Task: Find a place to stay in Santa Rita do Passa Quatro, Brazil, from June 5 to June 16 for 2 guests, with a Superhost, host language Japanese, and a price range of ₹820 to ₹27,000.
Action: Mouse moved to (488, 152)
Screenshot: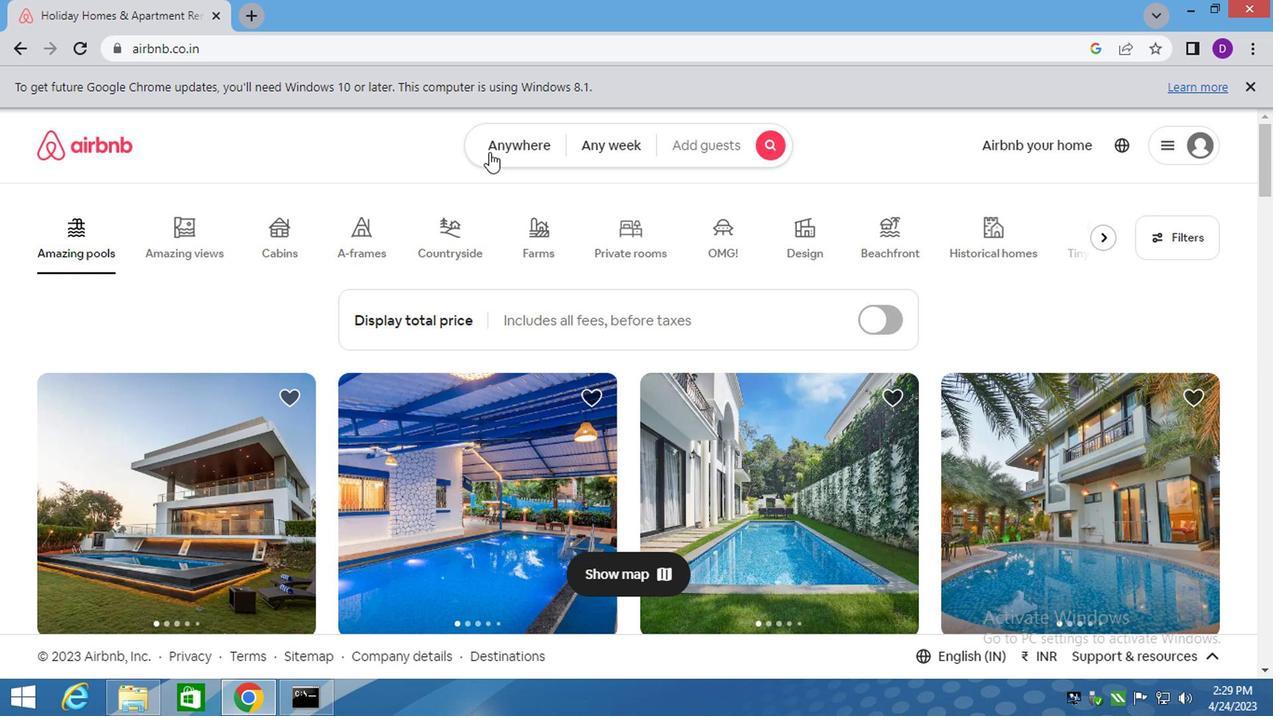 
Action: Mouse pressed left at (488, 152)
Screenshot: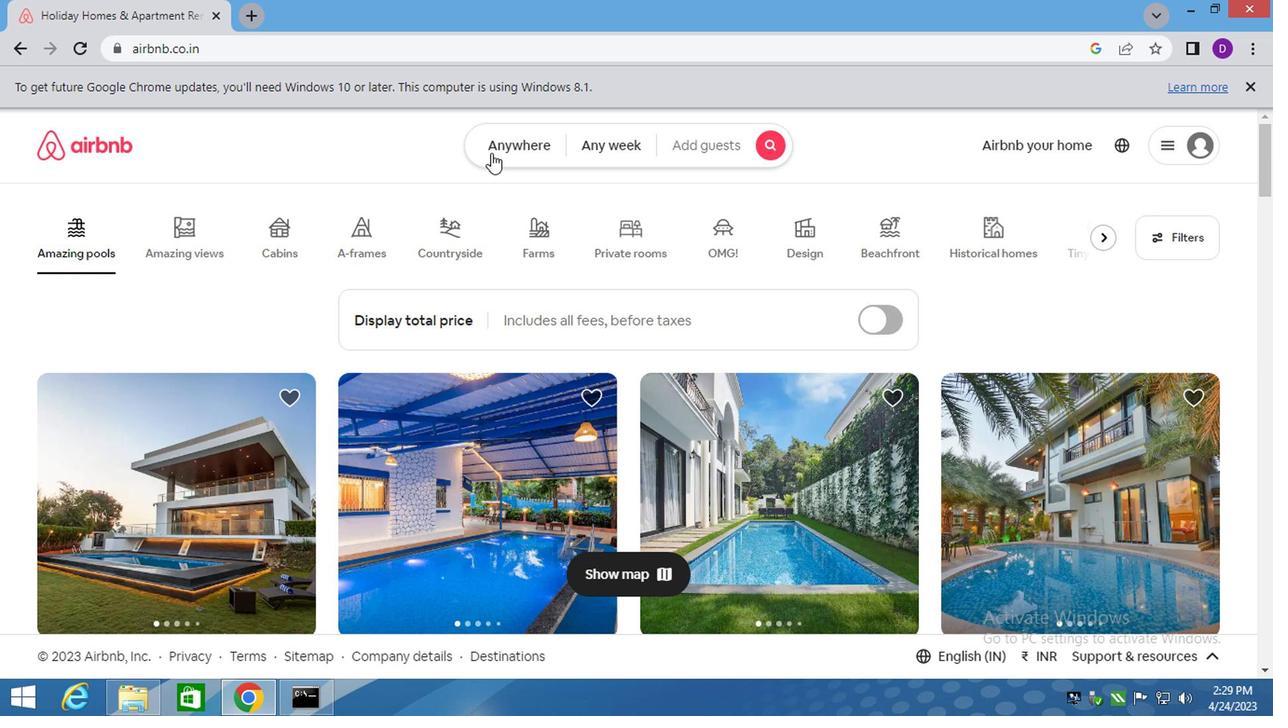
Action: Mouse moved to (269, 215)
Screenshot: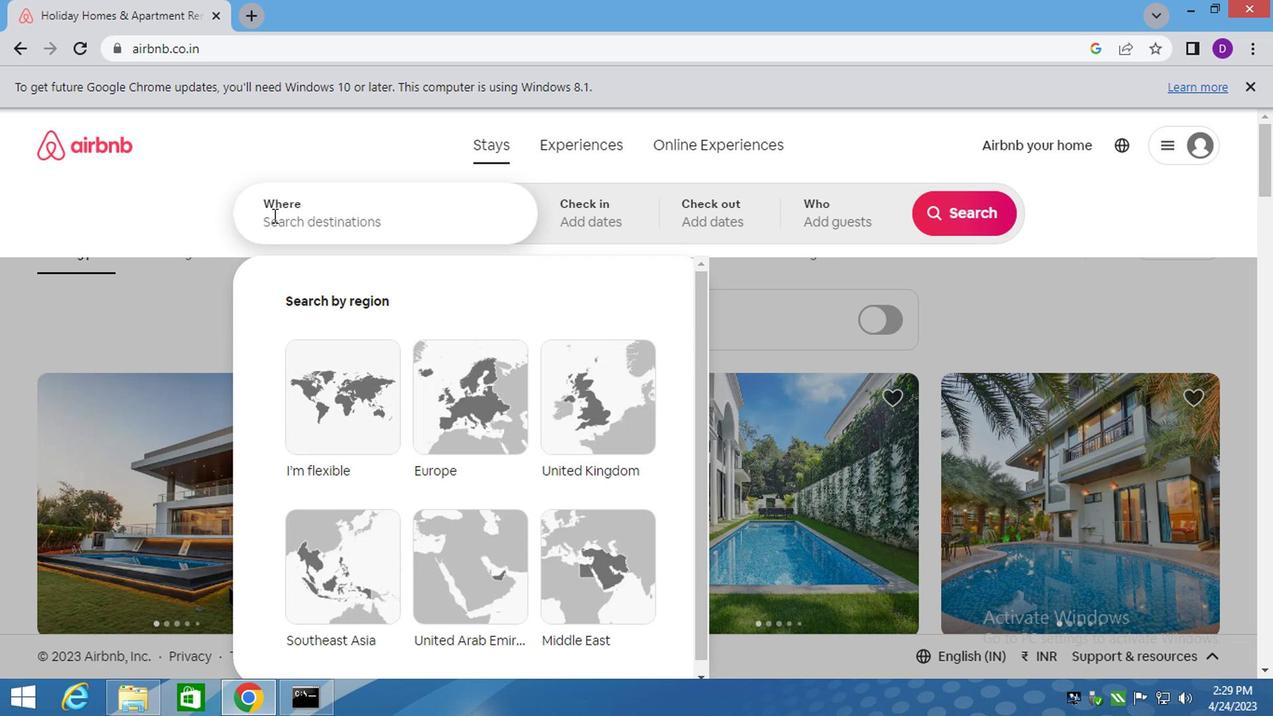 
Action: Mouse pressed left at (269, 215)
Screenshot: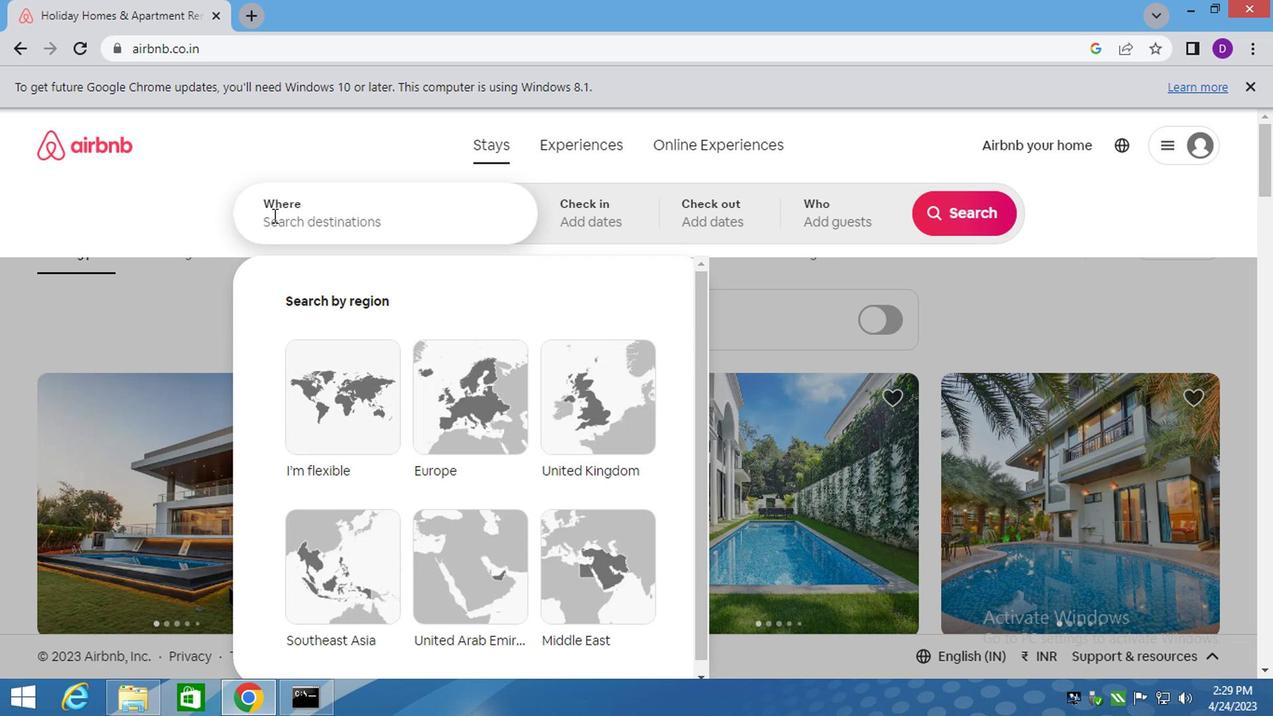 
Action: Mouse moved to (269, 213)
Screenshot: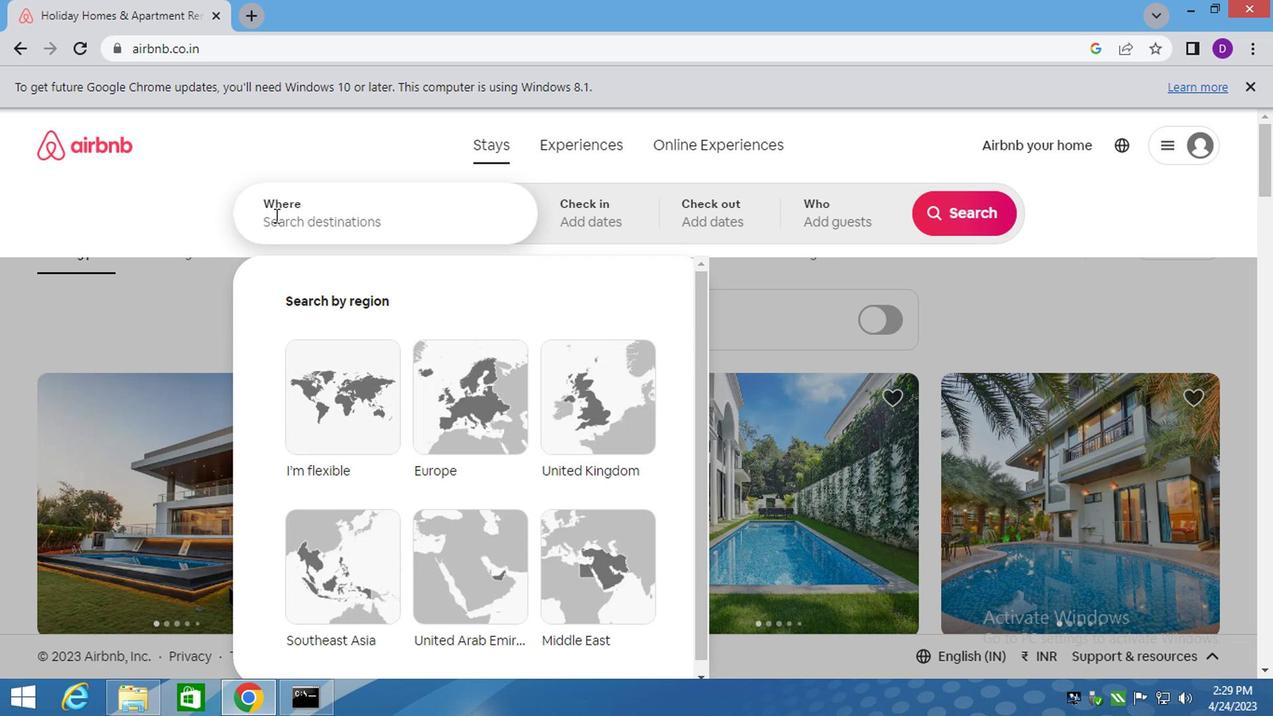 
Action: Key pressed <Key.shift>SANTA<Key.space>RITA<Key.space>DO,<Key.space><Key.shift>BRAZIL<Key.left><Key.left><Key.left><Key.left><Key.left><Key.left><Key.backspace><Key.backspace><Key.space>PASSA<Key.space>QUATRO,
Screenshot: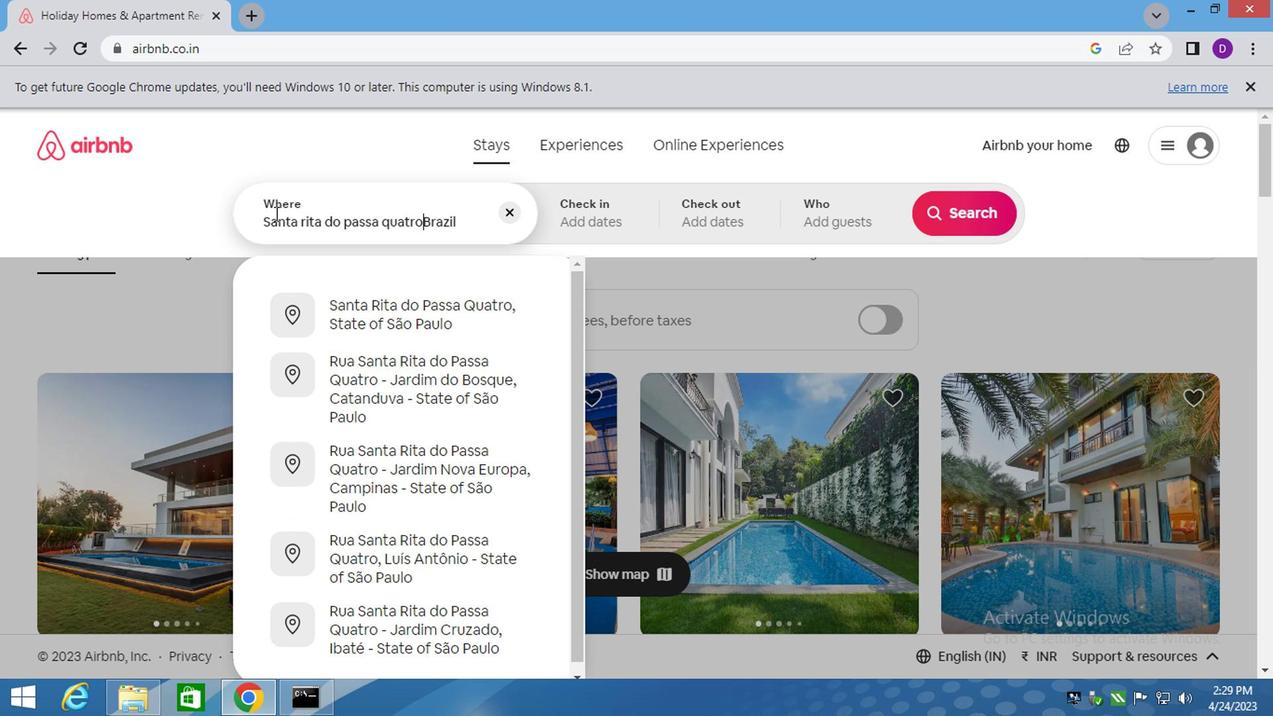 
Action: Mouse moved to (371, 215)
Screenshot: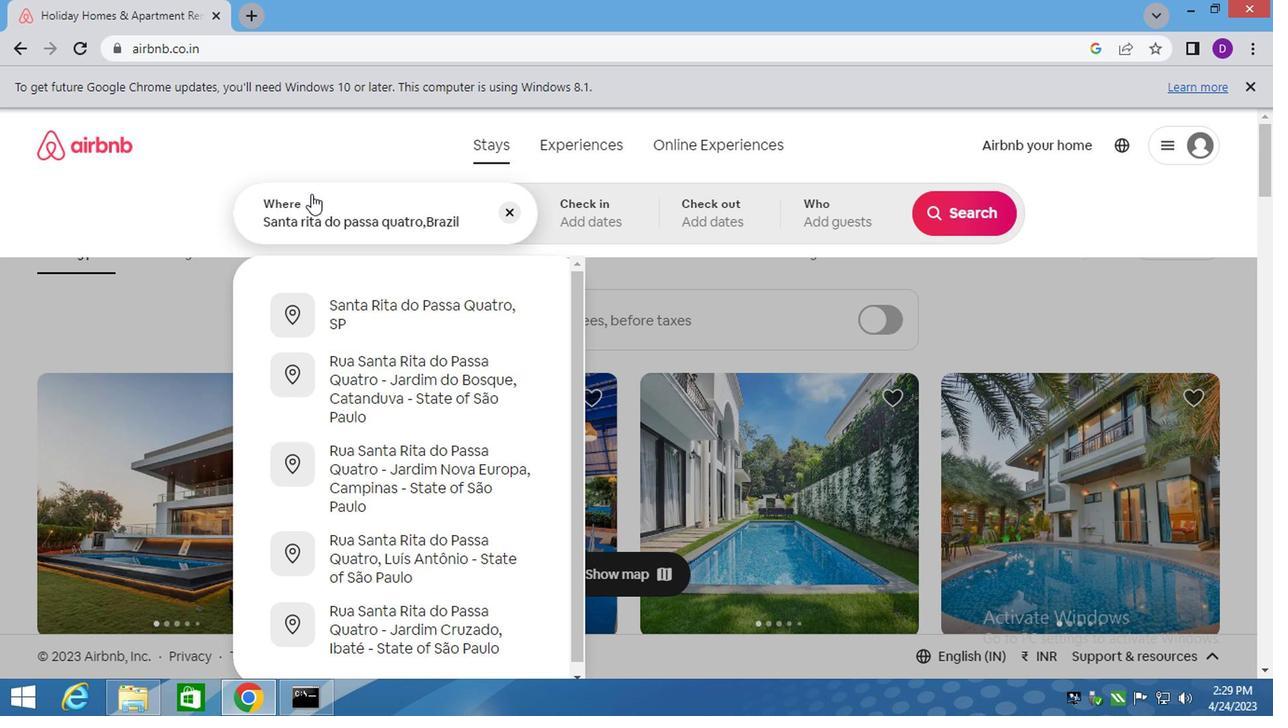 
Action: Key pressed <Key.space>
Screenshot: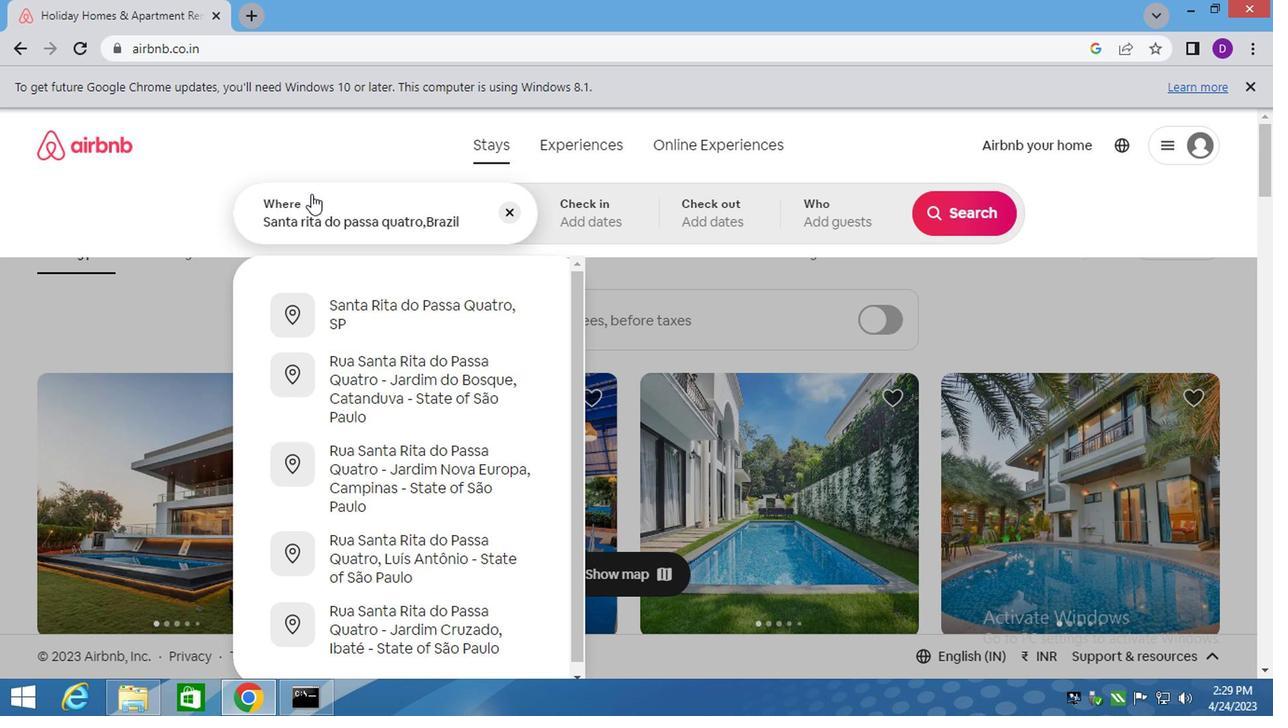 
Action: Mouse moved to (633, 206)
Screenshot: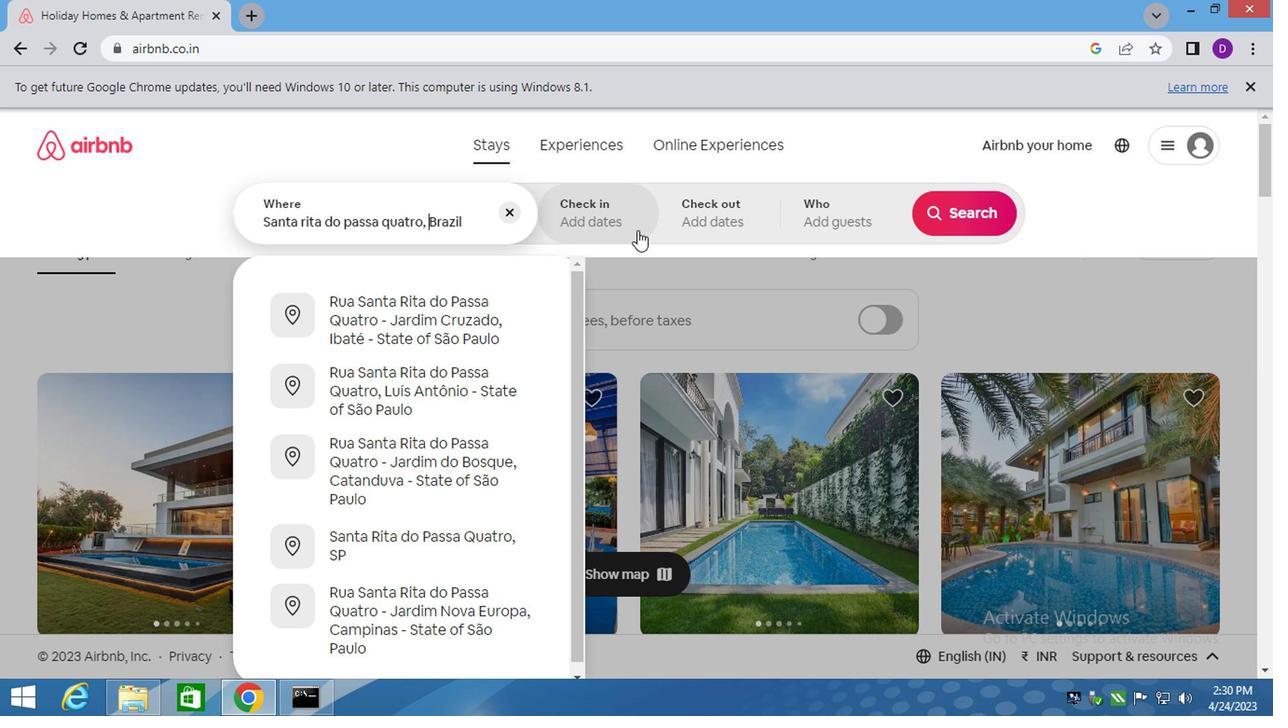 
Action: Key pressed <Key.enter>
Screenshot: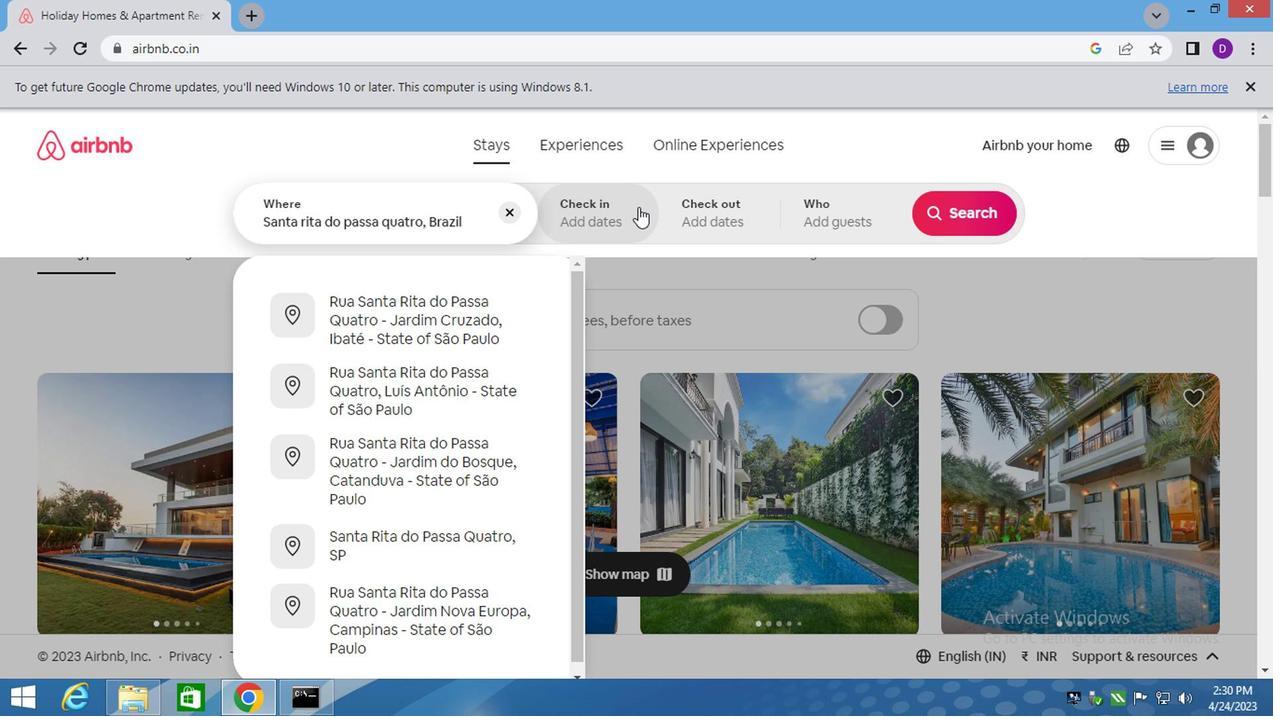 
Action: Mouse moved to (945, 365)
Screenshot: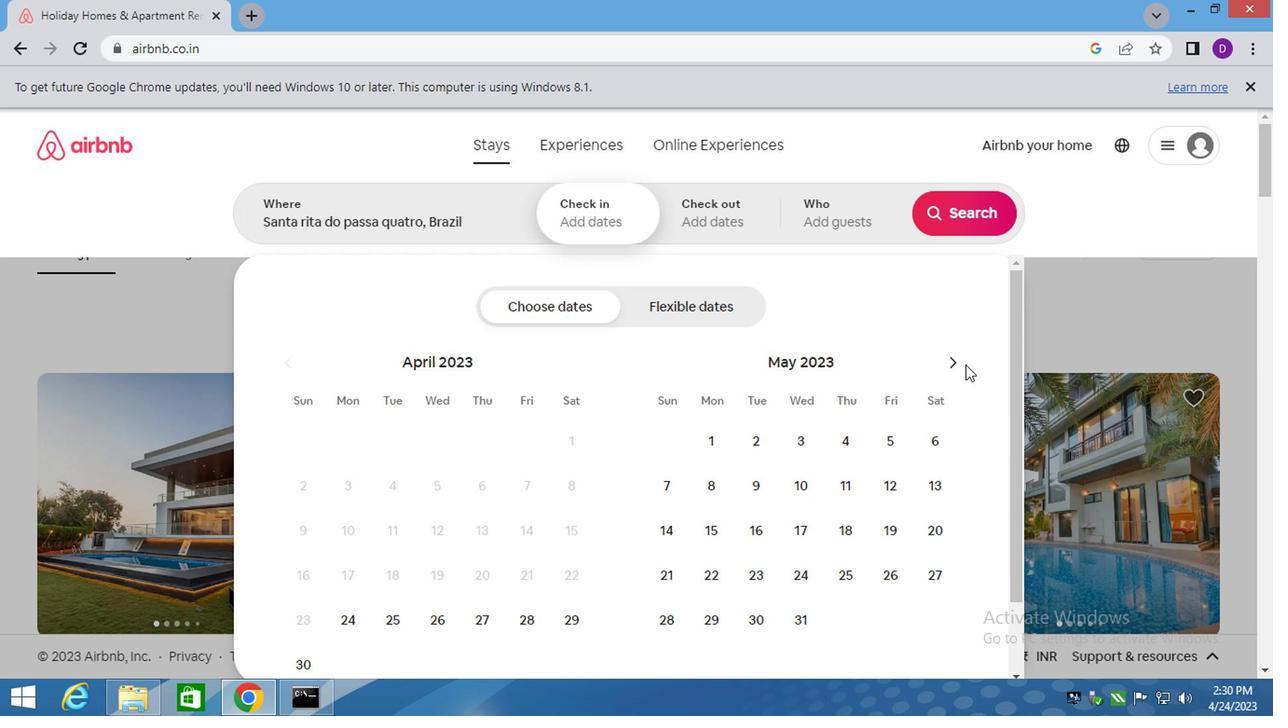 
Action: Mouse pressed left at (945, 365)
Screenshot: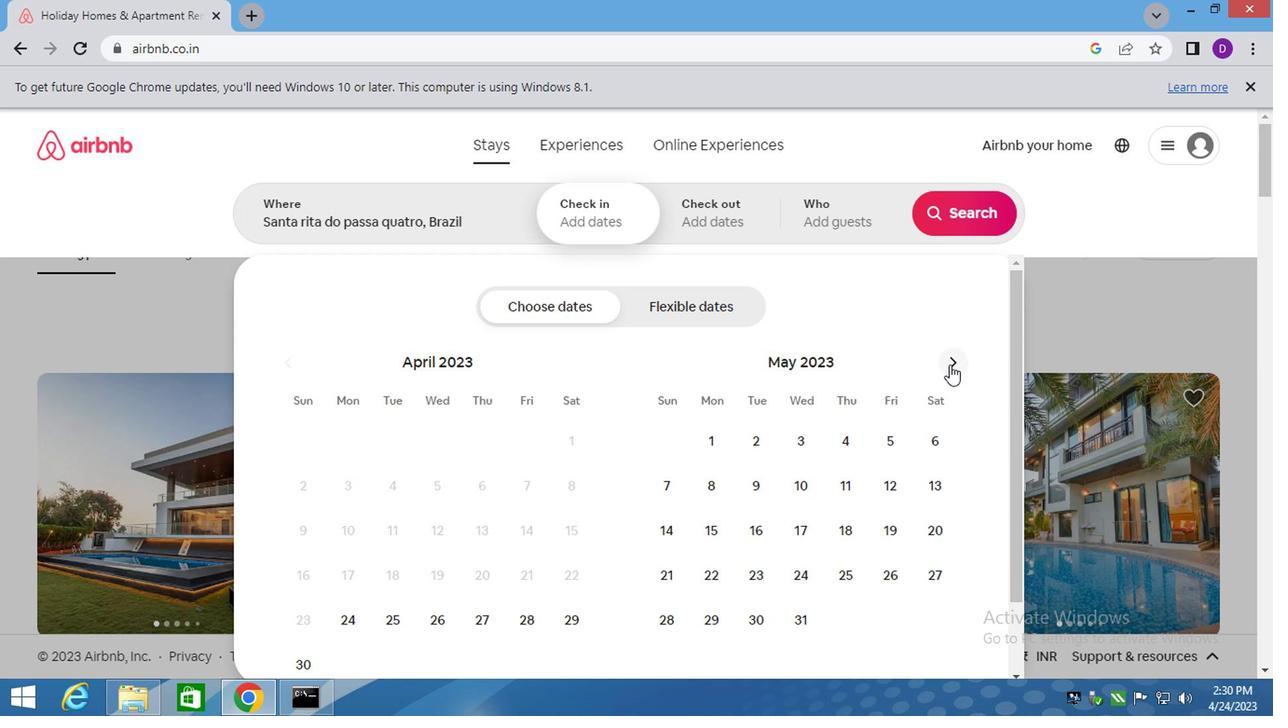 
Action: Mouse moved to (722, 493)
Screenshot: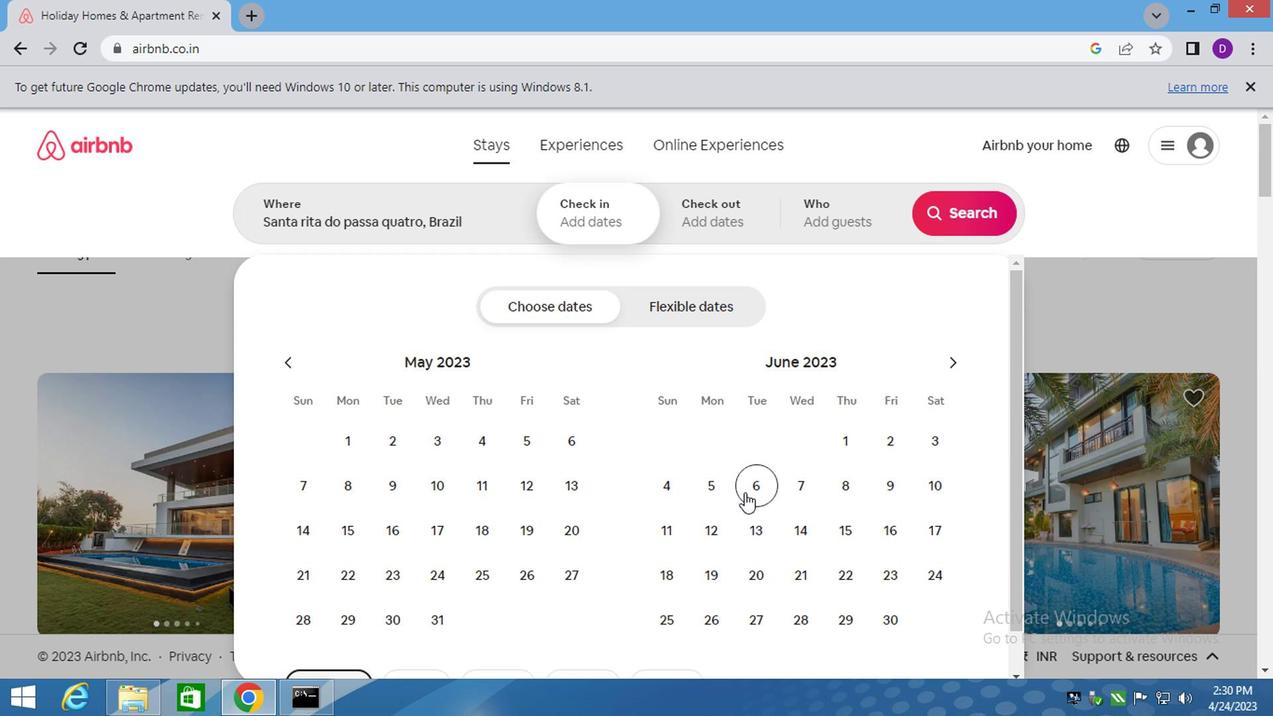 
Action: Mouse pressed left at (722, 493)
Screenshot: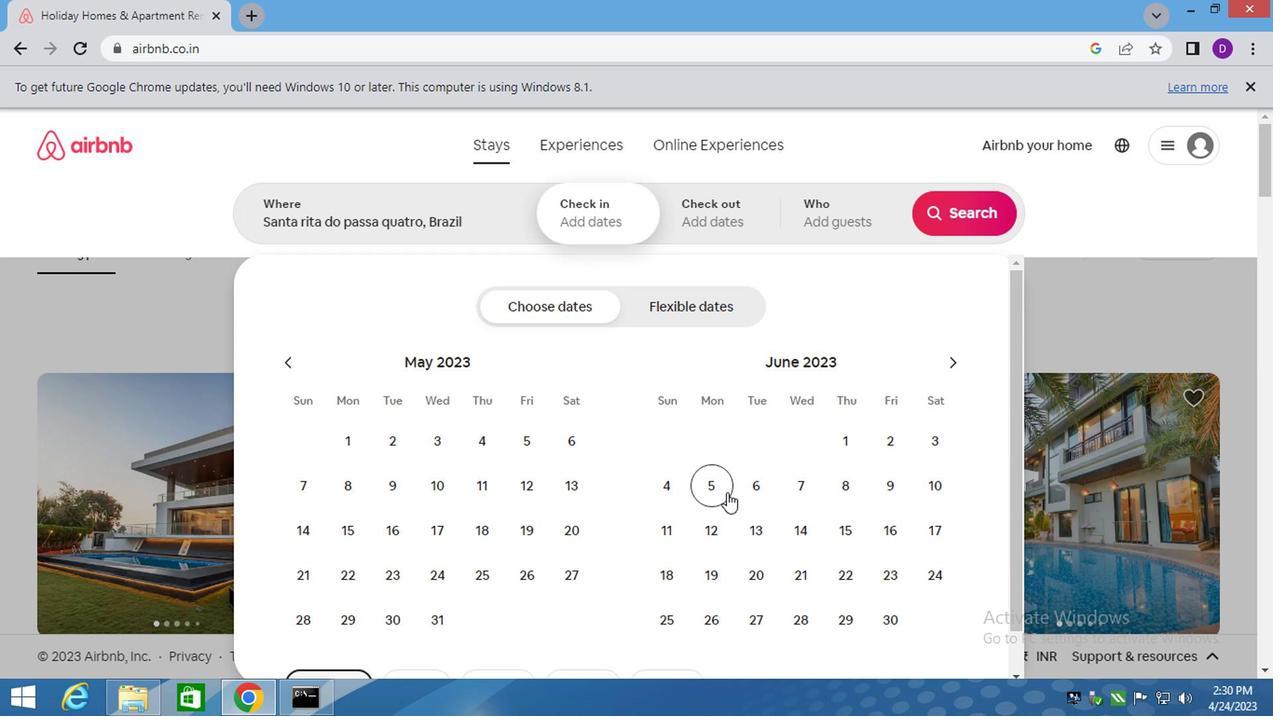 
Action: Mouse moved to (870, 541)
Screenshot: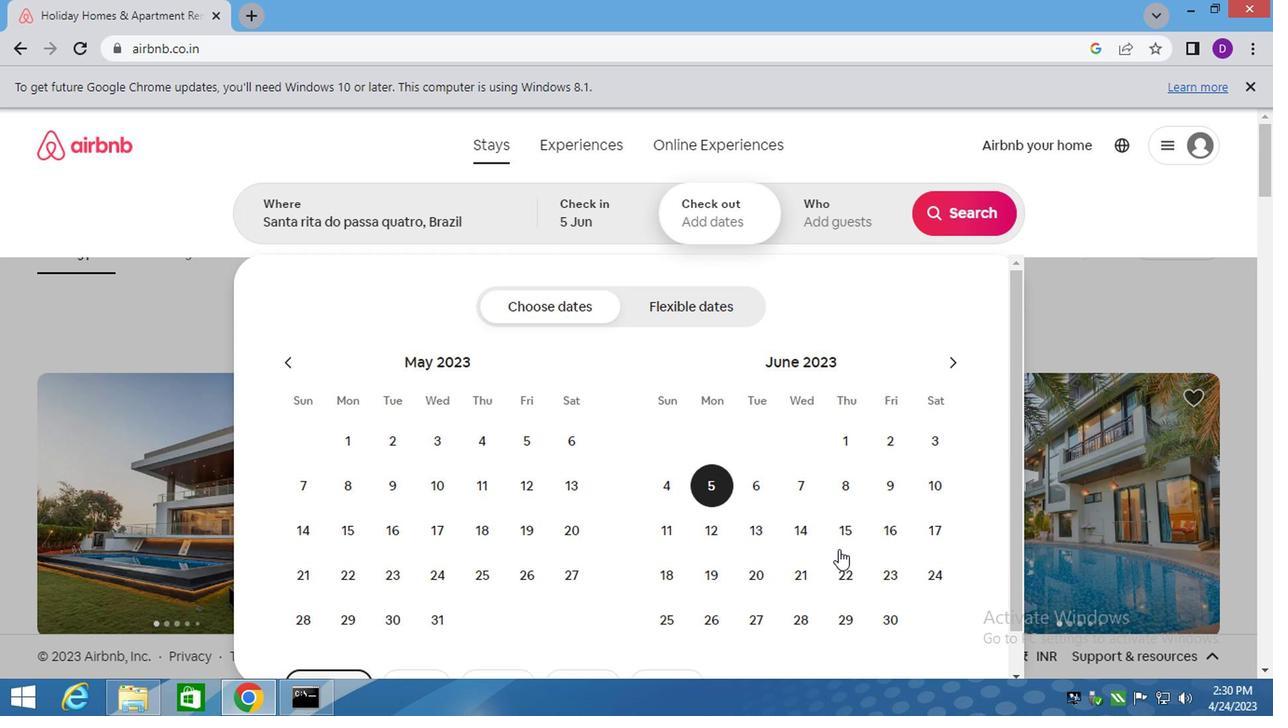 
Action: Mouse pressed left at (870, 541)
Screenshot: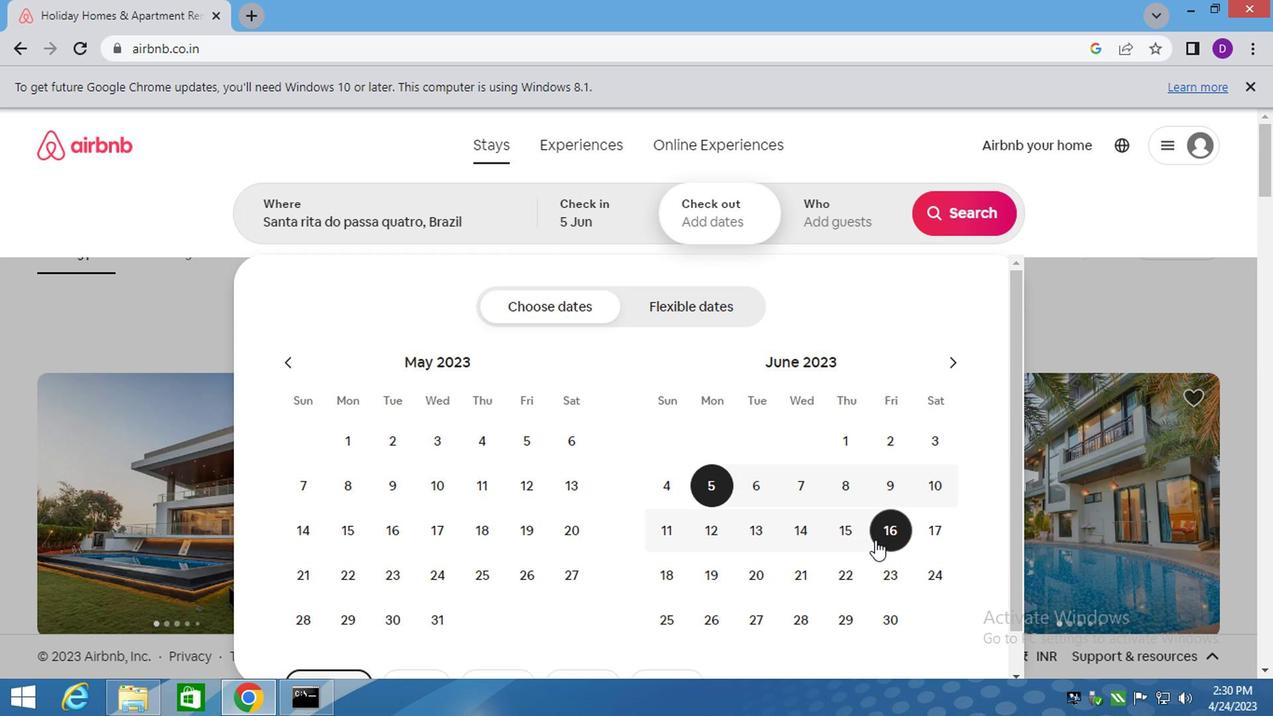 
Action: Mouse moved to (819, 226)
Screenshot: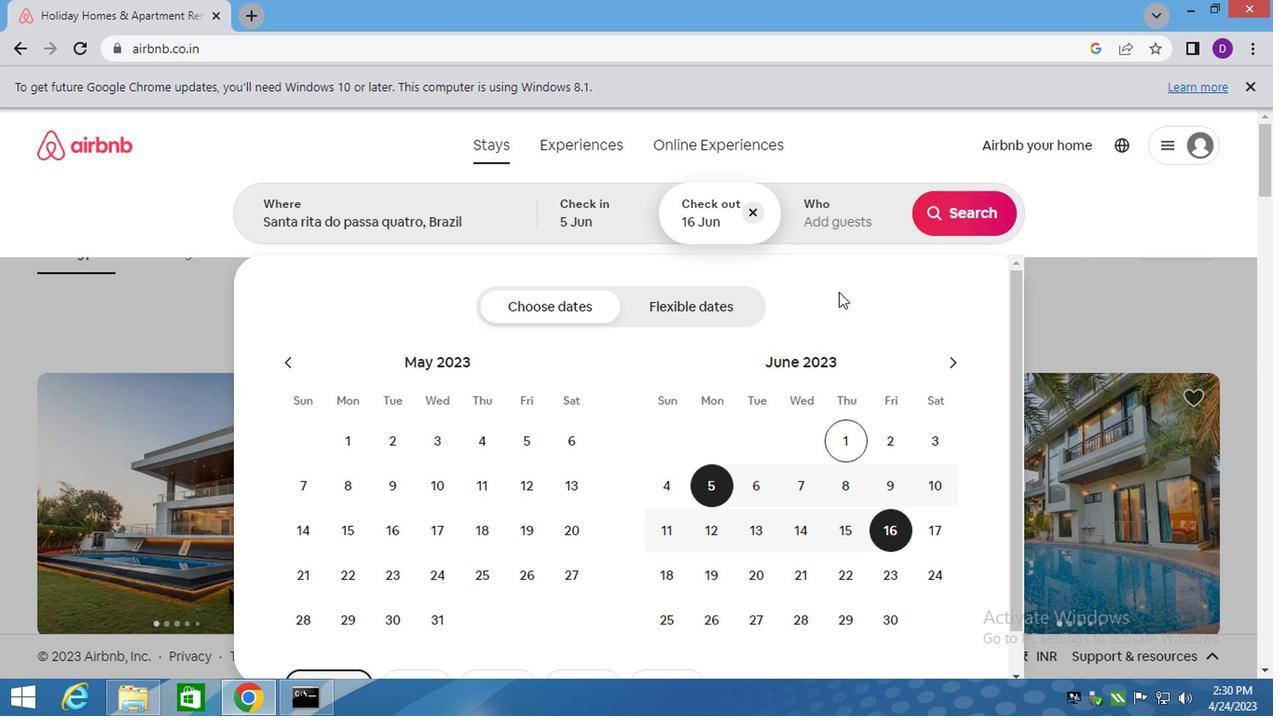 
Action: Mouse pressed left at (819, 226)
Screenshot: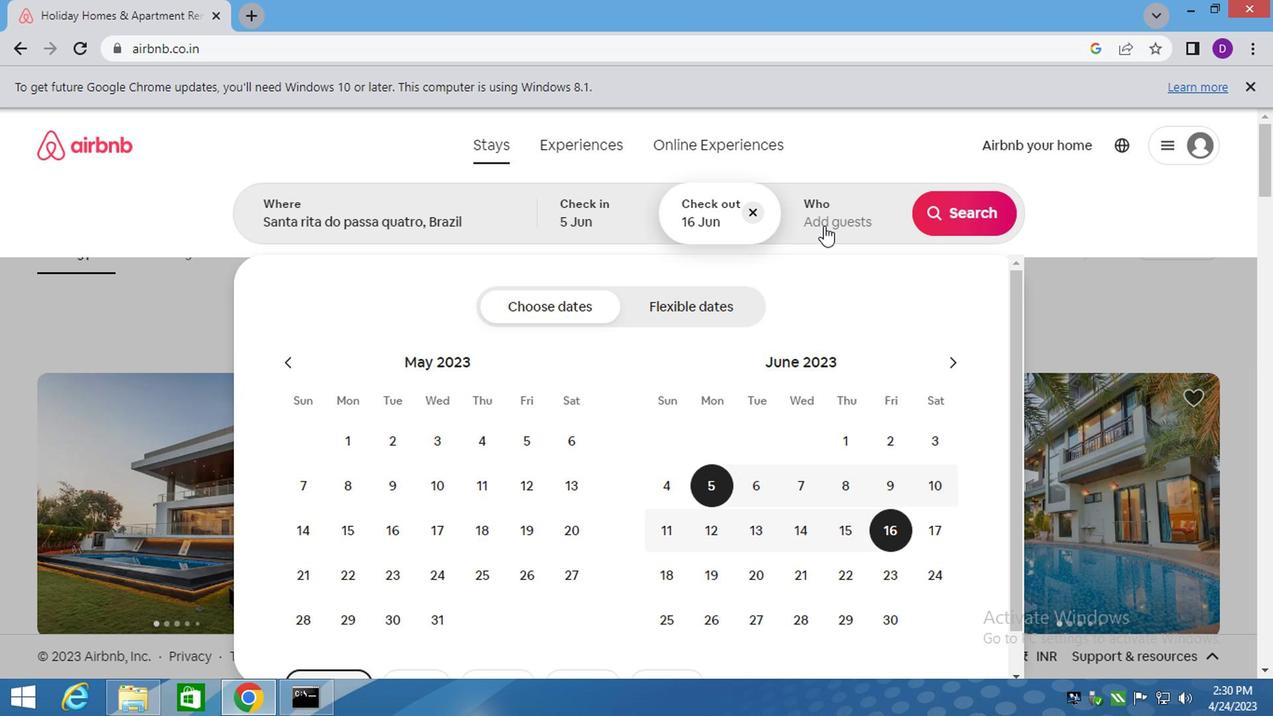 
Action: Mouse moved to (973, 314)
Screenshot: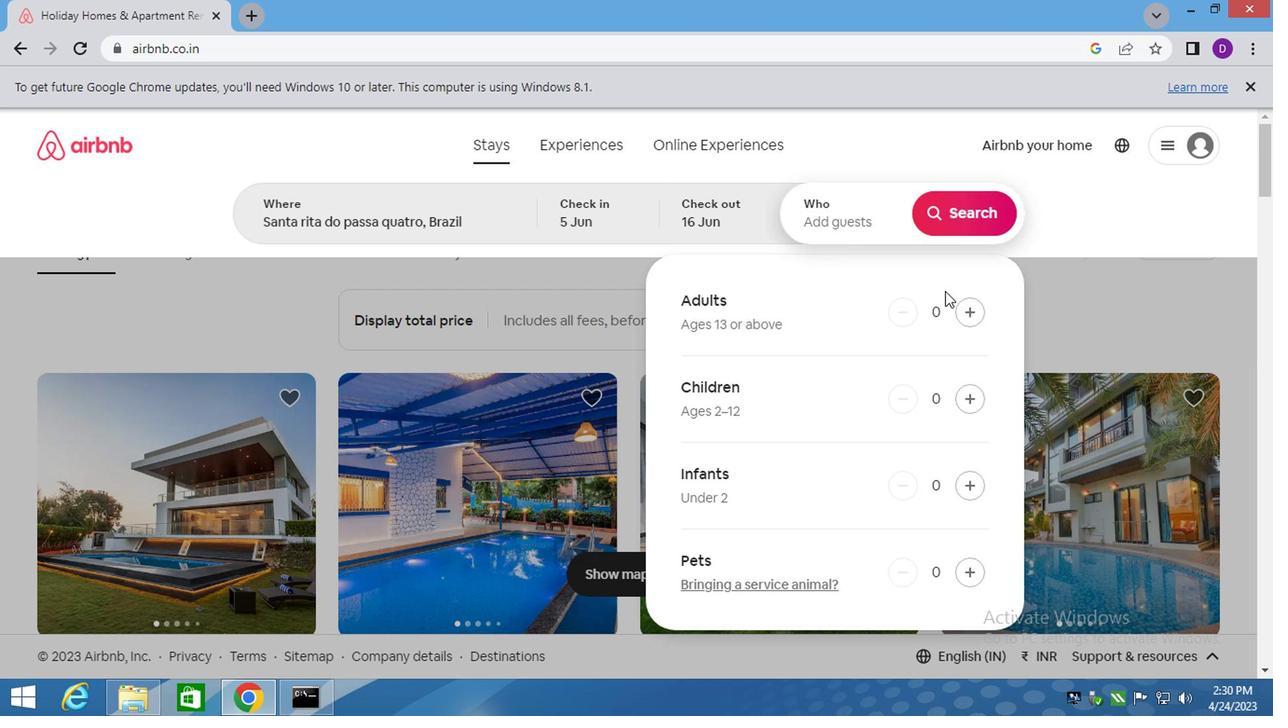 
Action: Mouse pressed left at (973, 314)
Screenshot: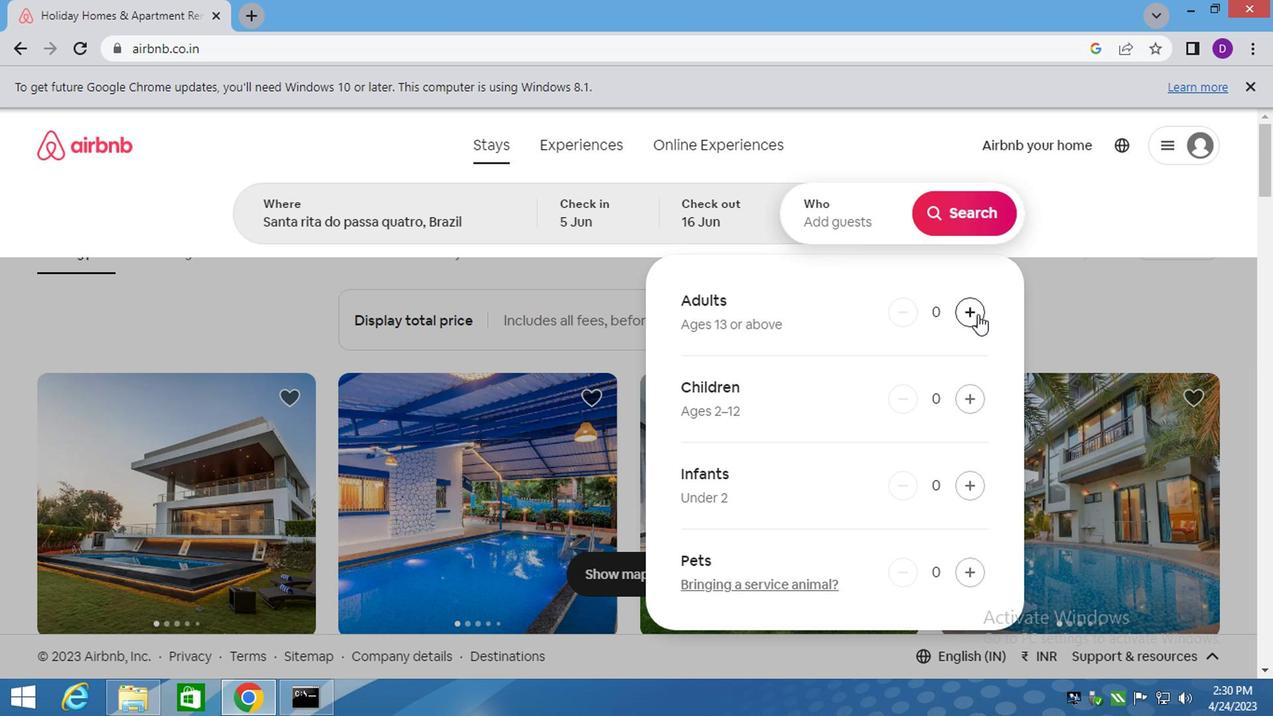 
Action: Mouse pressed left at (973, 314)
Screenshot: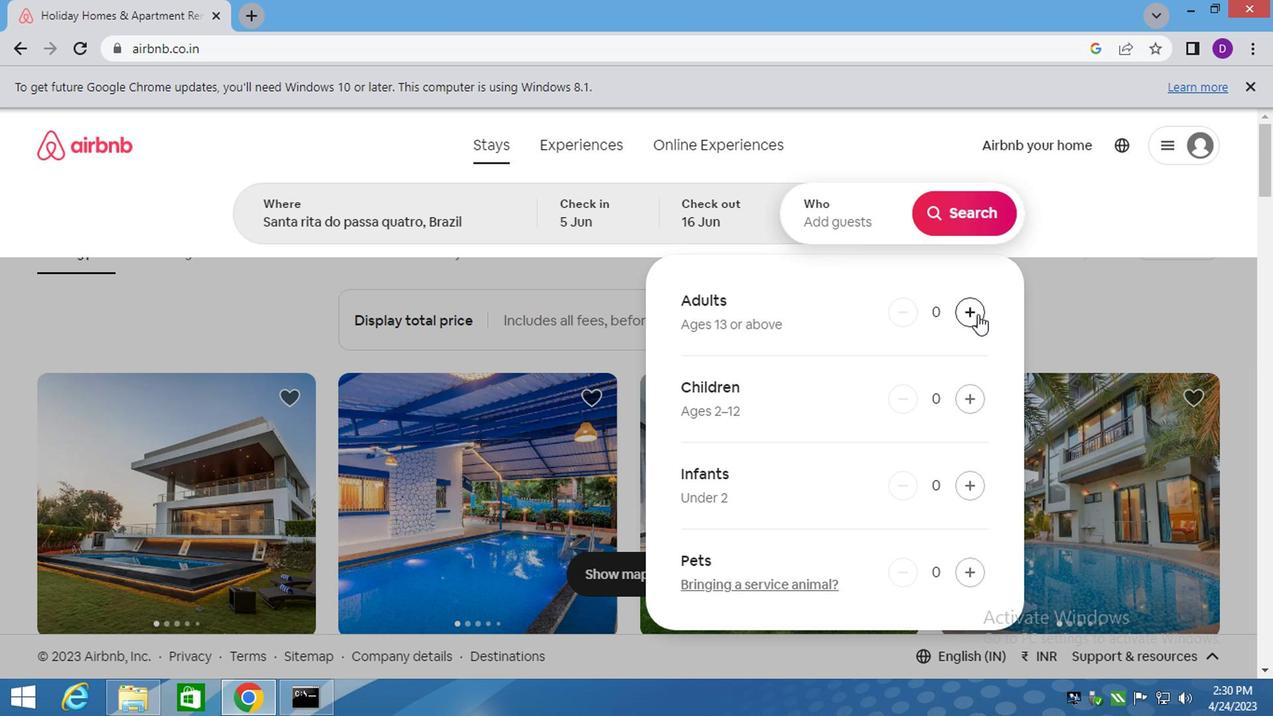 
Action: Mouse moved to (954, 229)
Screenshot: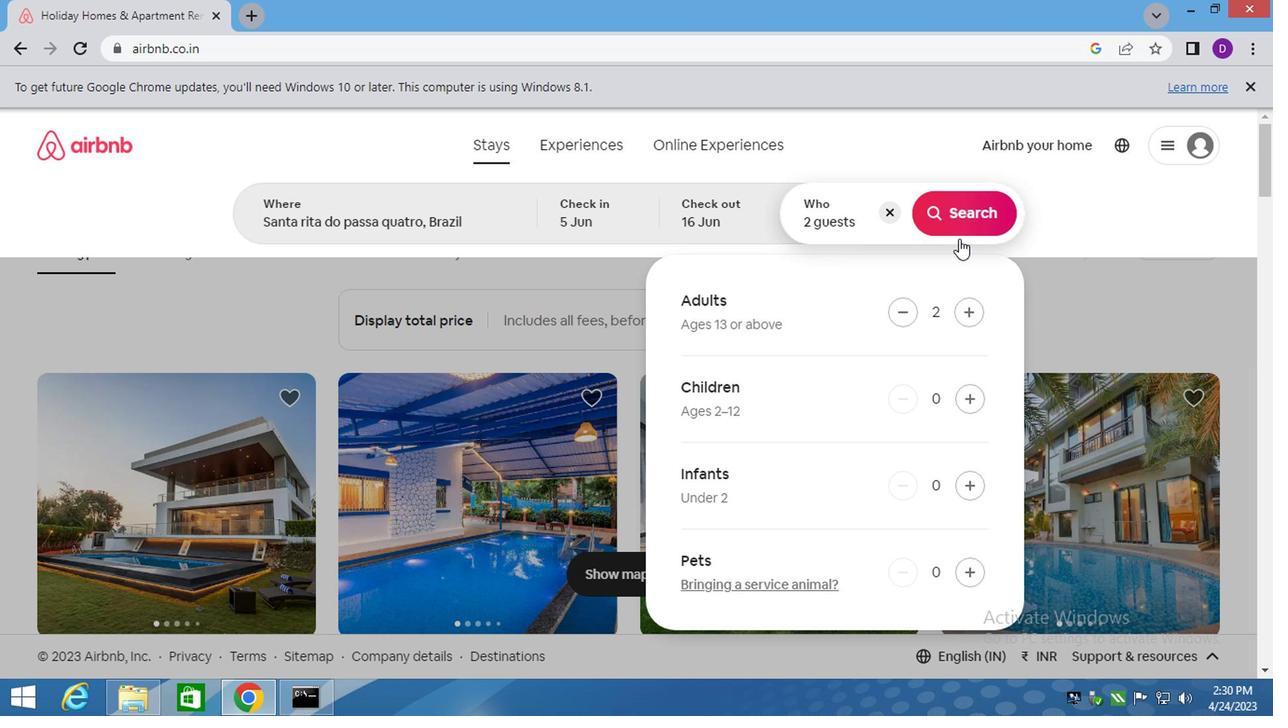 
Action: Mouse pressed left at (954, 229)
Screenshot: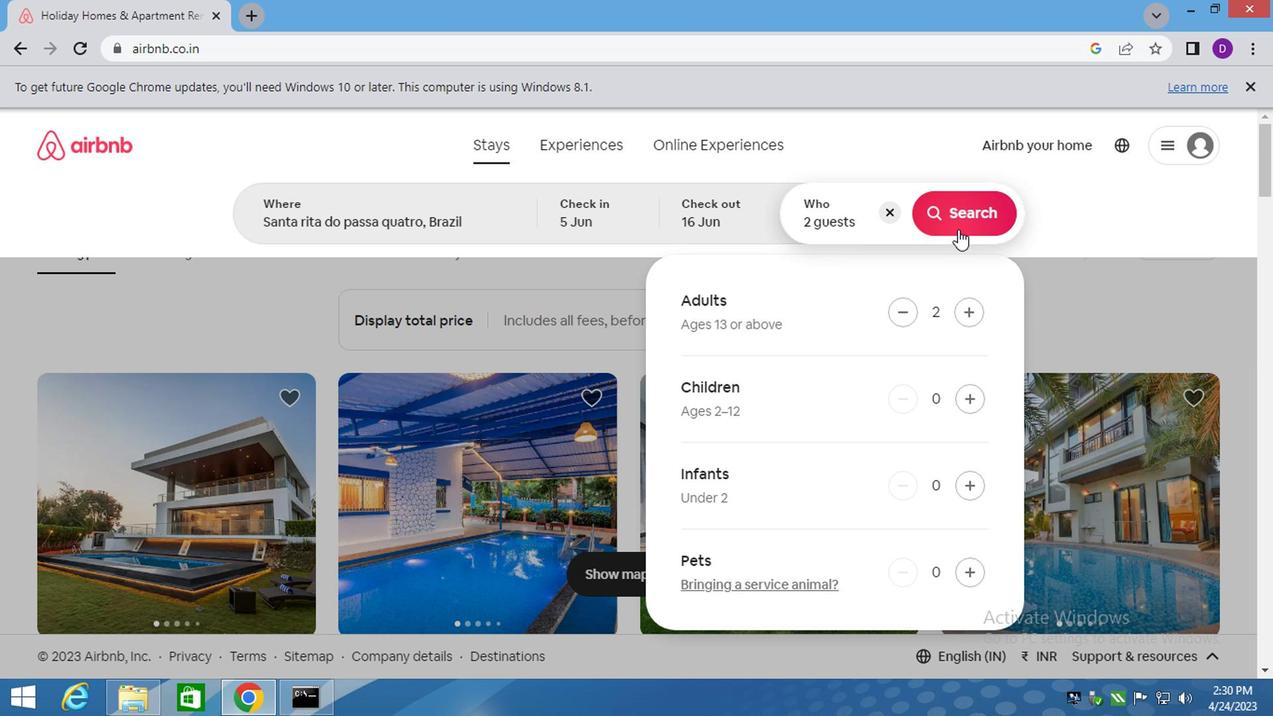
Action: Mouse moved to (1195, 224)
Screenshot: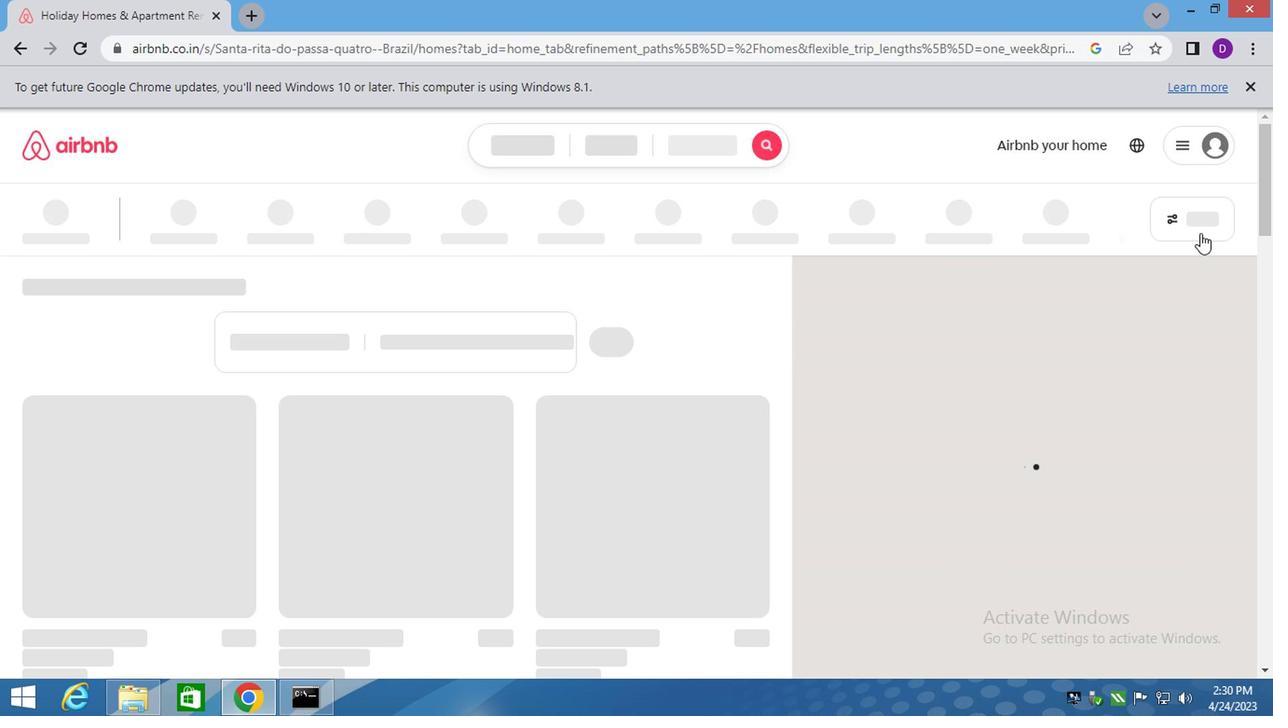 
Action: Mouse pressed left at (1195, 224)
Screenshot: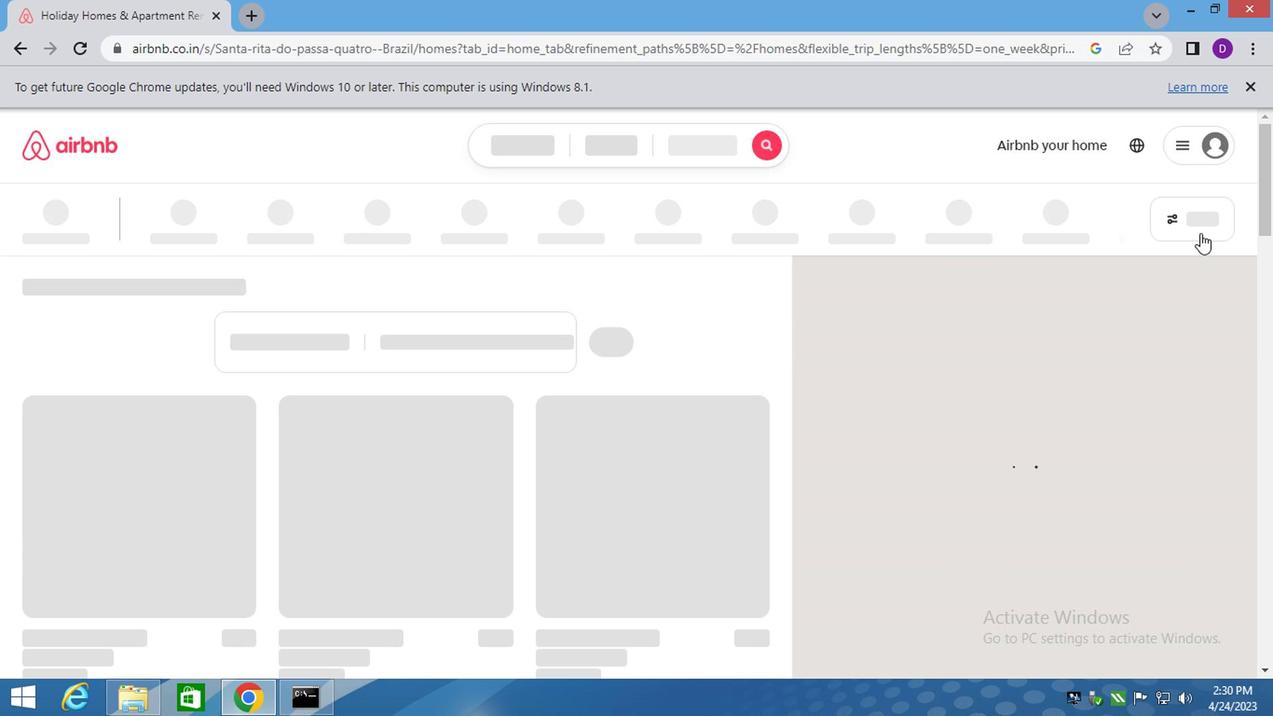 
Action: Mouse moved to (1184, 215)
Screenshot: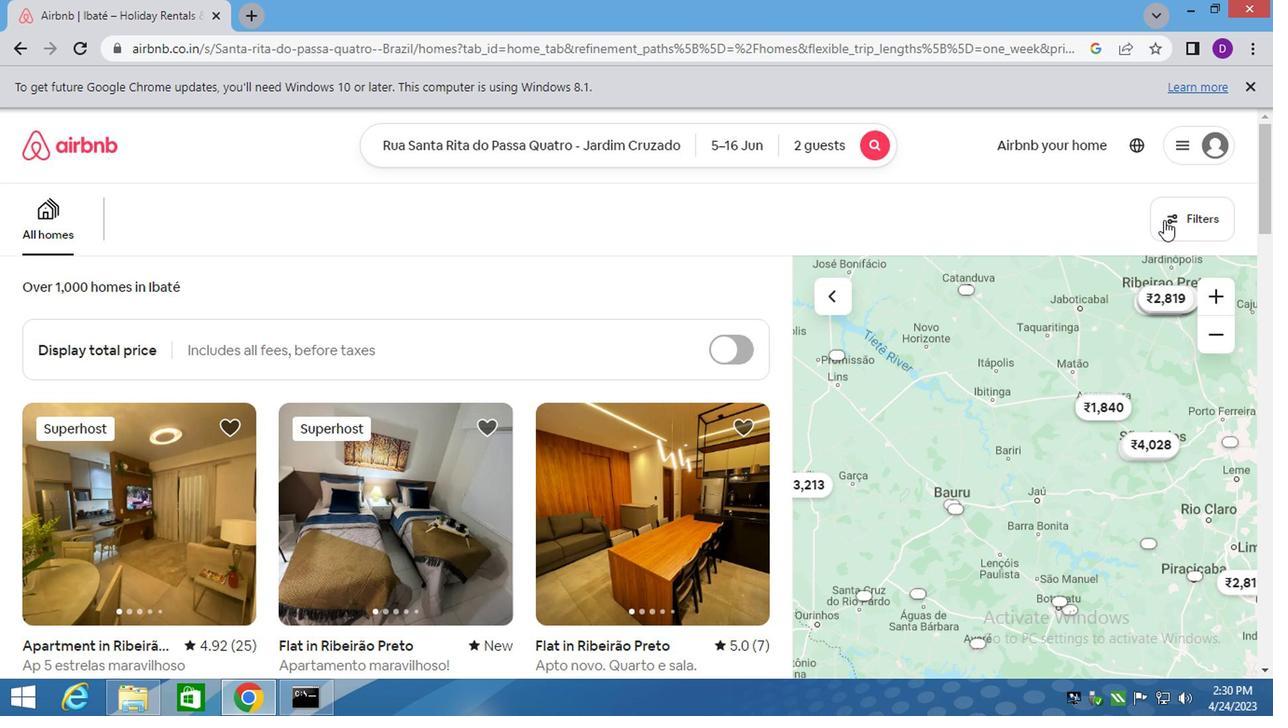 
Action: Mouse pressed left at (1184, 215)
Screenshot: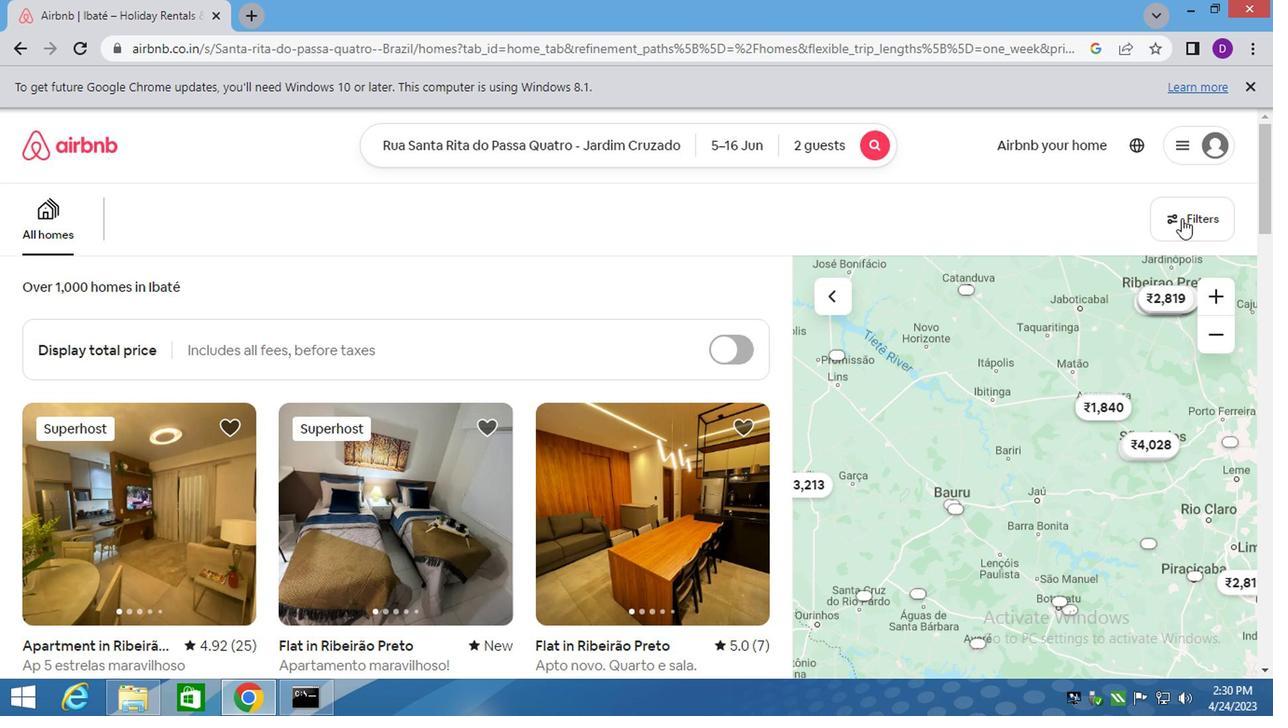 
Action: Mouse moved to (406, 446)
Screenshot: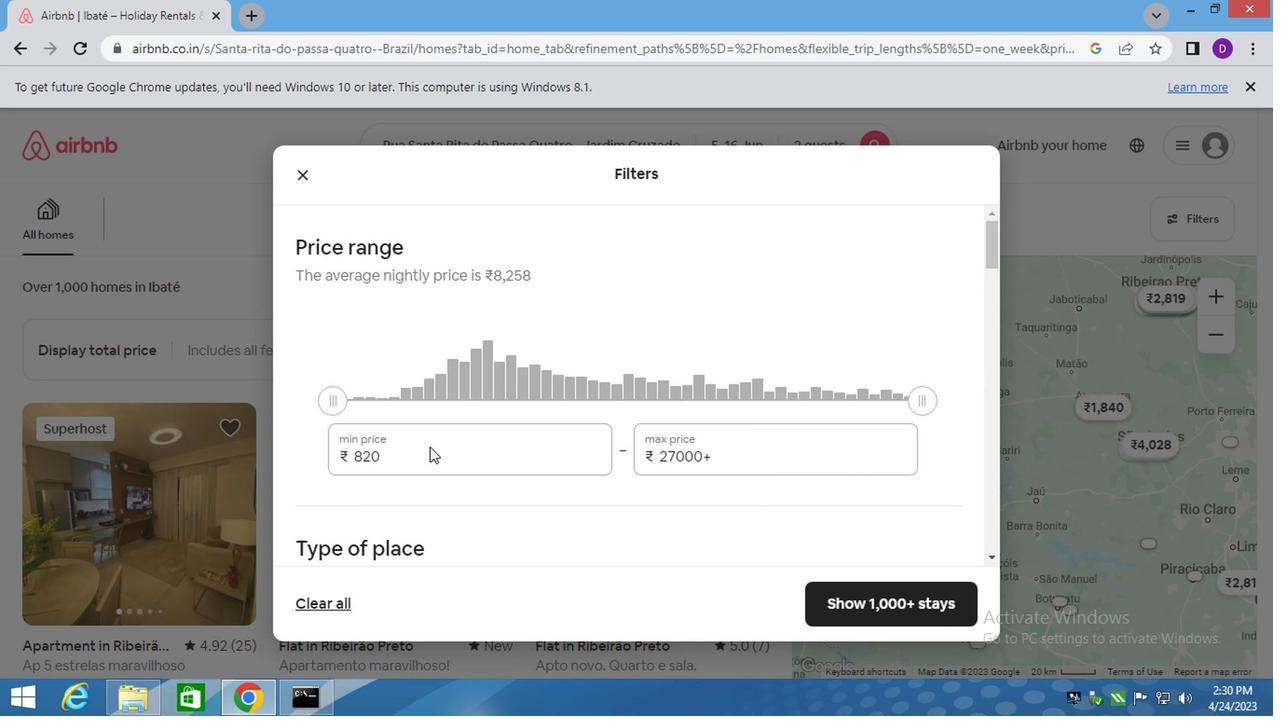 
Action: Mouse pressed left at (406, 446)
Screenshot: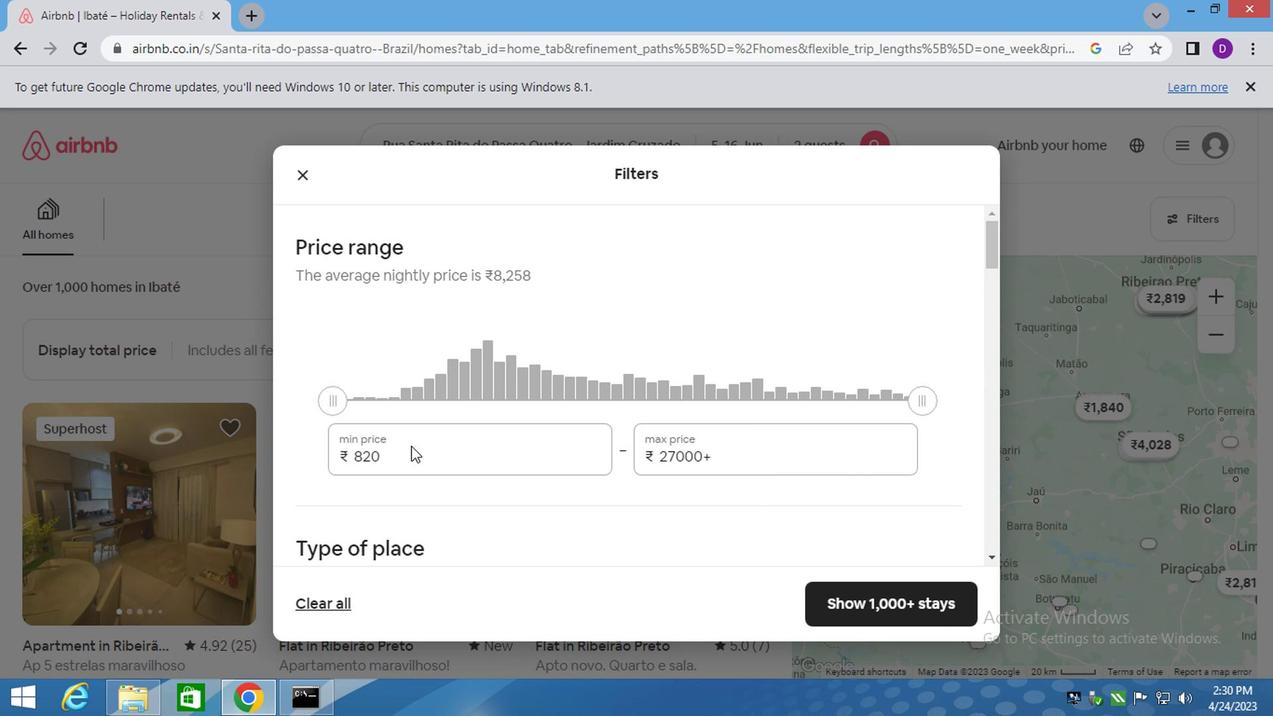 
Action: Mouse pressed left at (406, 446)
Screenshot: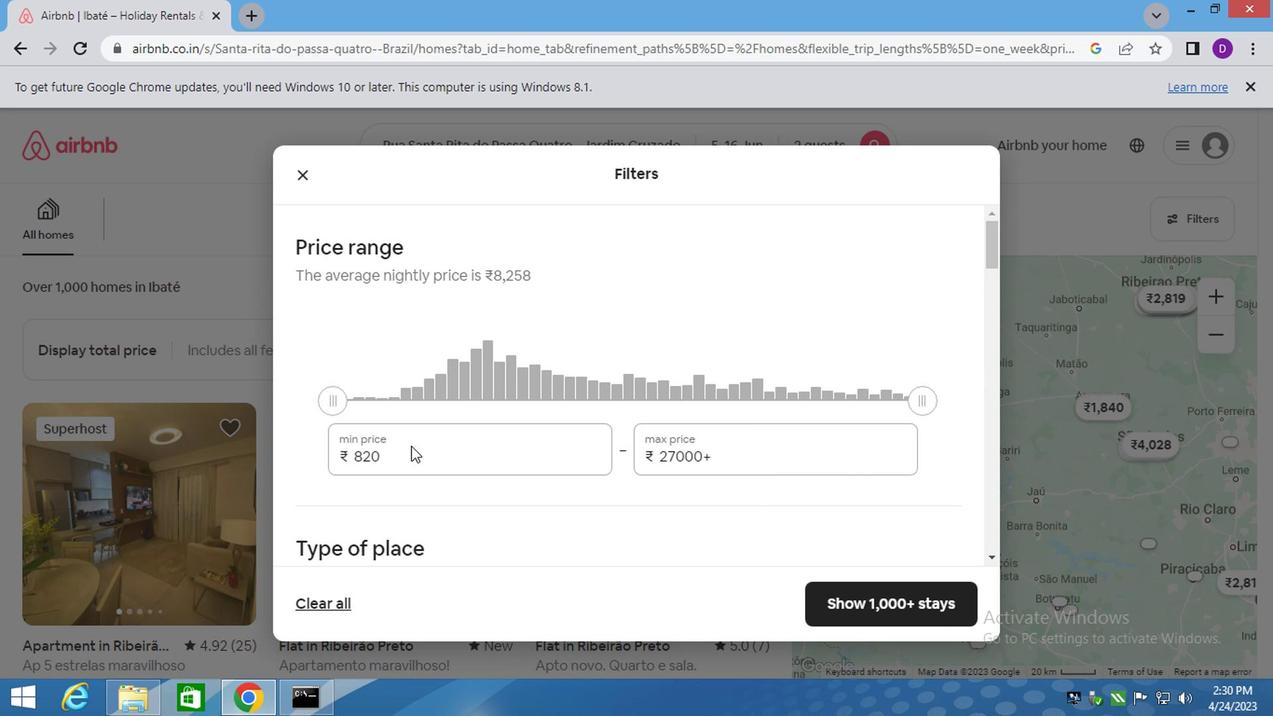 
Action: Mouse moved to (366, 456)
Screenshot: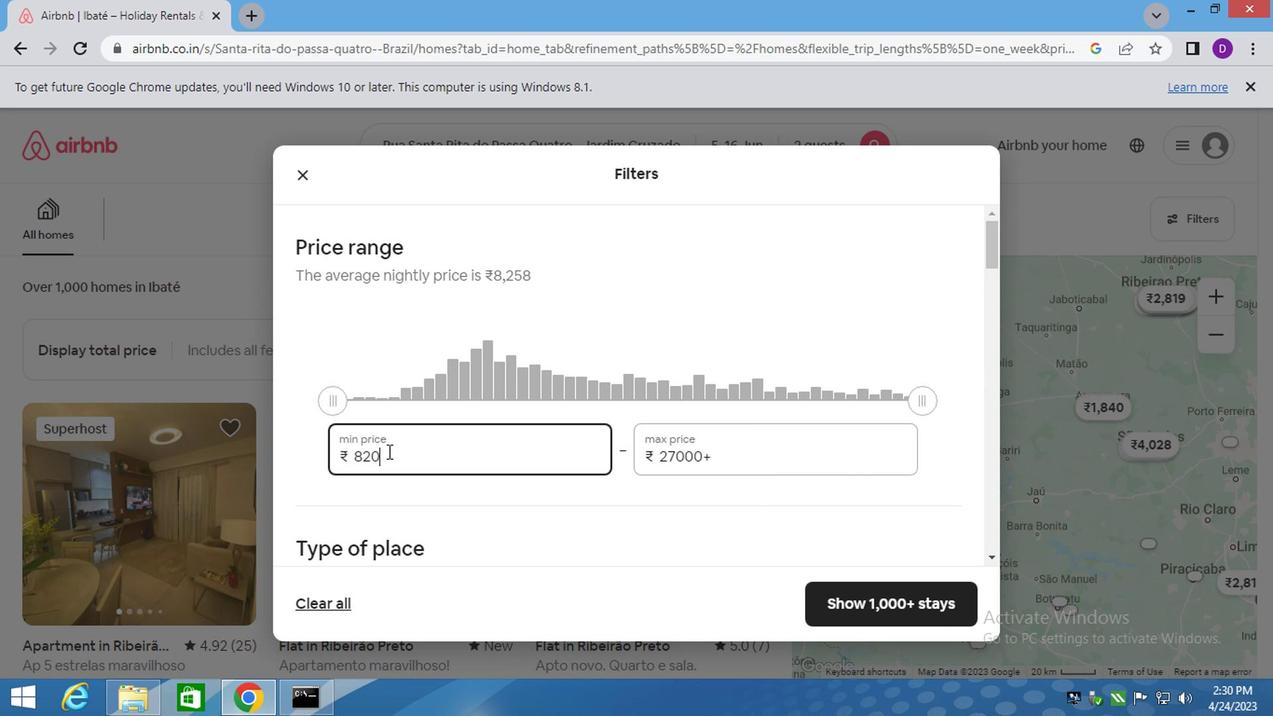 
Action: Mouse pressed left at (366, 456)
Screenshot: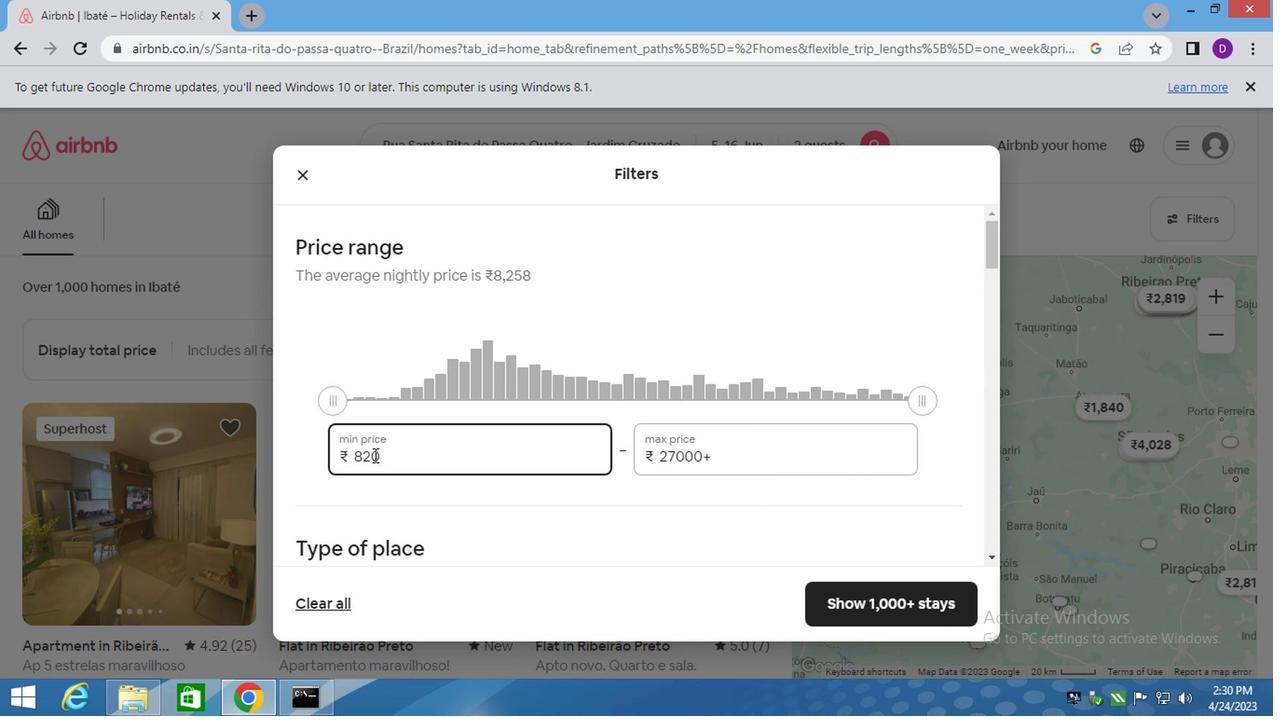 
Action: Mouse moved to (365, 456)
Screenshot: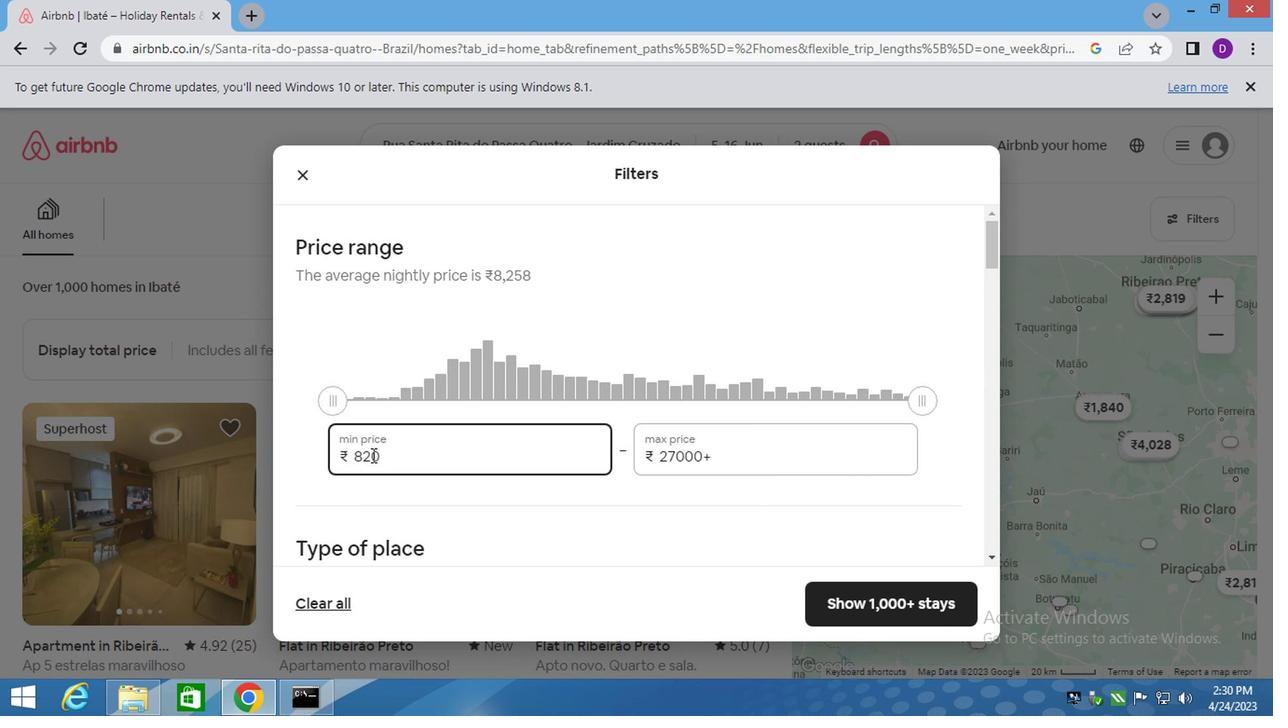 
Action: Mouse pressed left at (365, 456)
Screenshot: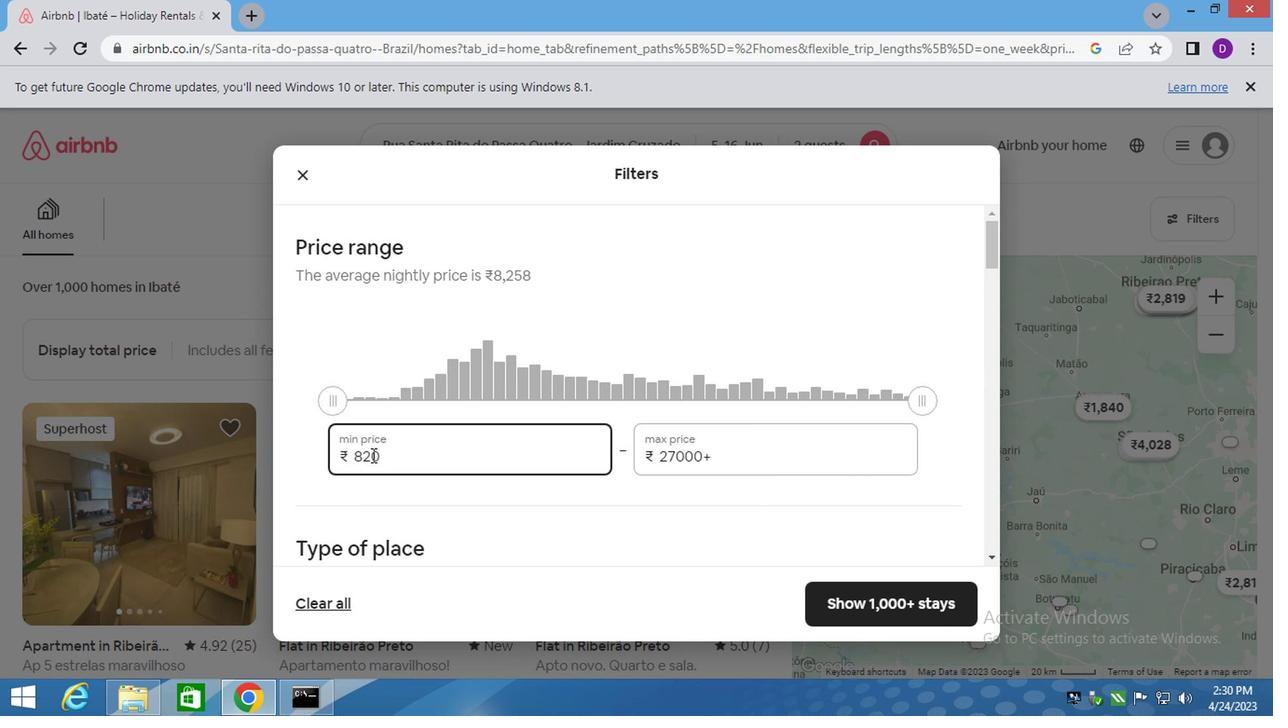 
Action: Key pressed 1
Screenshot: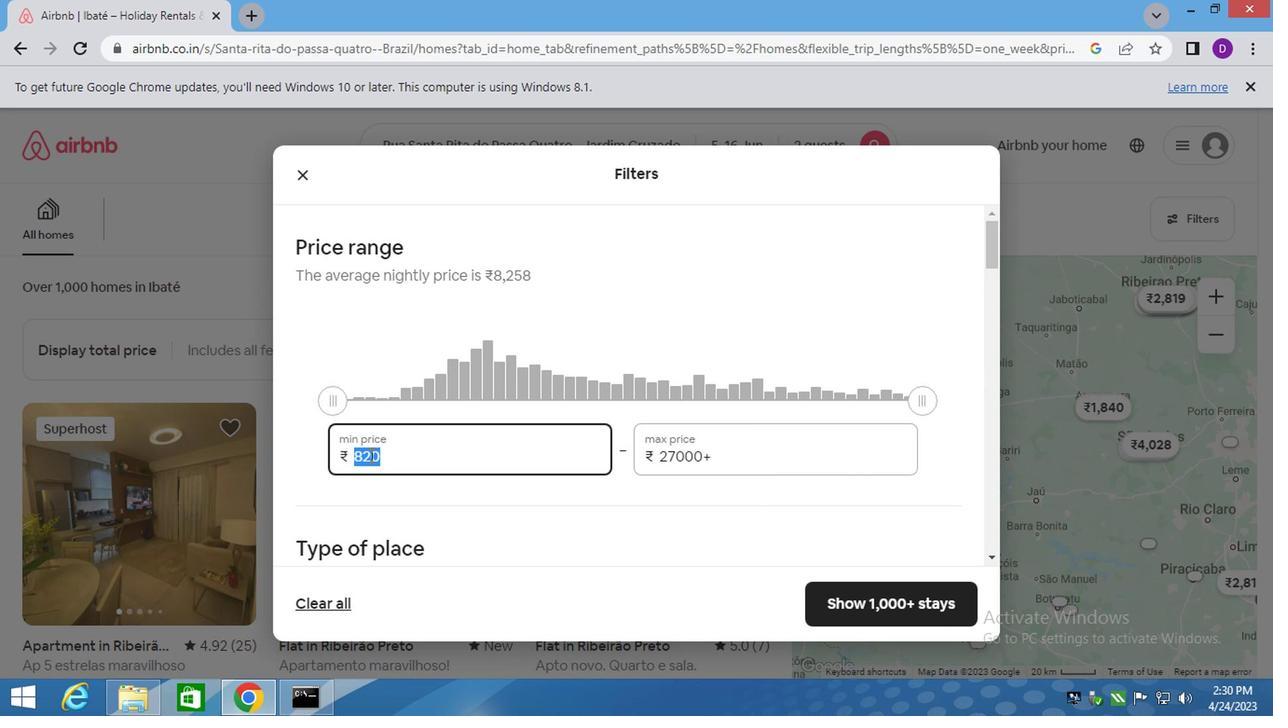 
Action: Mouse moved to (365, 457)
Screenshot: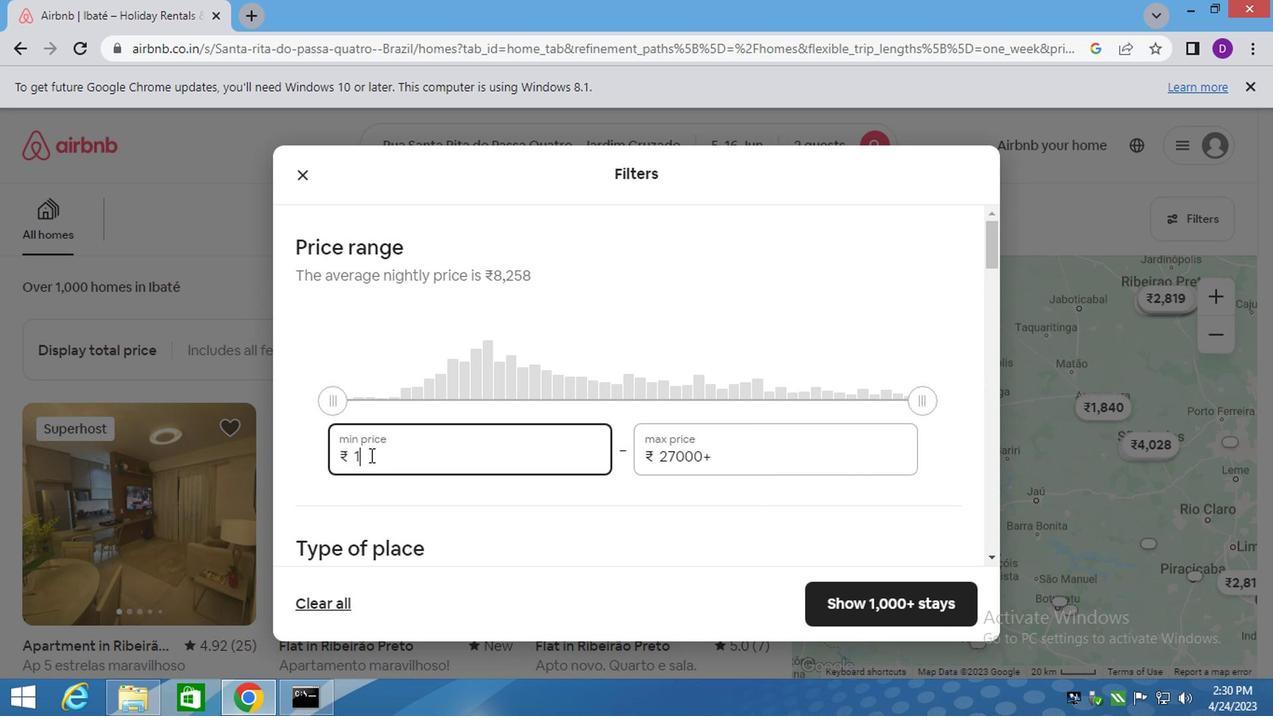 
Action: Key pressed 4
Screenshot: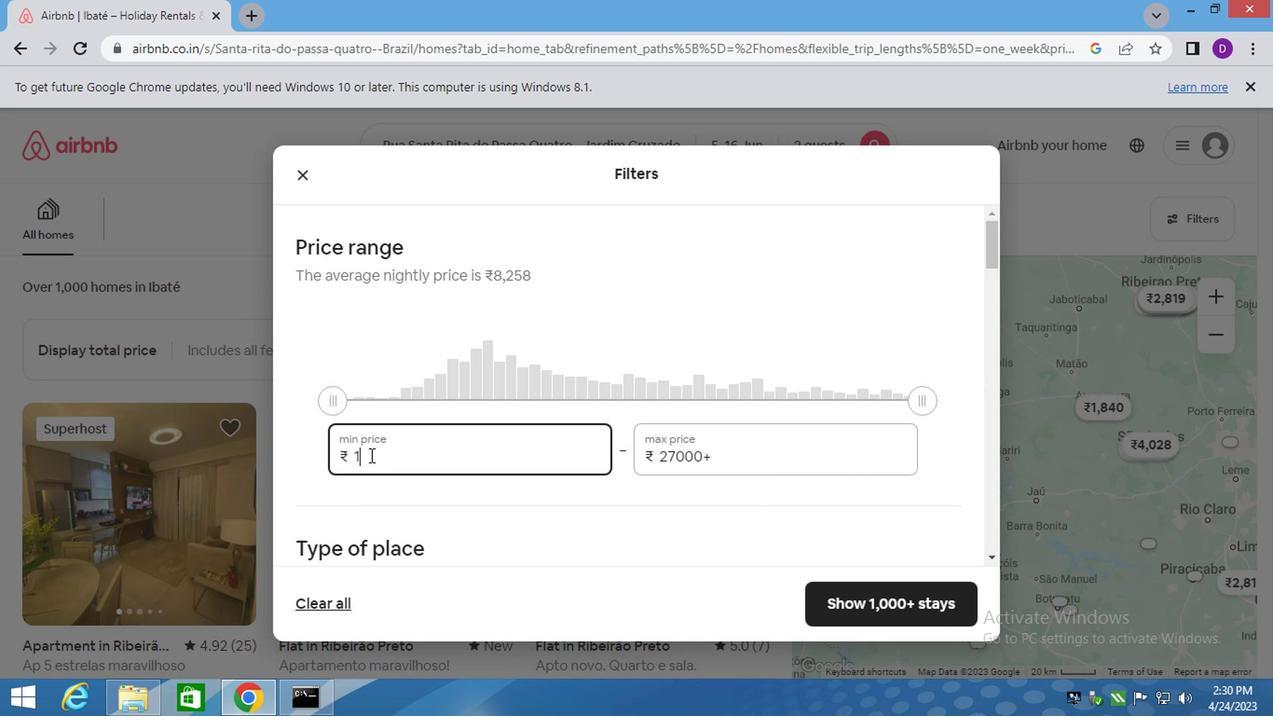 
Action: Mouse moved to (365, 457)
Screenshot: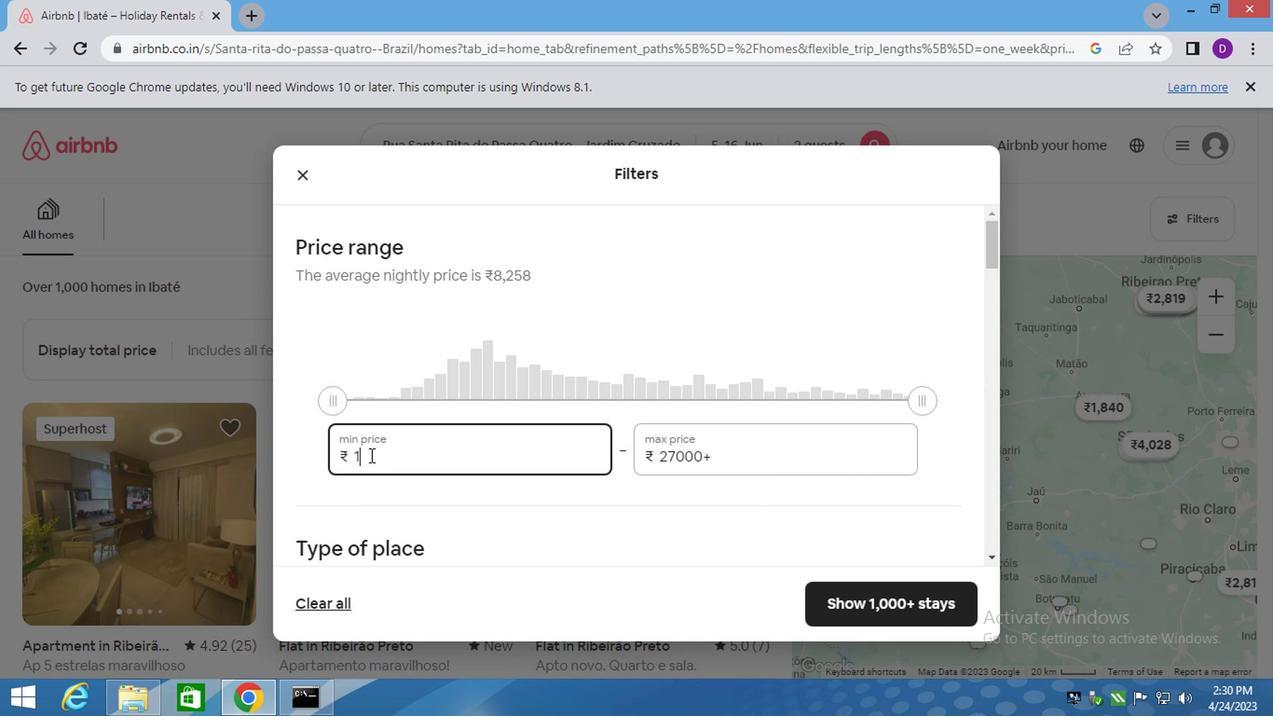
Action: Key pressed 00
Screenshot: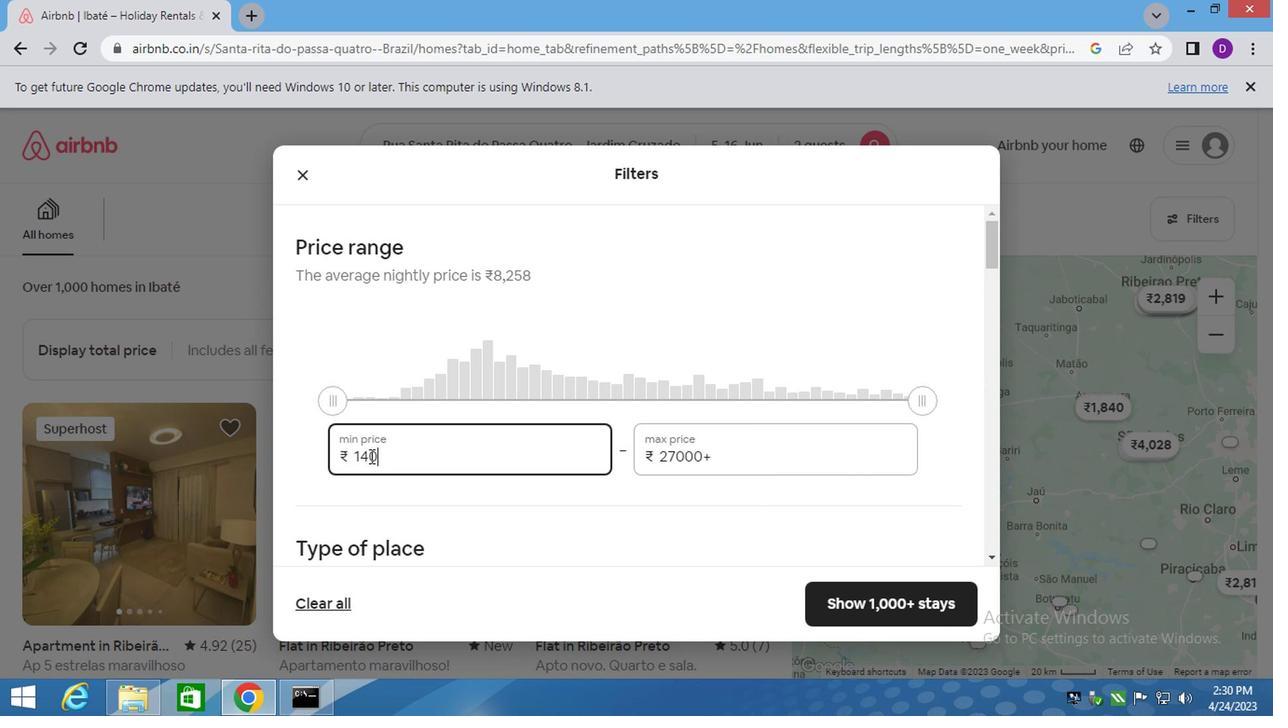 
Action: Mouse moved to (501, 460)
Screenshot: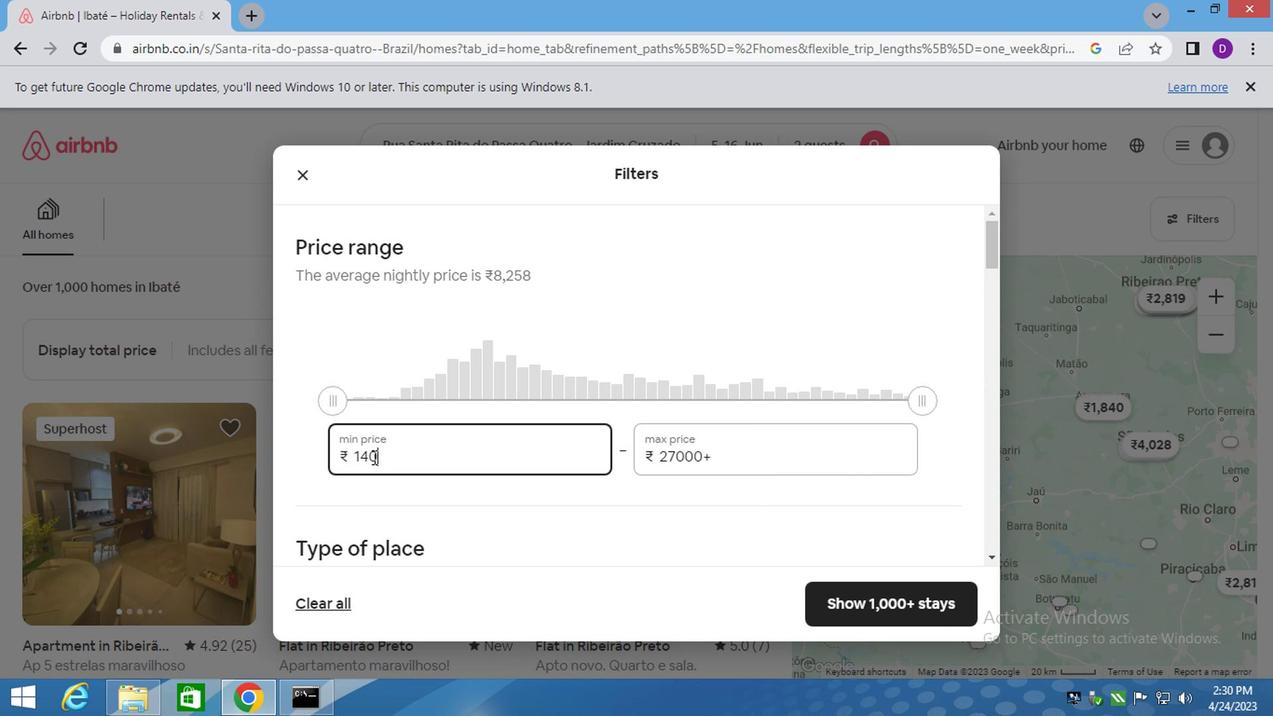 
Action: Key pressed 0
Screenshot: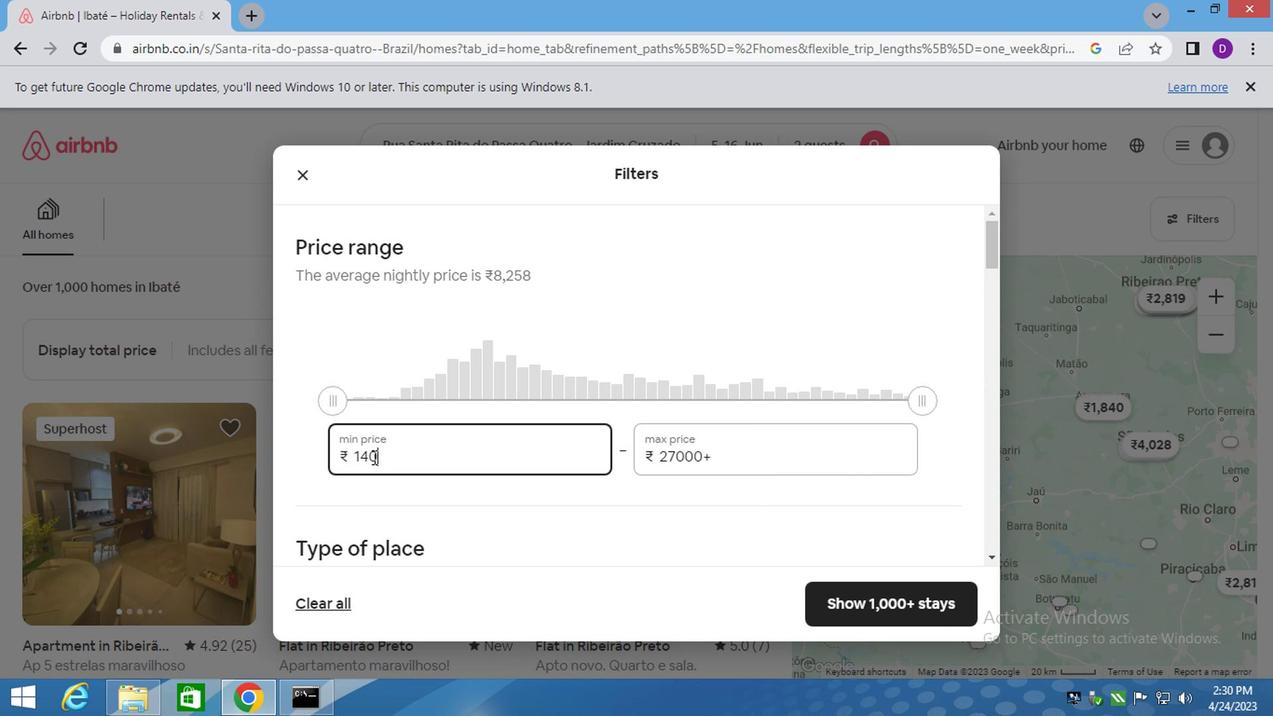
Action: Mouse moved to (664, 455)
Screenshot: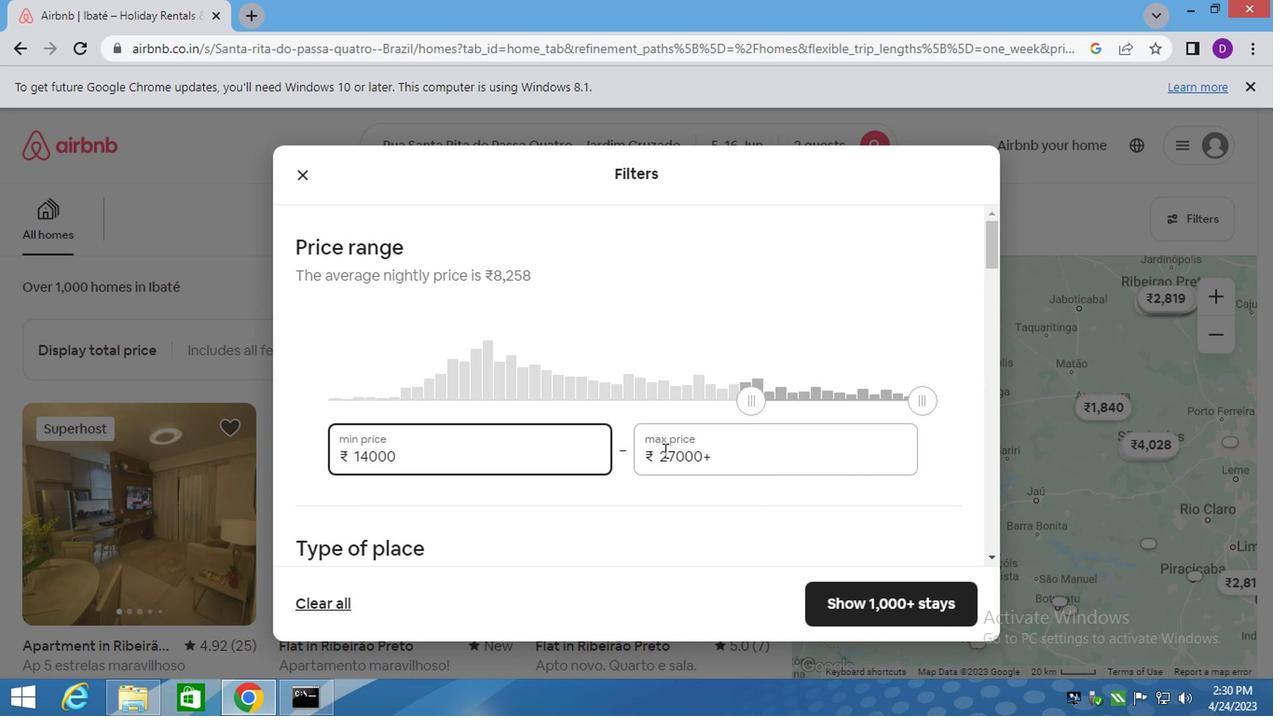 
Action: Mouse pressed left at (664, 455)
Screenshot: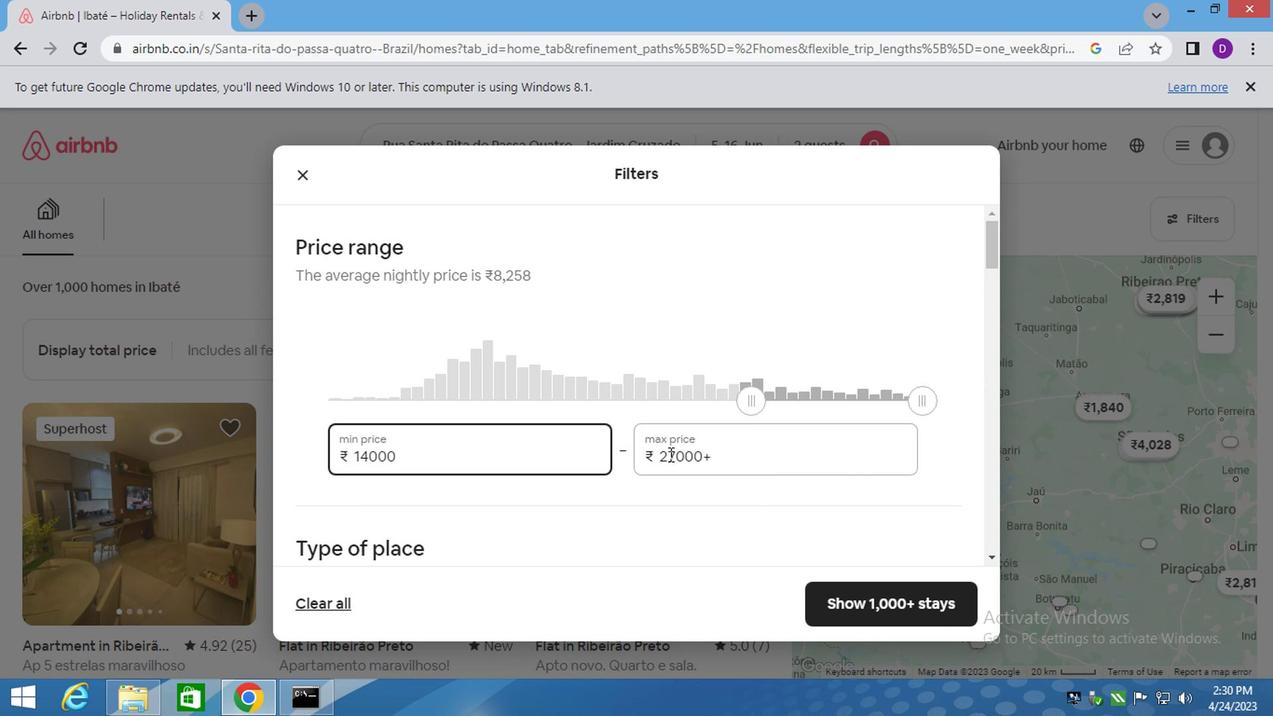 
Action: Mouse pressed left at (664, 455)
Screenshot: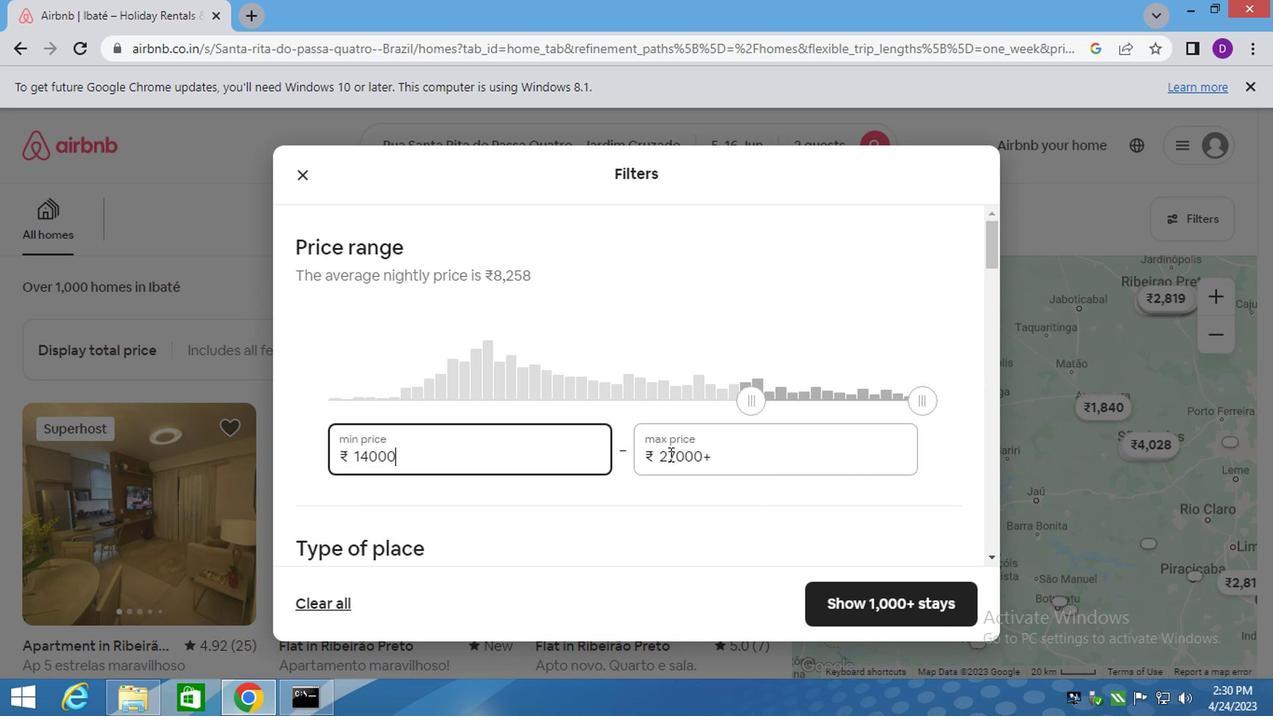 
Action: Mouse pressed left at (664, 455)
Screenshot: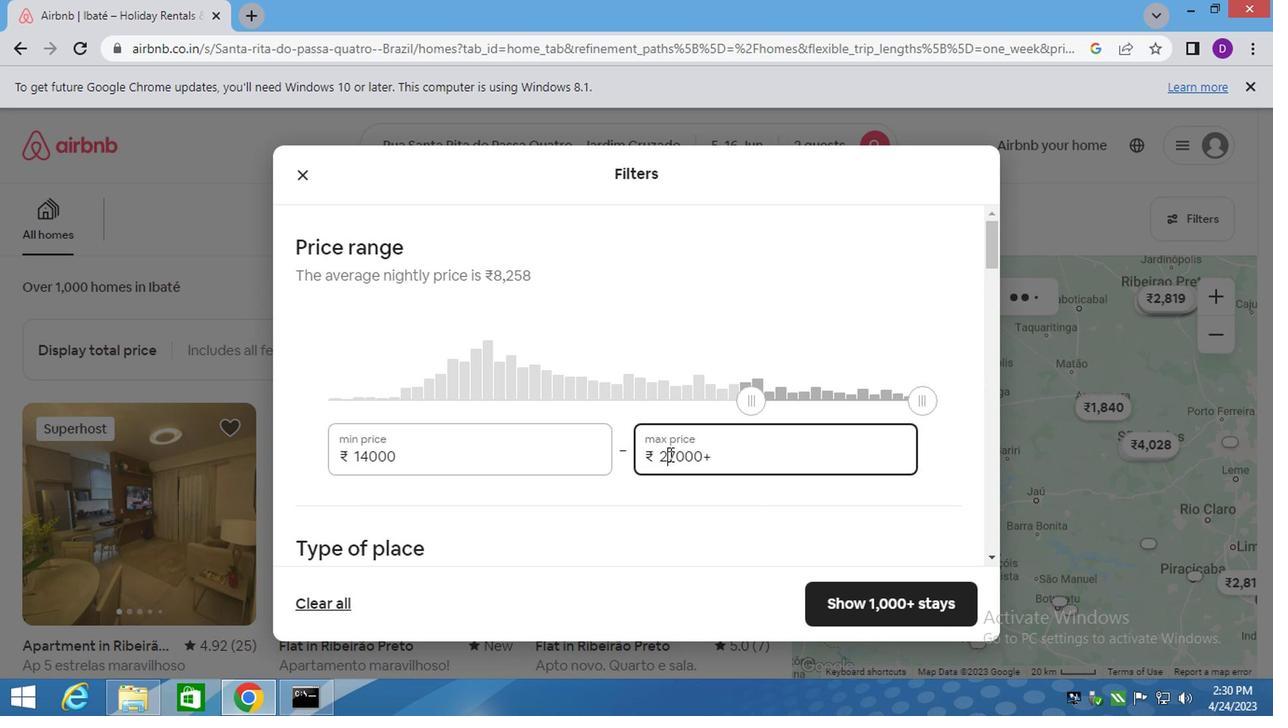 
Action: Key pressed 18000
Screenshot: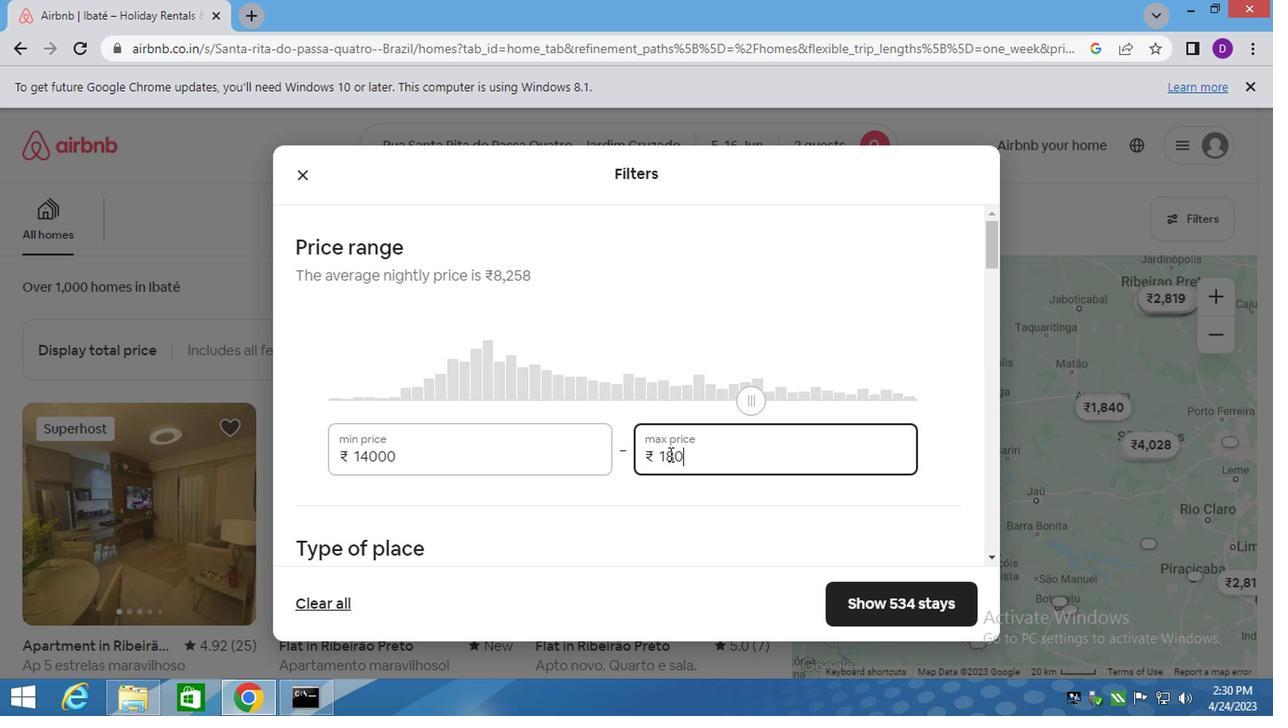 
Action: Mouse moved to (663, 464)
Screenshot: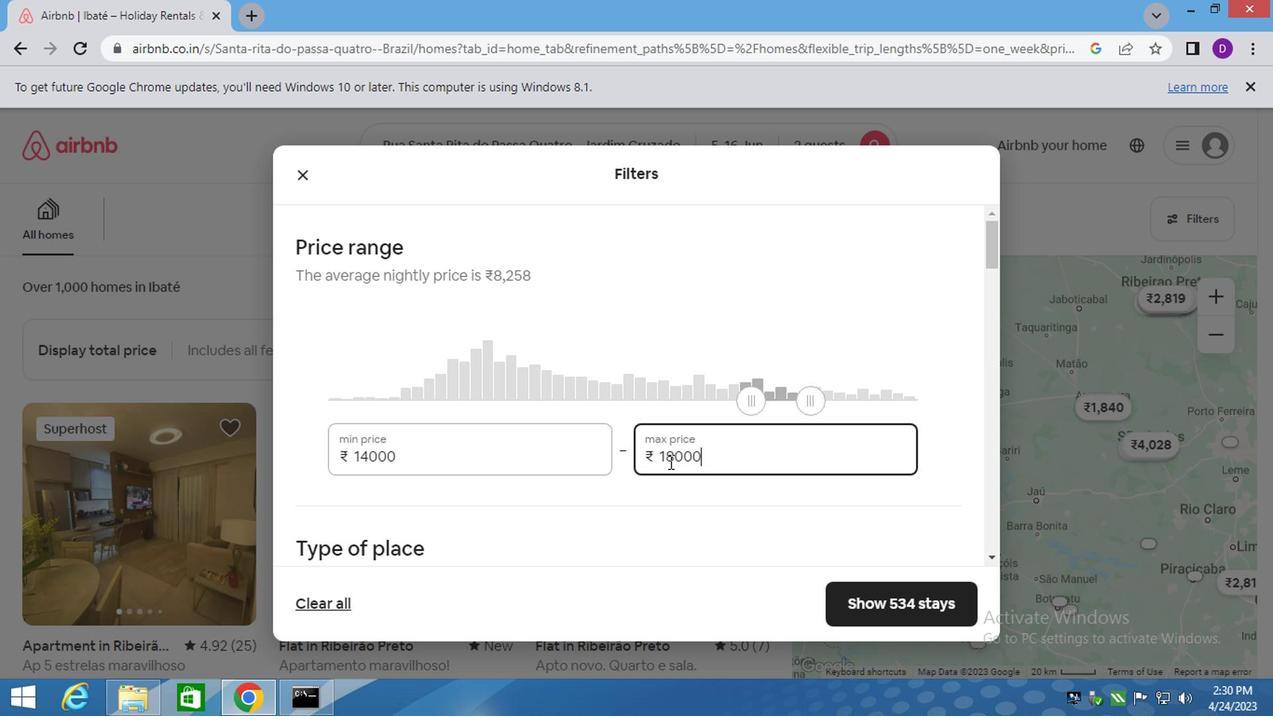 
Action: Mouse scrolled (663, 462) with delta (0, -1)
Screenshot: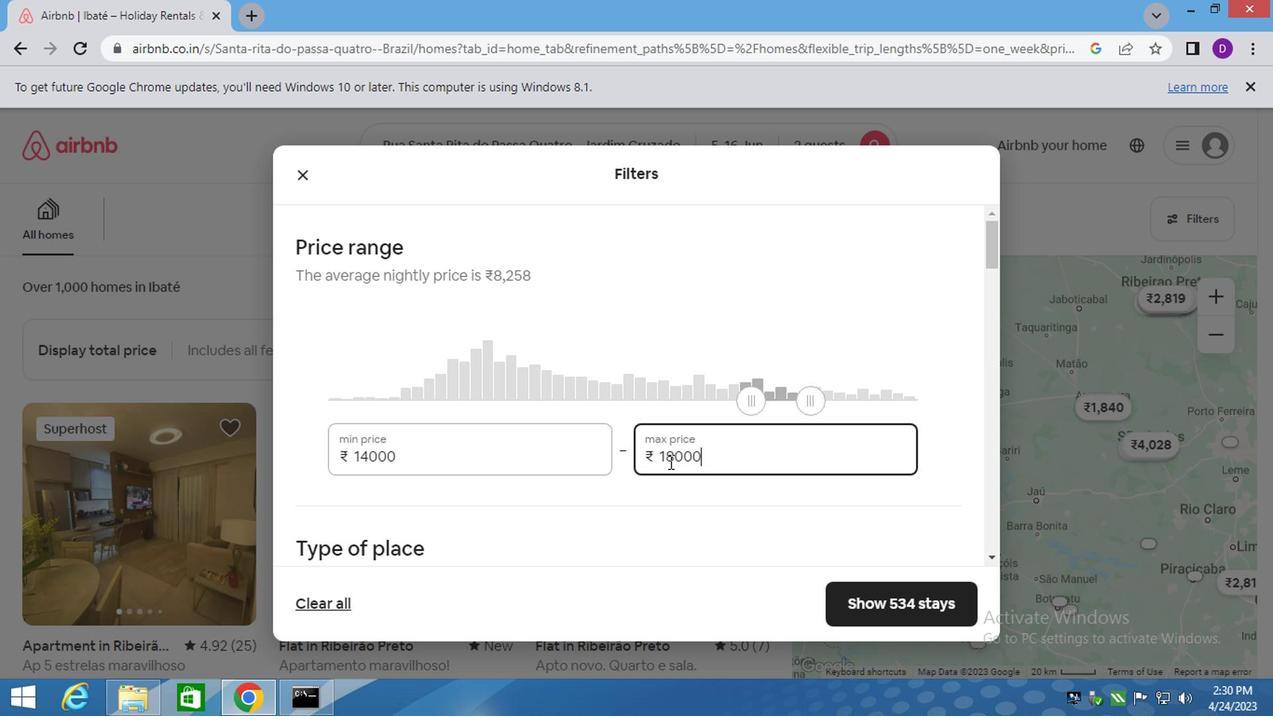 
Action: Mouse moved to (381, 507)
Screenshot: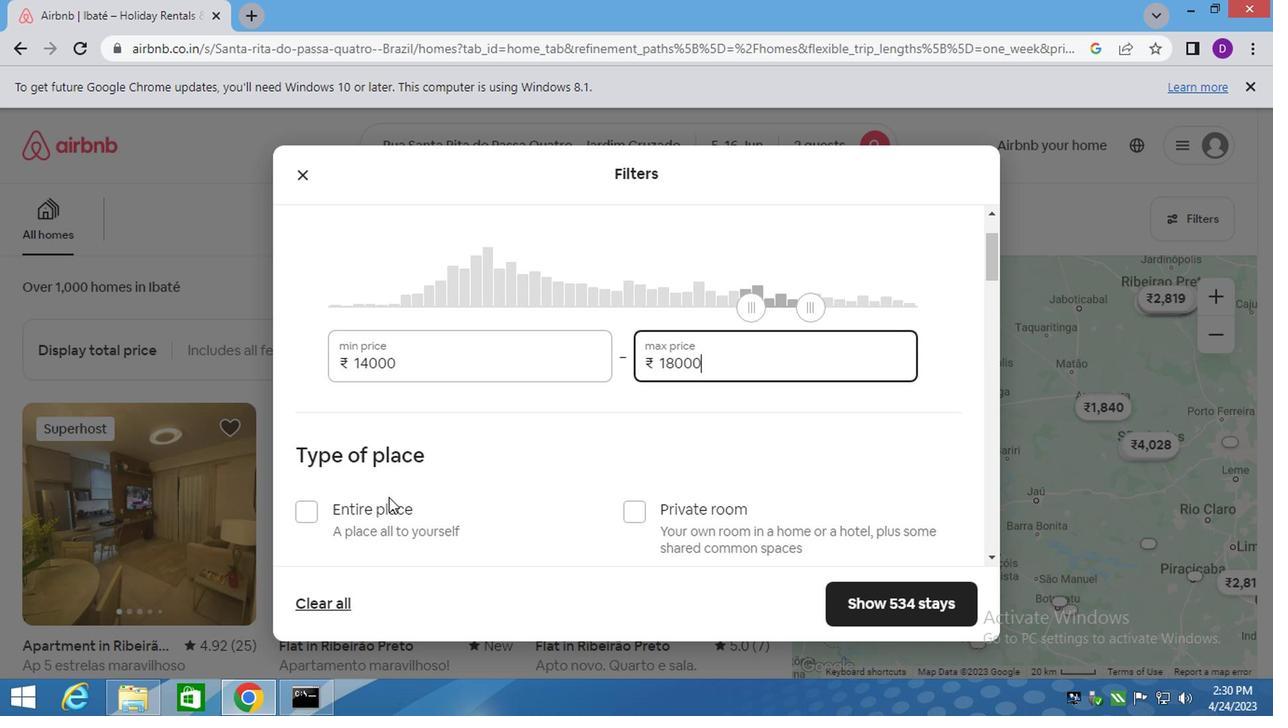 
Action: Mouse pressed left at (381, 507)
Screenshot: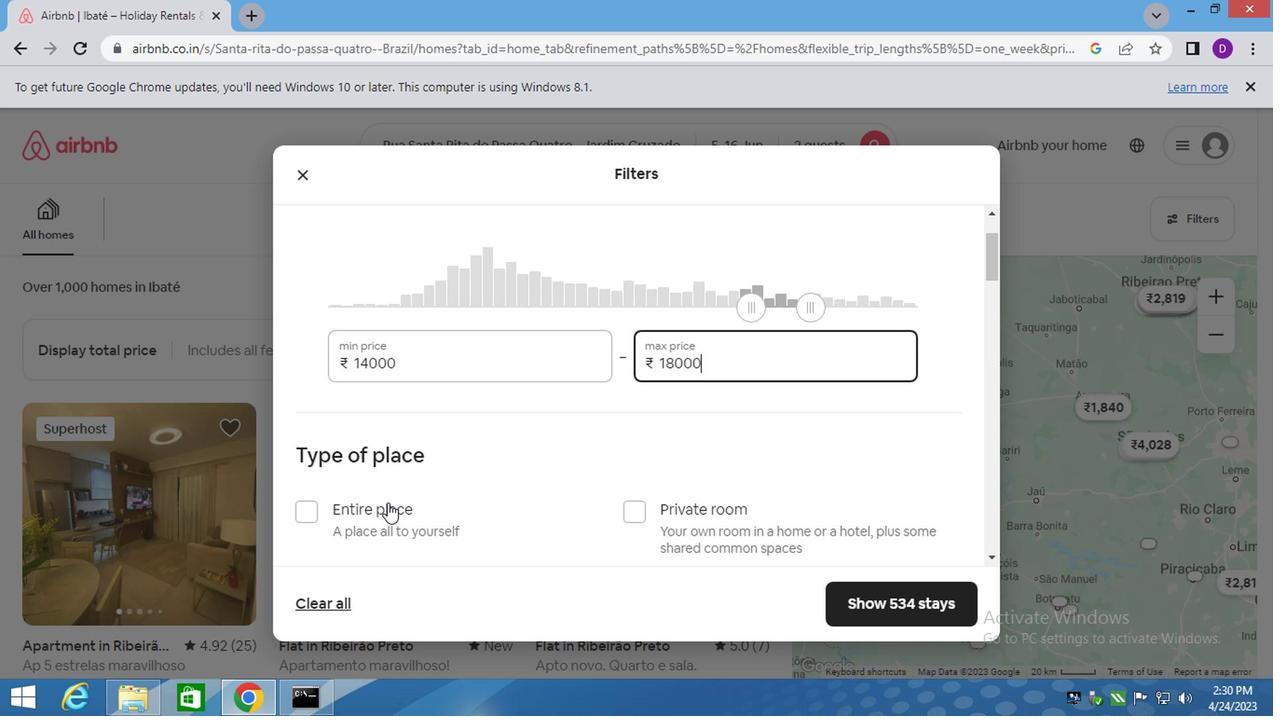 
Action: Mouse moved to (418, 469)
Screenshot: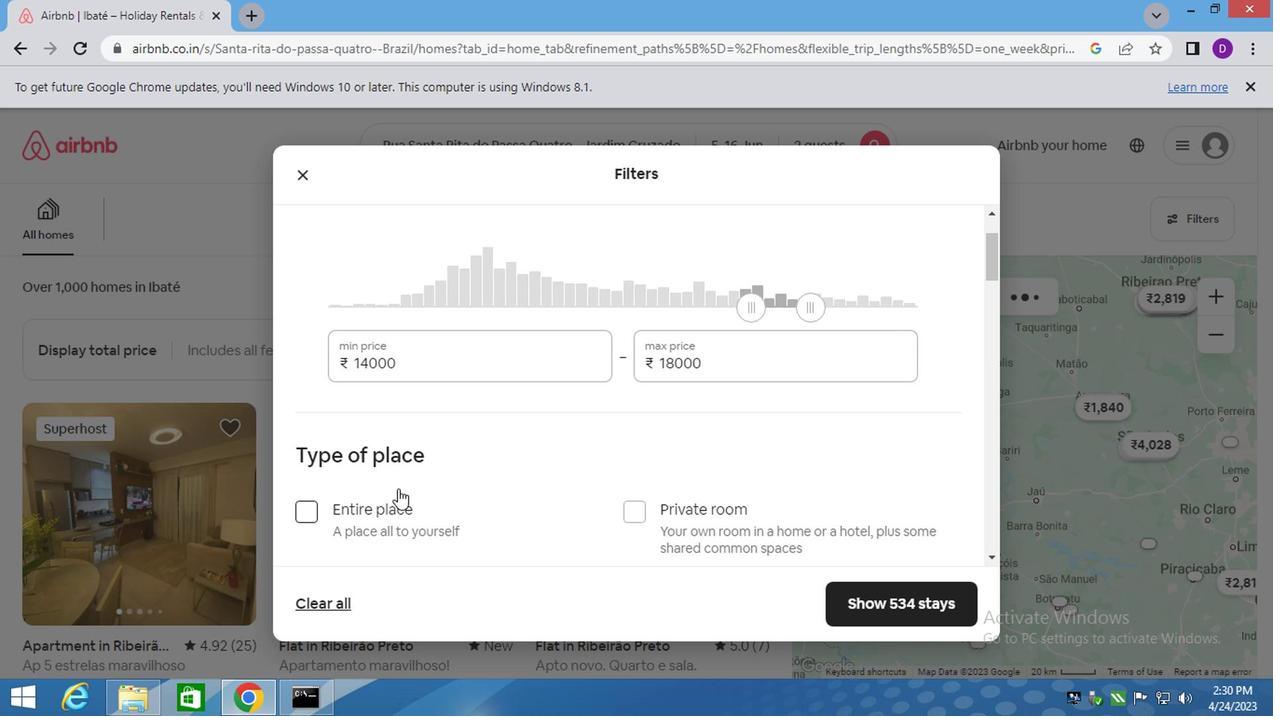 
Action: Mouse scrolled (418, 468) with delta (0, 0)
Screenshot: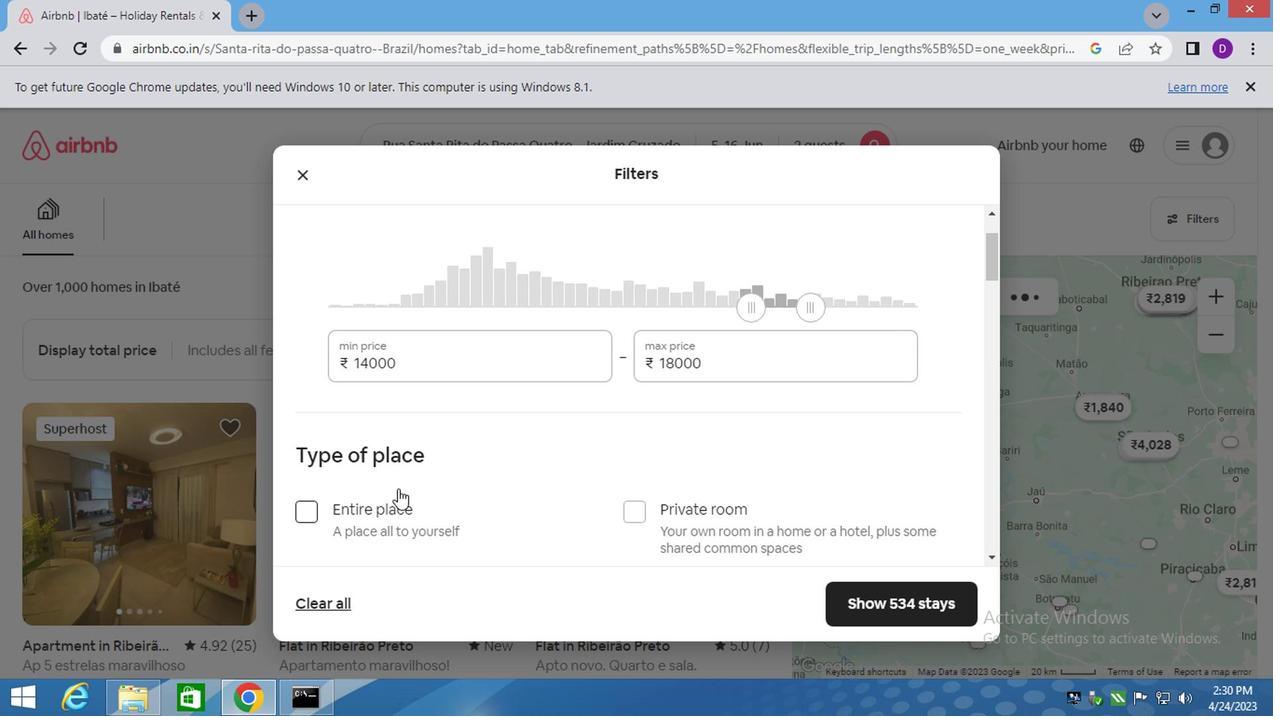 
Action: Mouse moved to (423, 466)
Screenshot: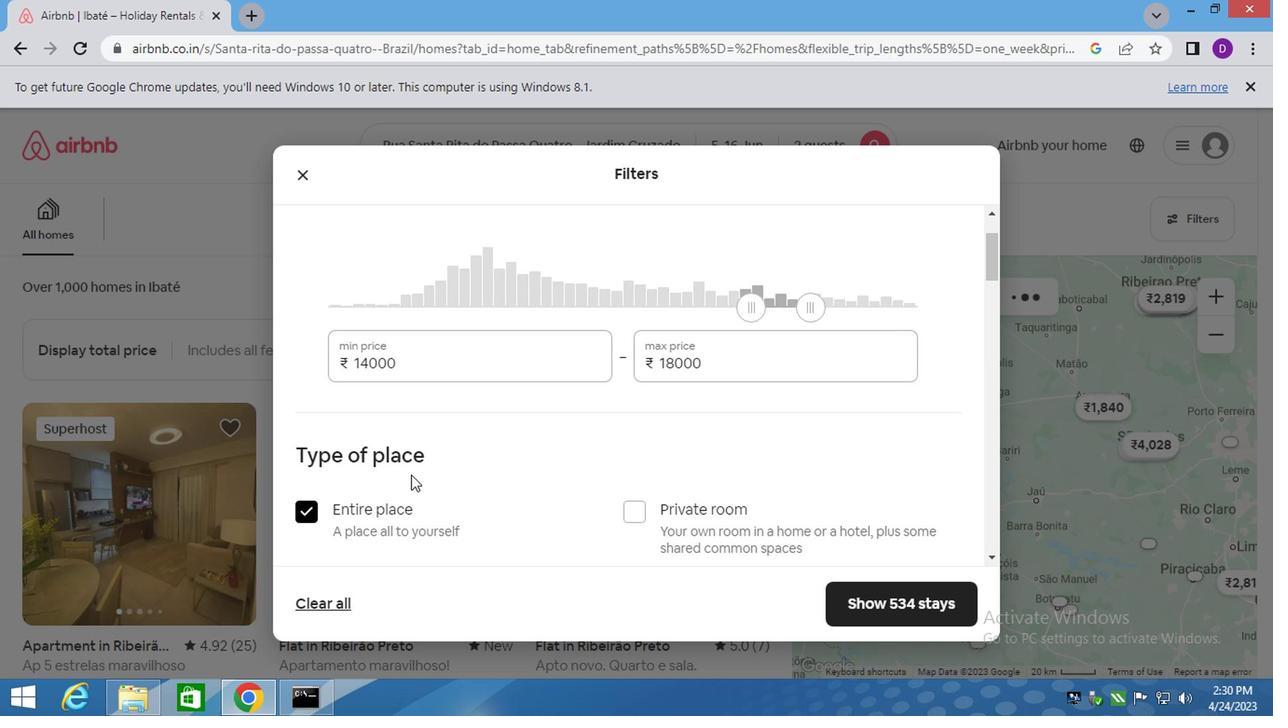 
Action: Mouse scrolled (423, 466) with delta (0, 0)
Screenshot: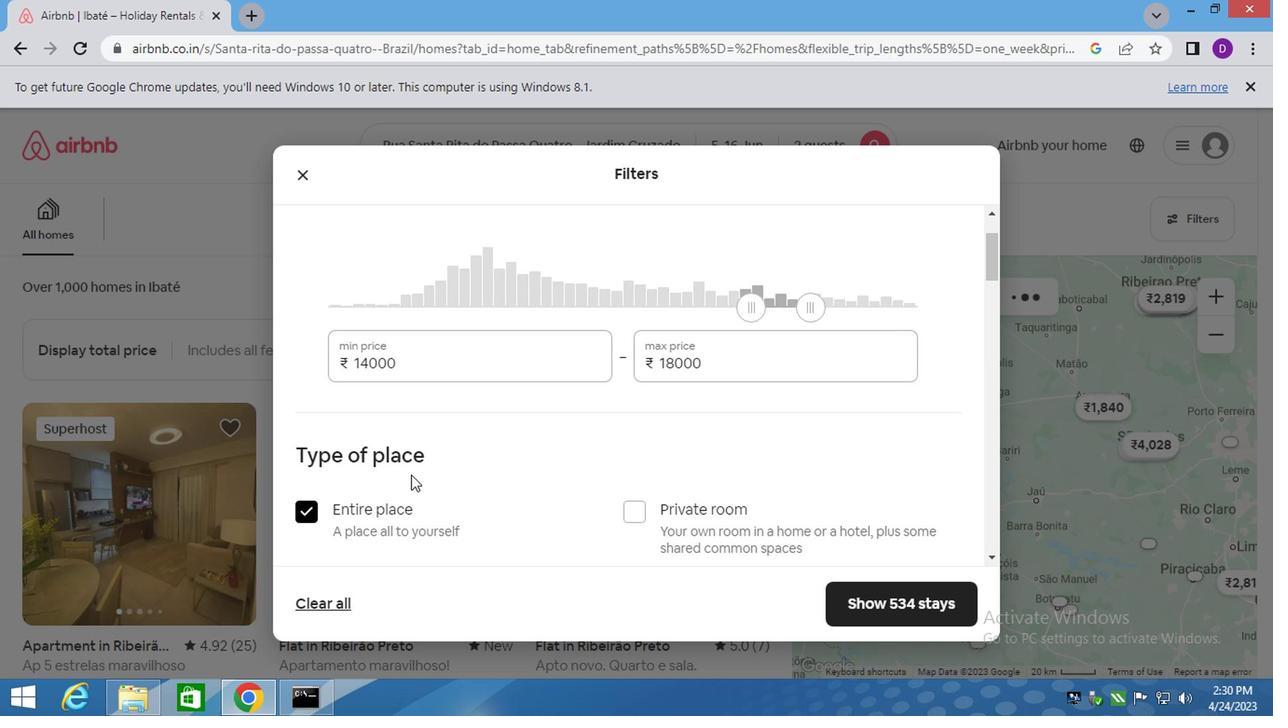 
Action: Mouse moved to (427, 466)
Screenshot: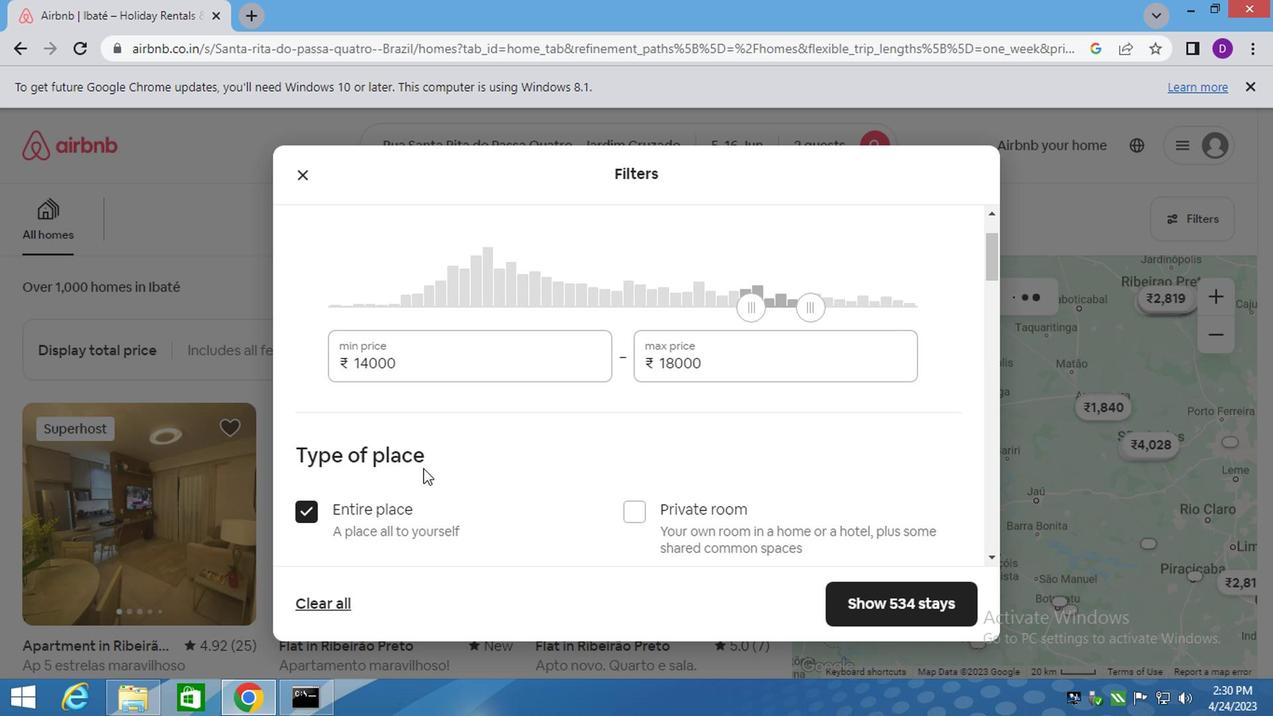 
Action: Mouse scrolled (425, 464) with delta (0, -1)
Screenshot: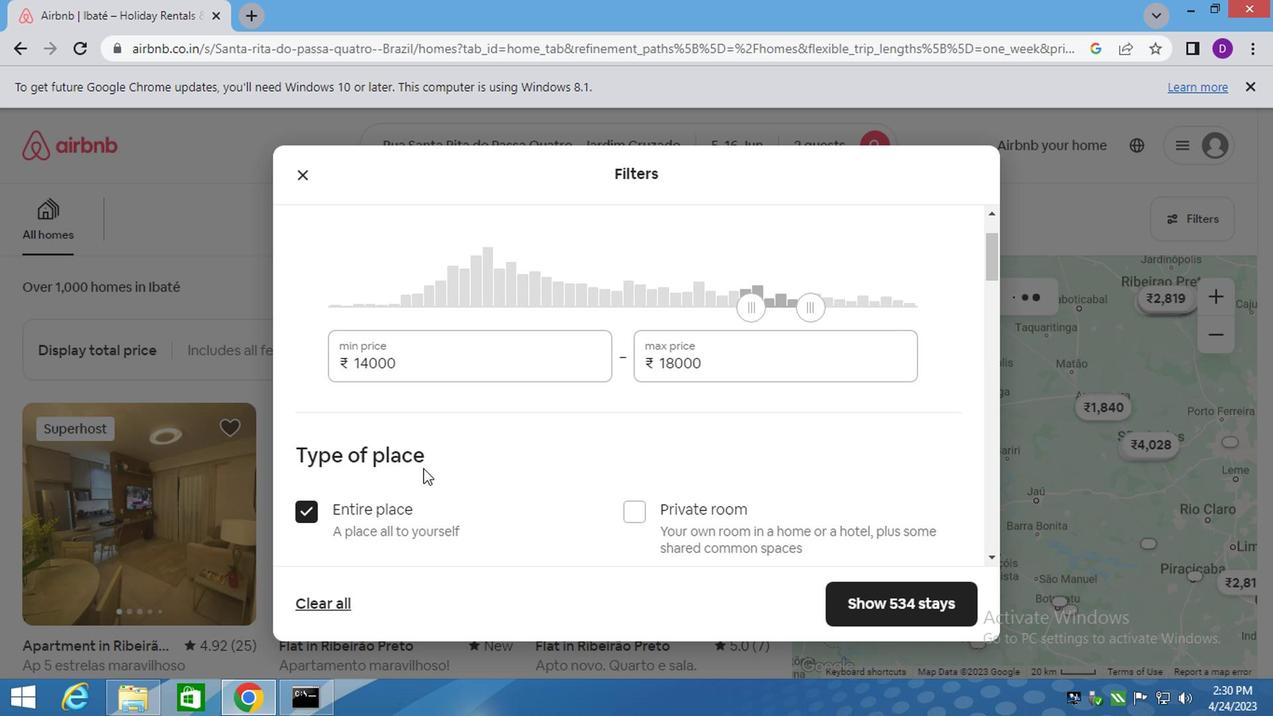 
Action: Mouse moved to (427, 464)
Screenshot: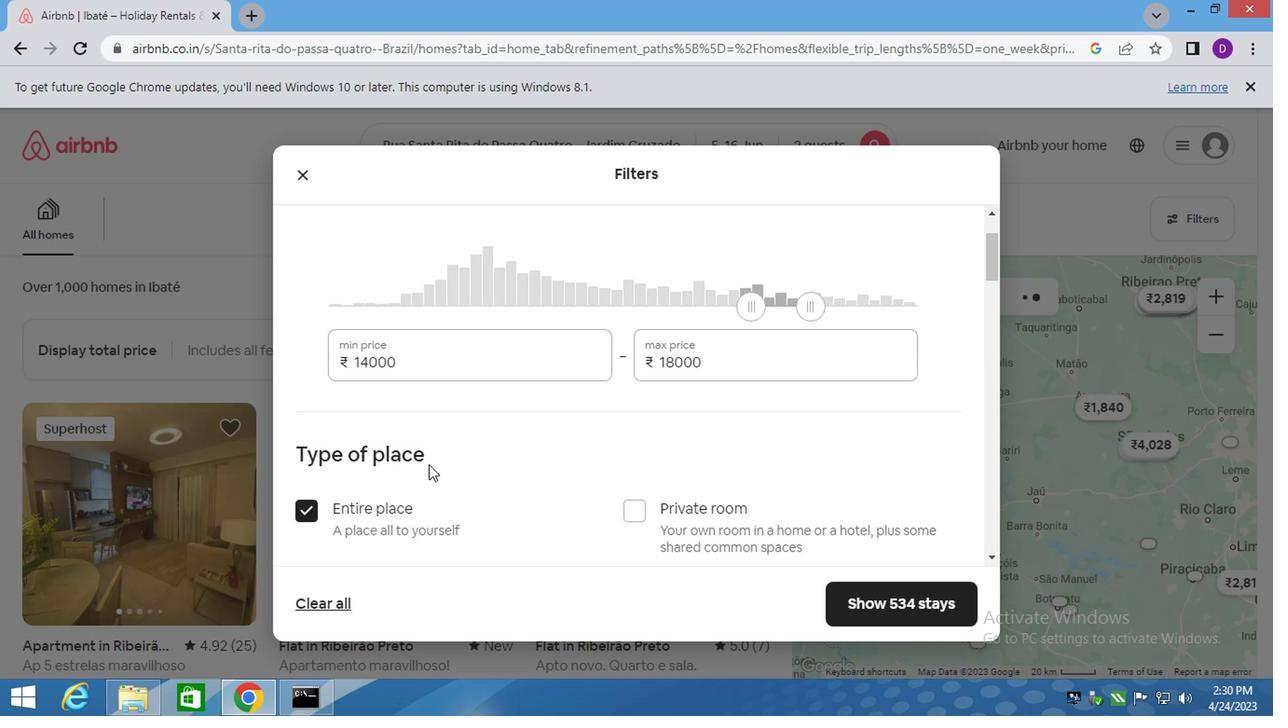 
Action: Mouse scrolled (427, 464) with delta (0, 0)
Screenshot: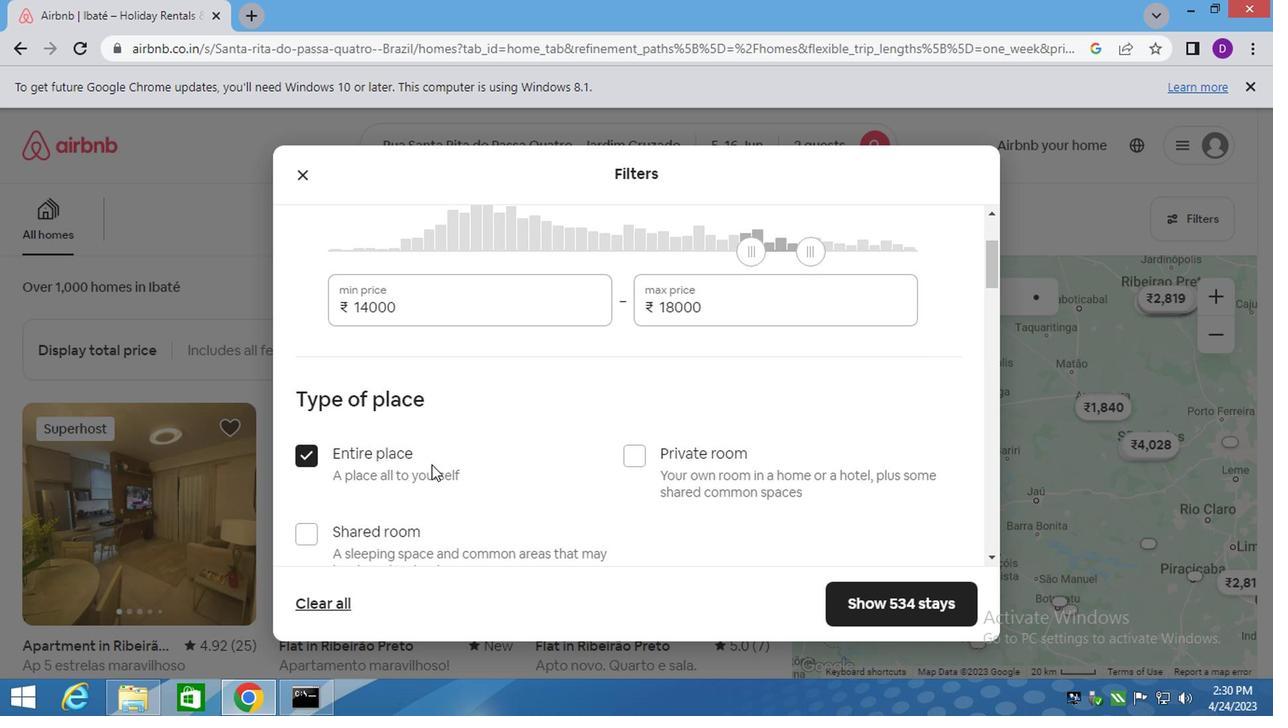 
Action: Mouse moved to (430, 462)
Screenshot: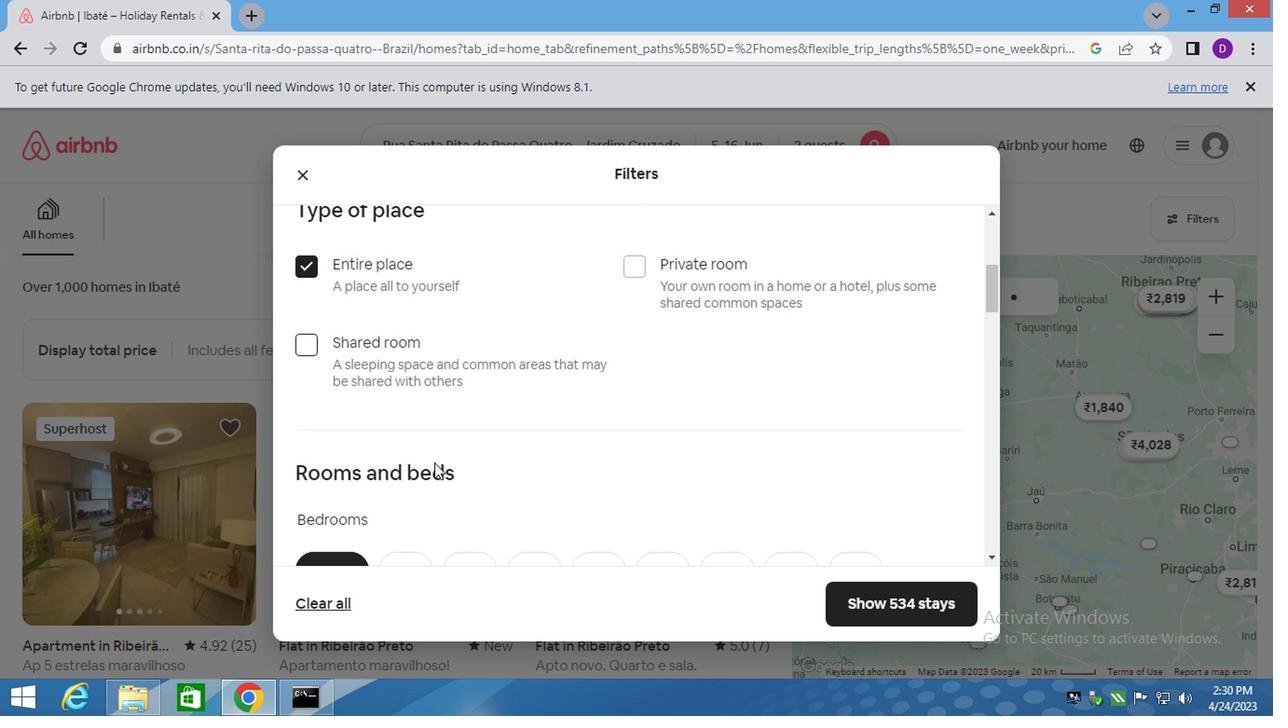 
Action: Mouse scrolled (430, 462) with delta (0, 0)
Screenshot: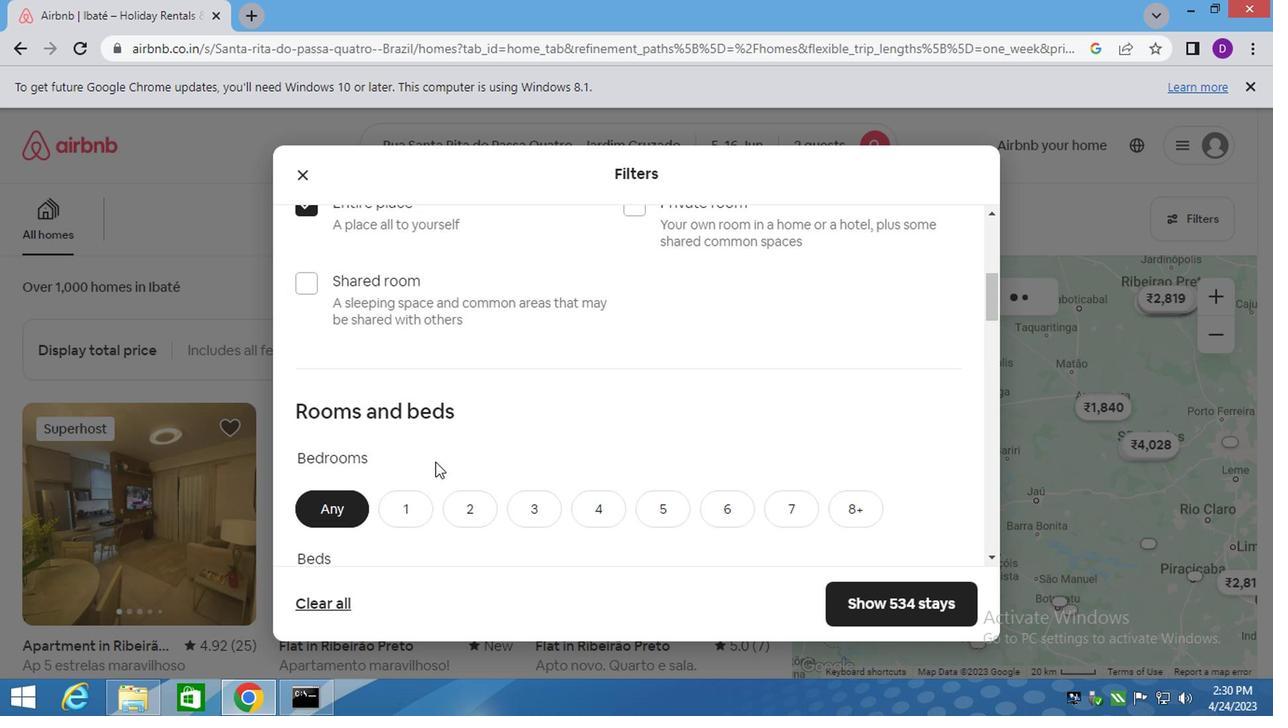 
Action: Mouse scrolled (430, 462) with delta (0, 0)
Screenshot: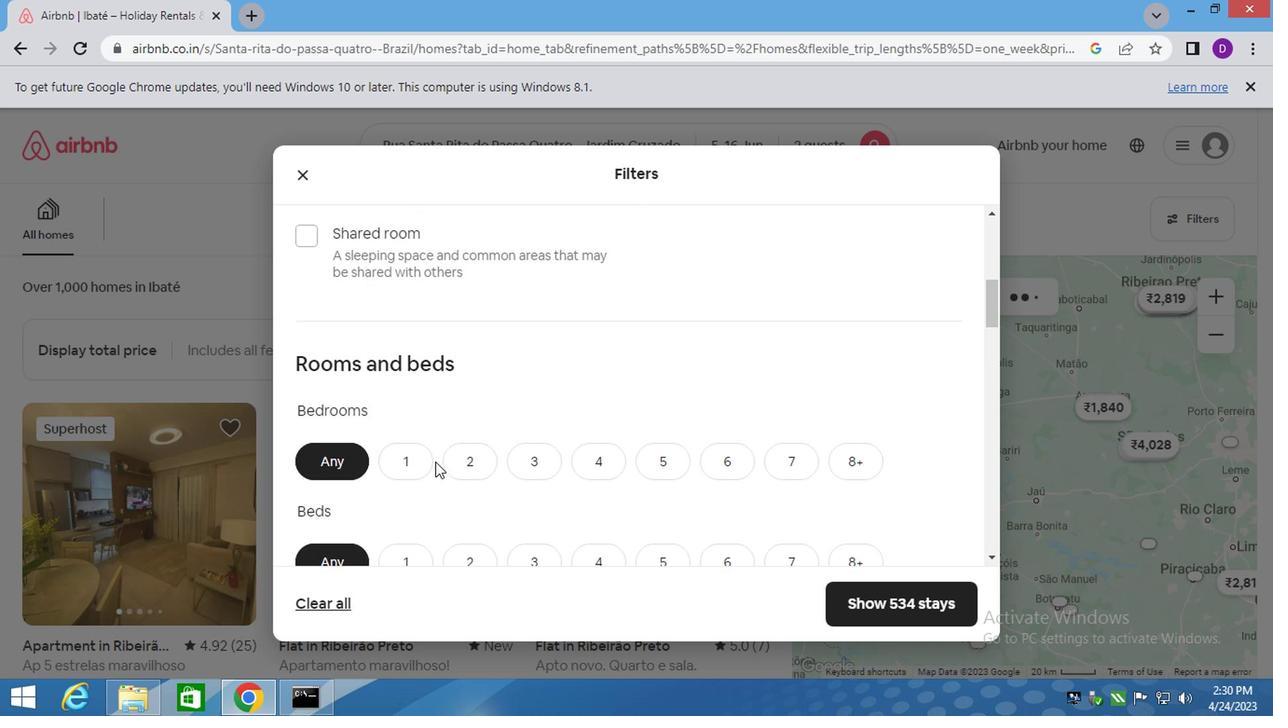 
Action: Mouse moved to (415, 258)
Screenshot: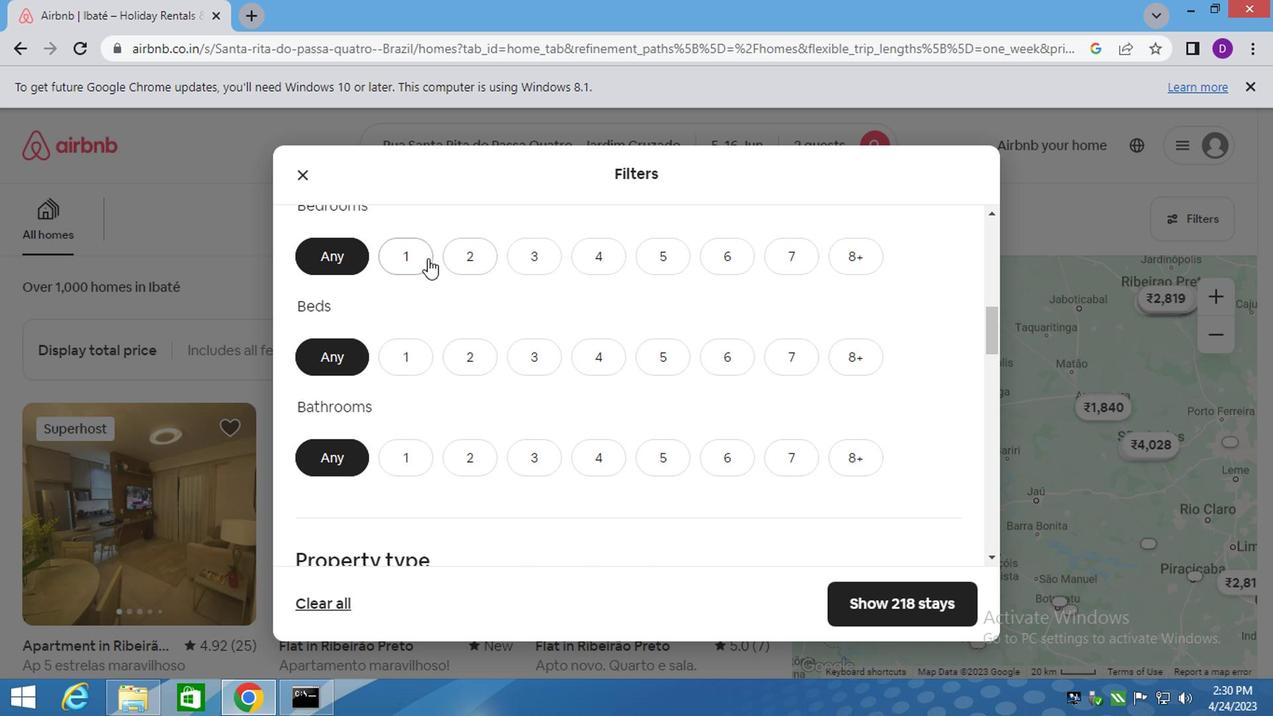 
Action: Mouse pressed left at (415, 258)
Screenshot: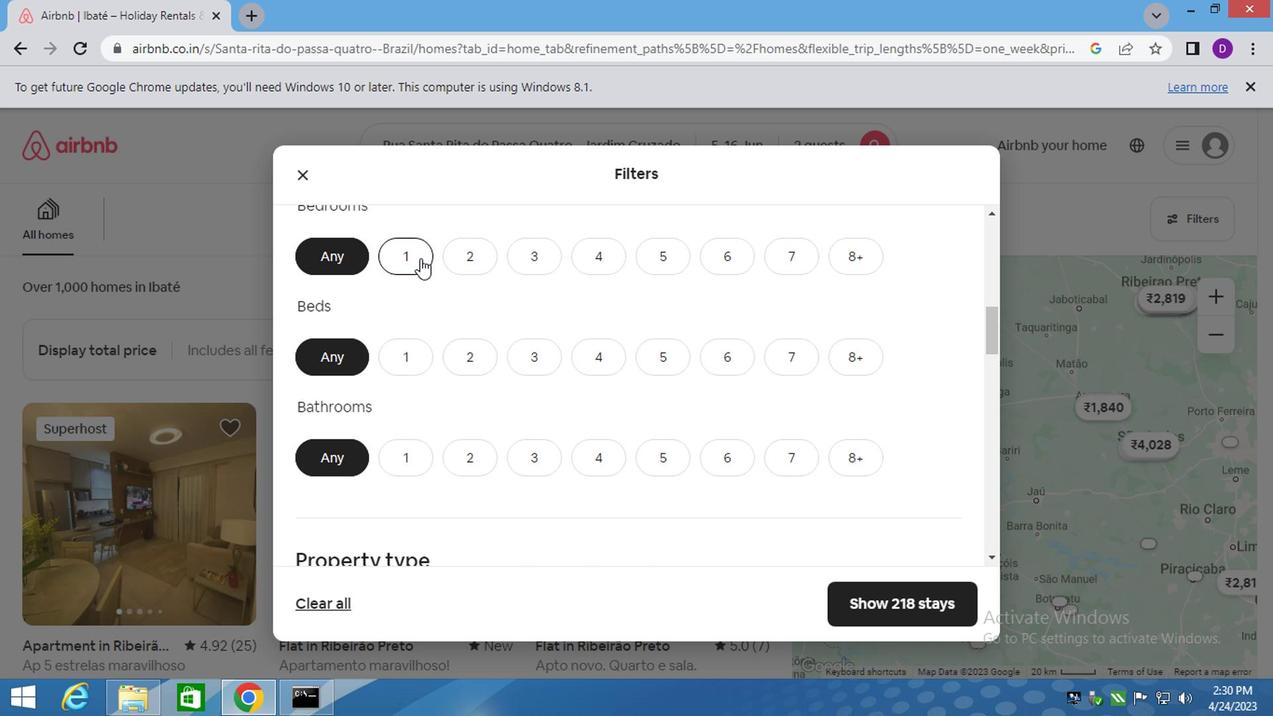 
Action: Mouse moved to (396, 355)
Screenshot: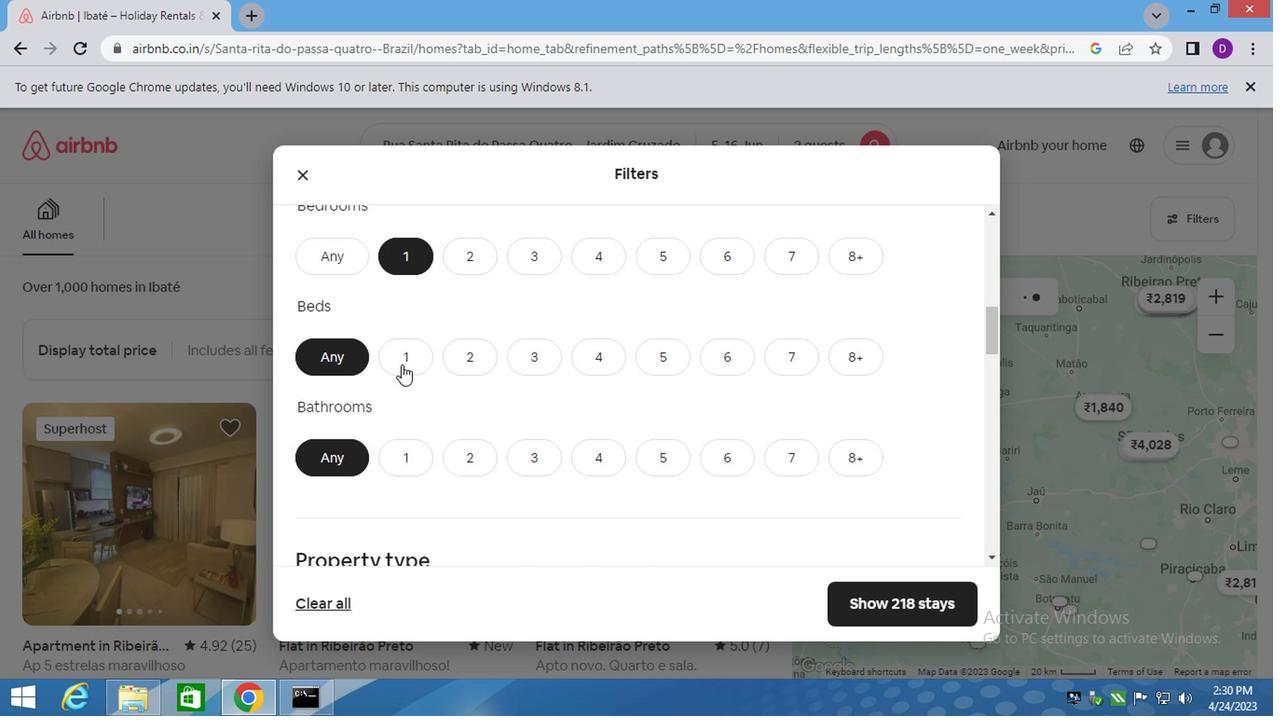 
Action: Mouse pressed left at (396, 355)
Screenshot: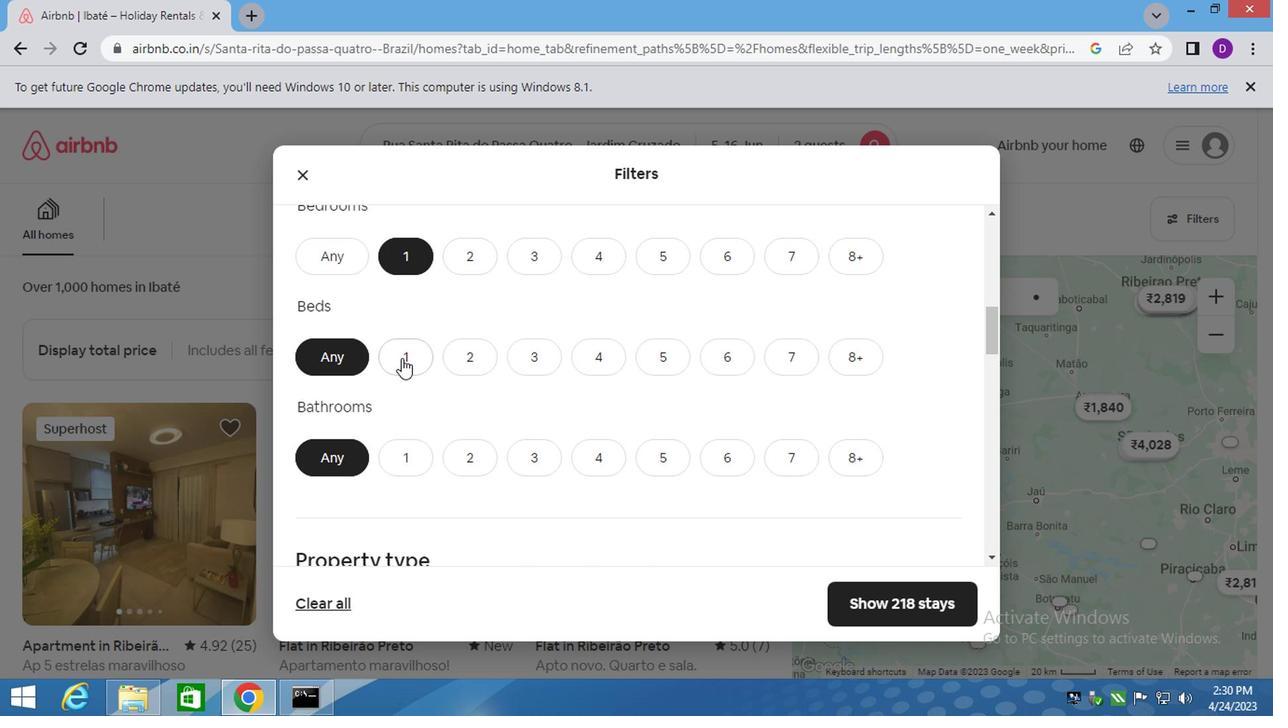 
Action: Mouse moved to (407, 448)
Screenshot: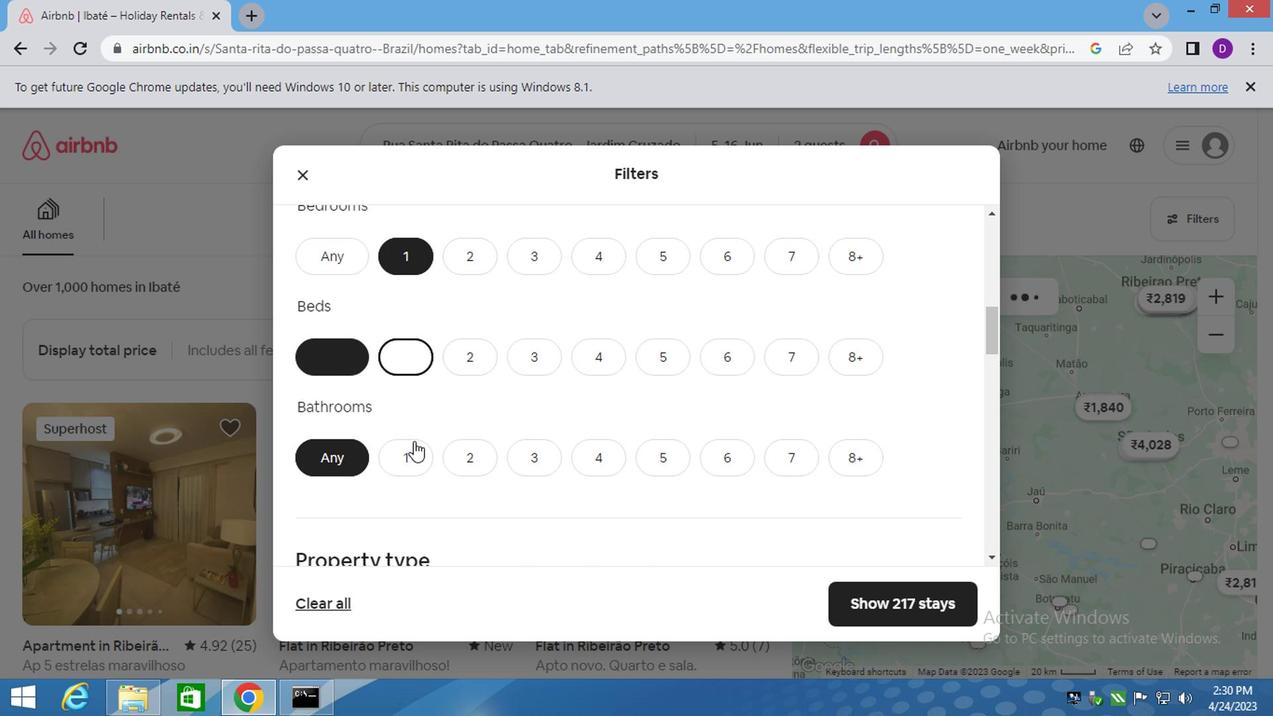 
Action: Mouse pressed left at (407, 448)
Screenshot: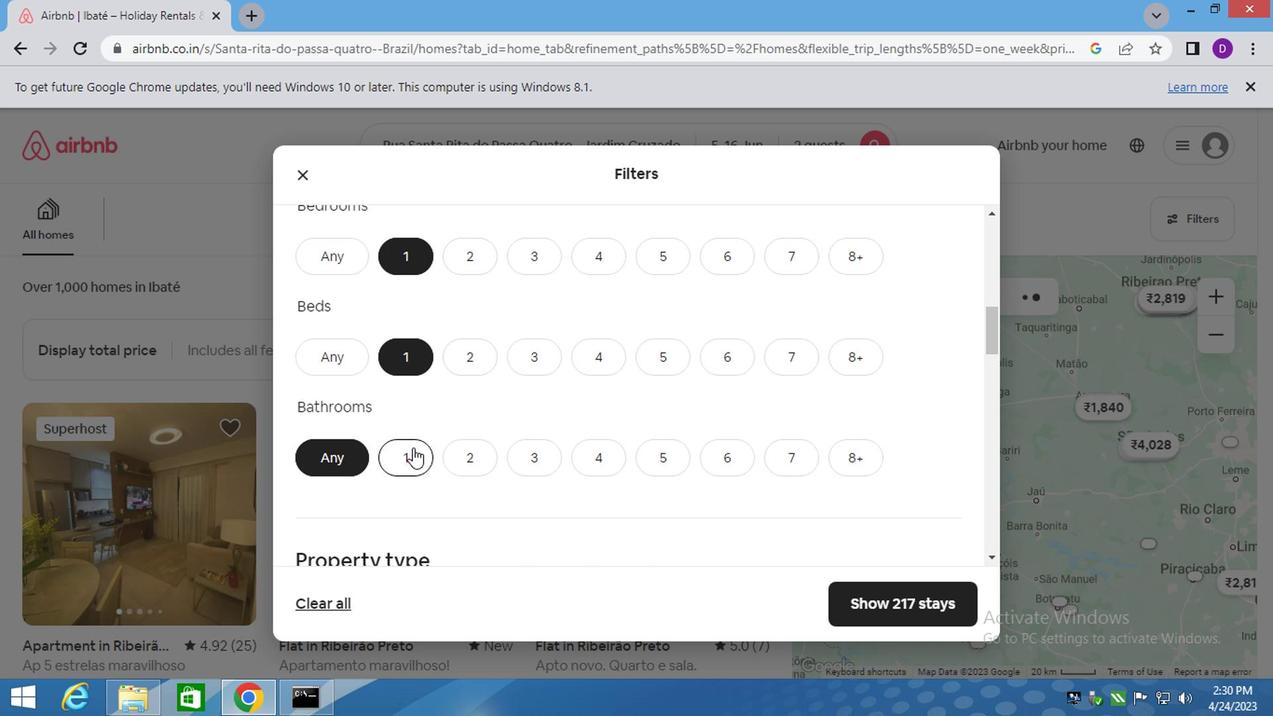 
Action: Mouse moved to (434, 453)
Screenshot: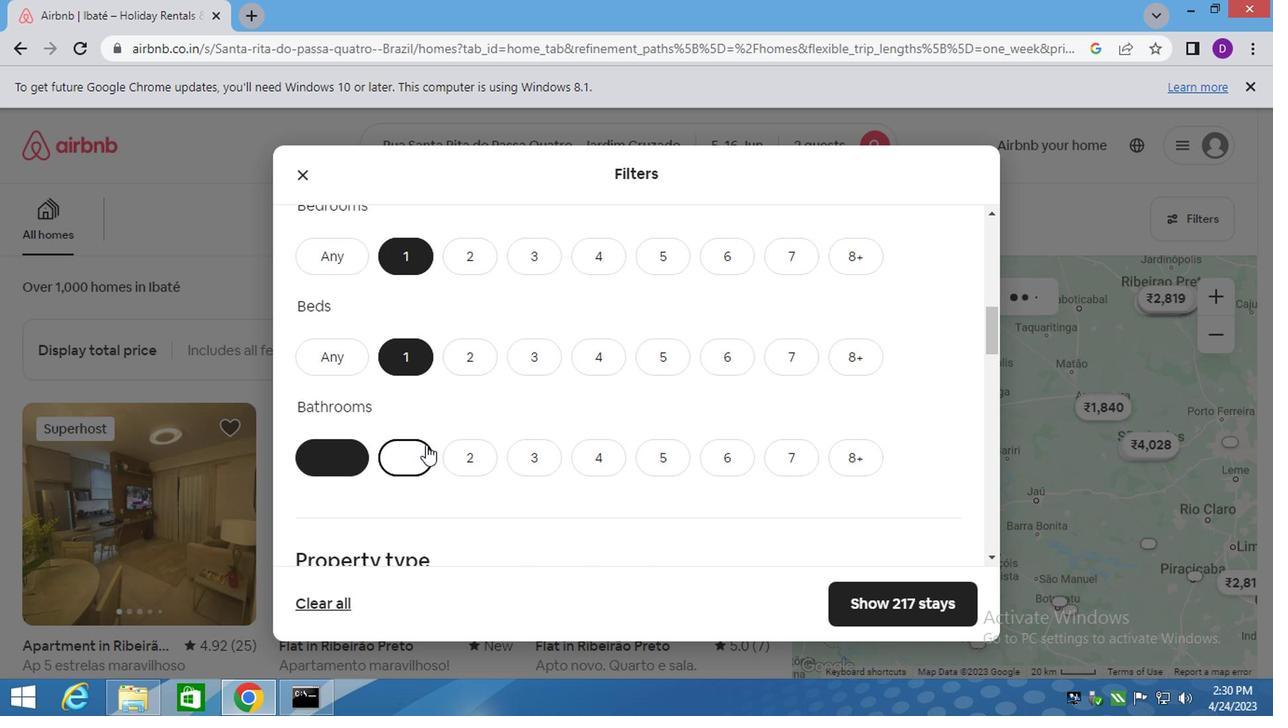 
Action: Mouse scrolled (432, 450) with delta (0, 0)
Screenshot: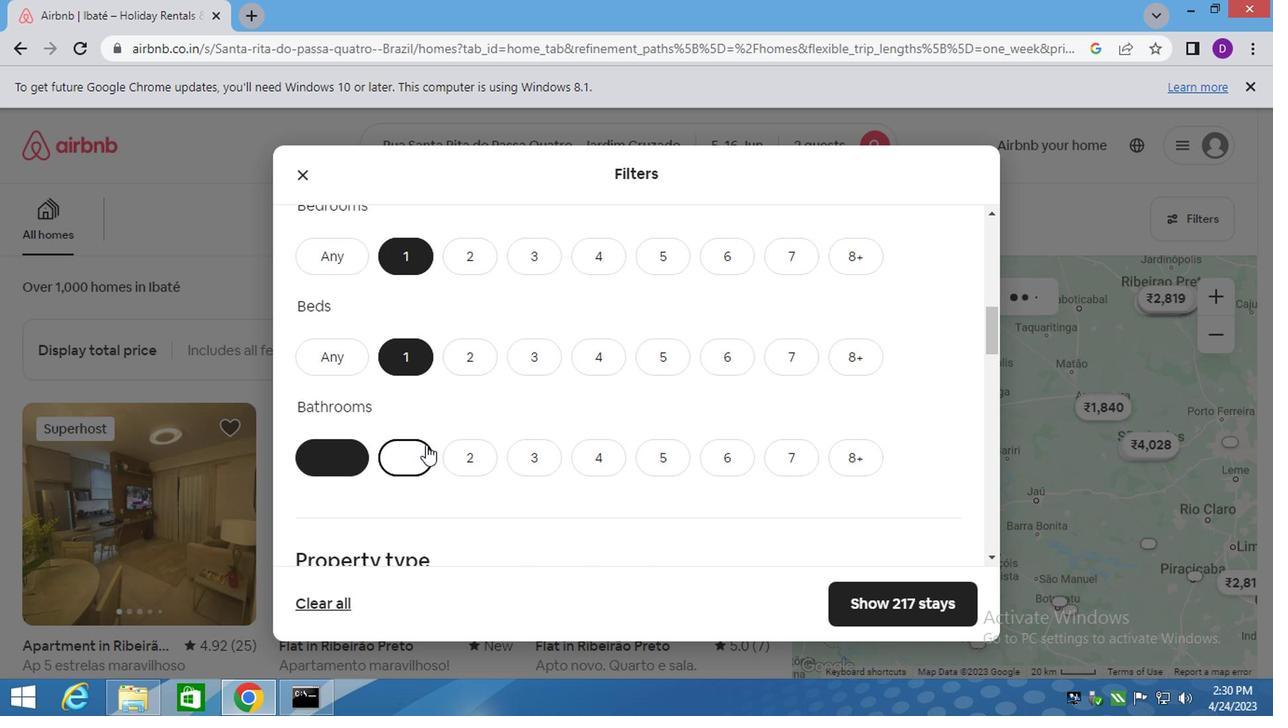 
Action: Mouse moved to (441, 458)
Screenshot: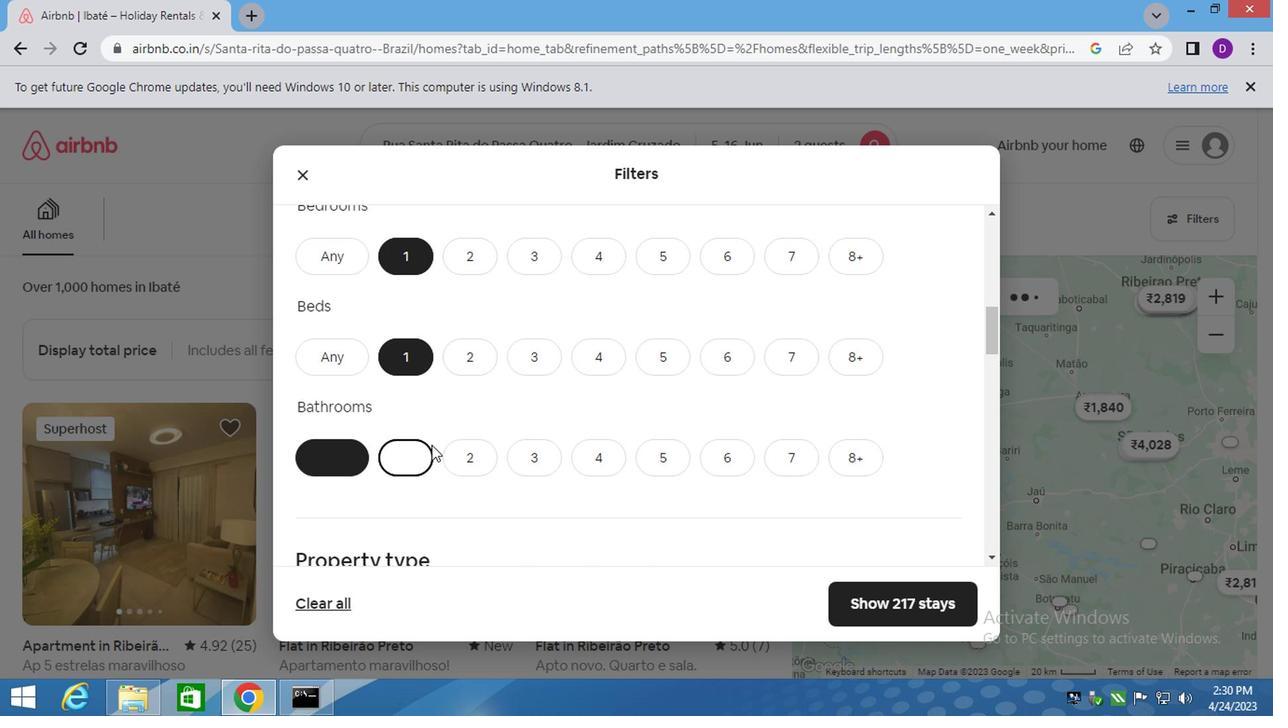 
Action: Mouse scrolled (439, 456) with delta (0, -1)
Screenshot: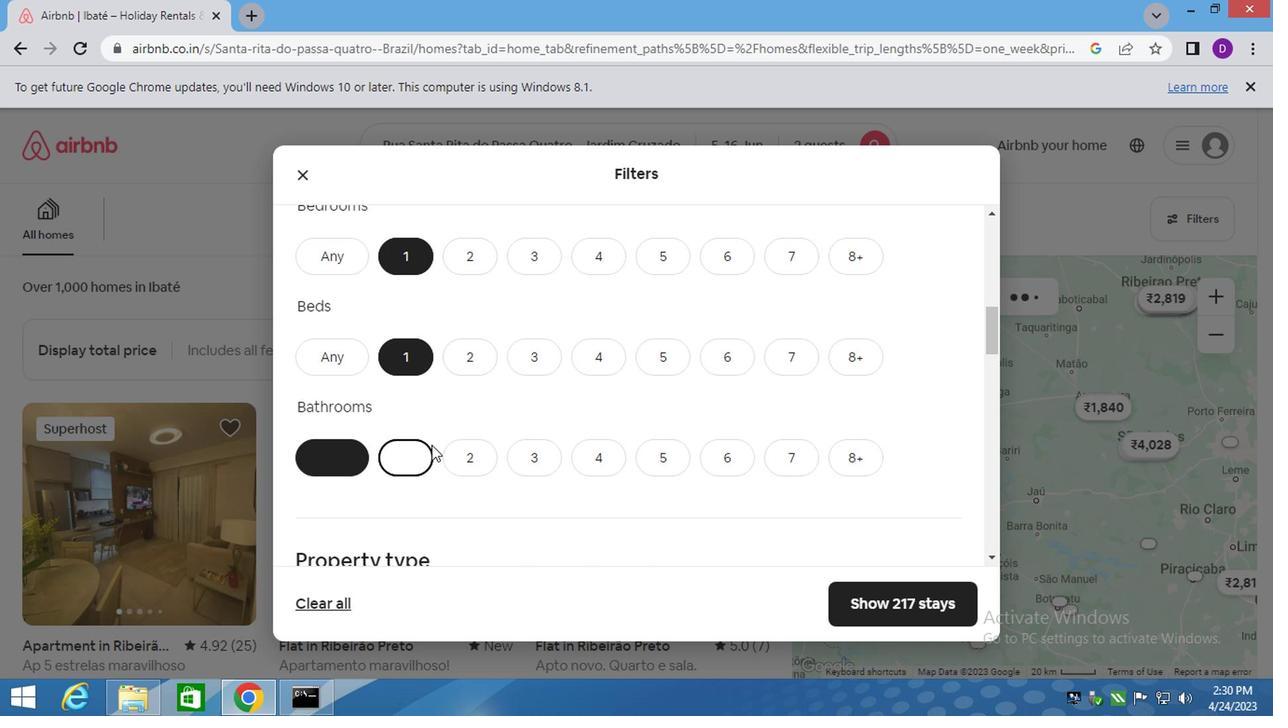 
Action: Mouse moved to (442, 458)
Screenshot: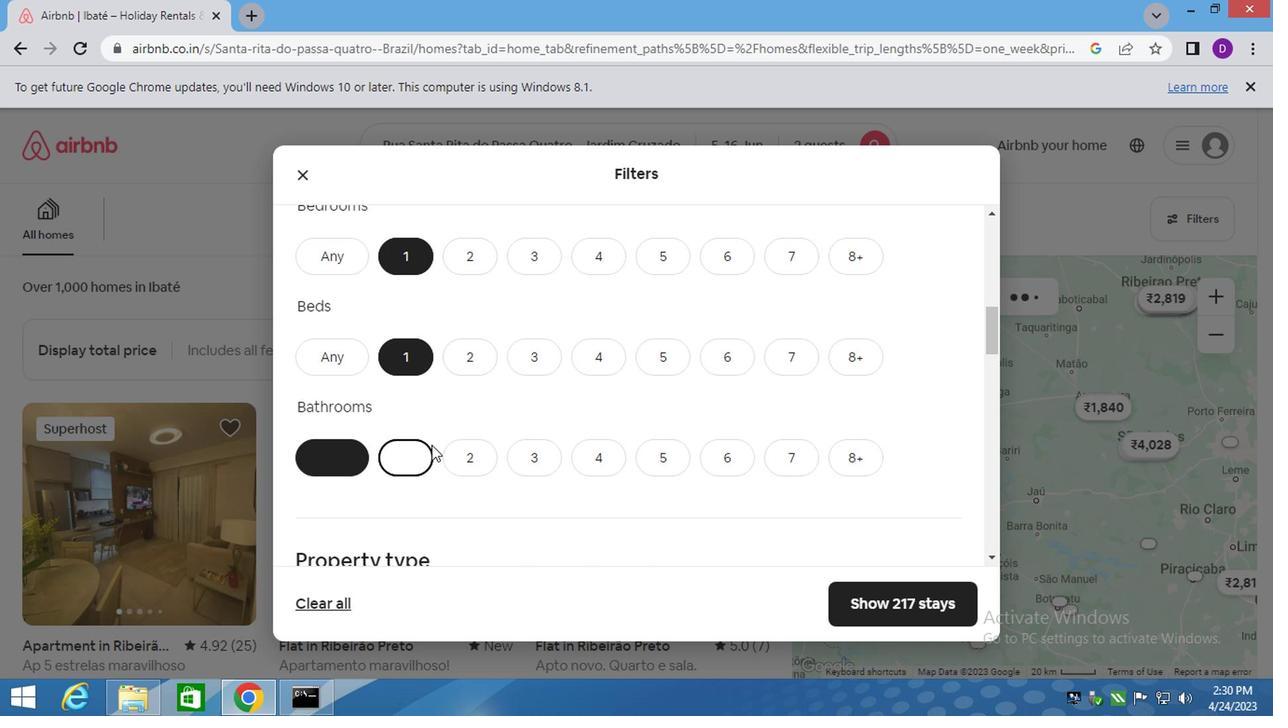 
Action: Mouse scrolled (442, 457) with delta (0, 0)
Screenshot: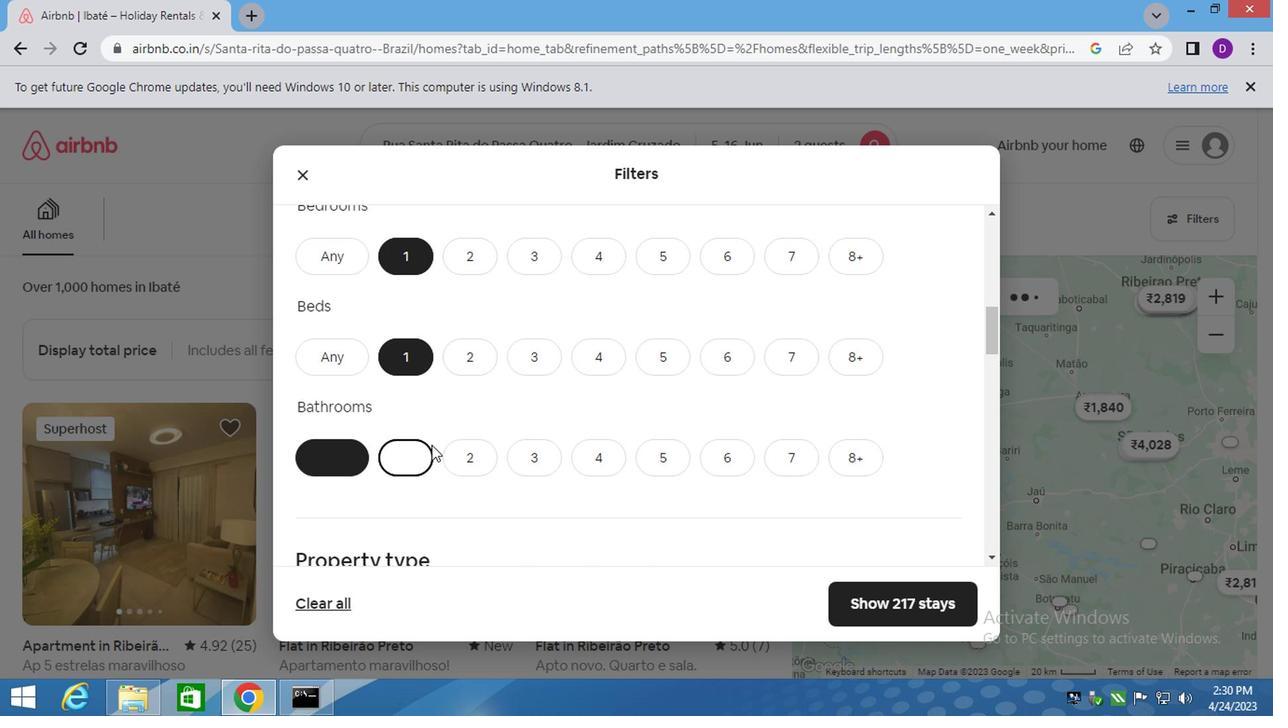
Action: Mouse moved to (332, 355)
Screenshot: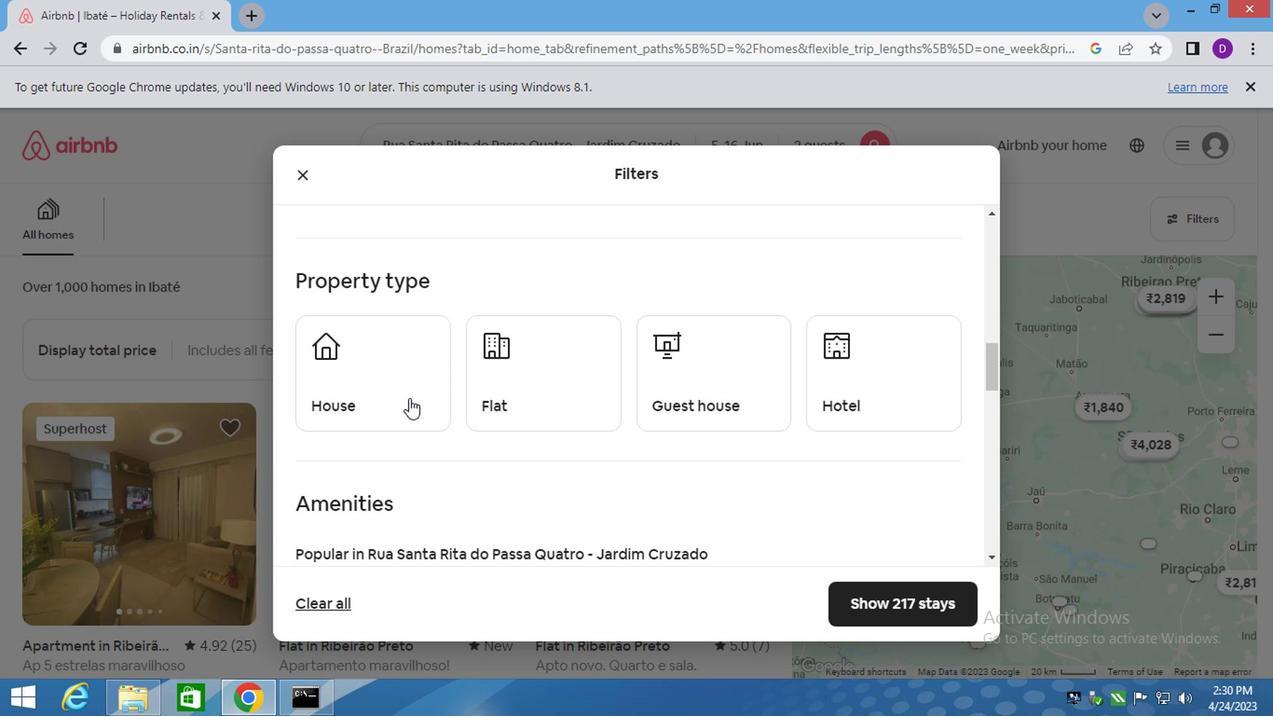 
Action: Mouse pressed left at (332, 355)
Screenshot: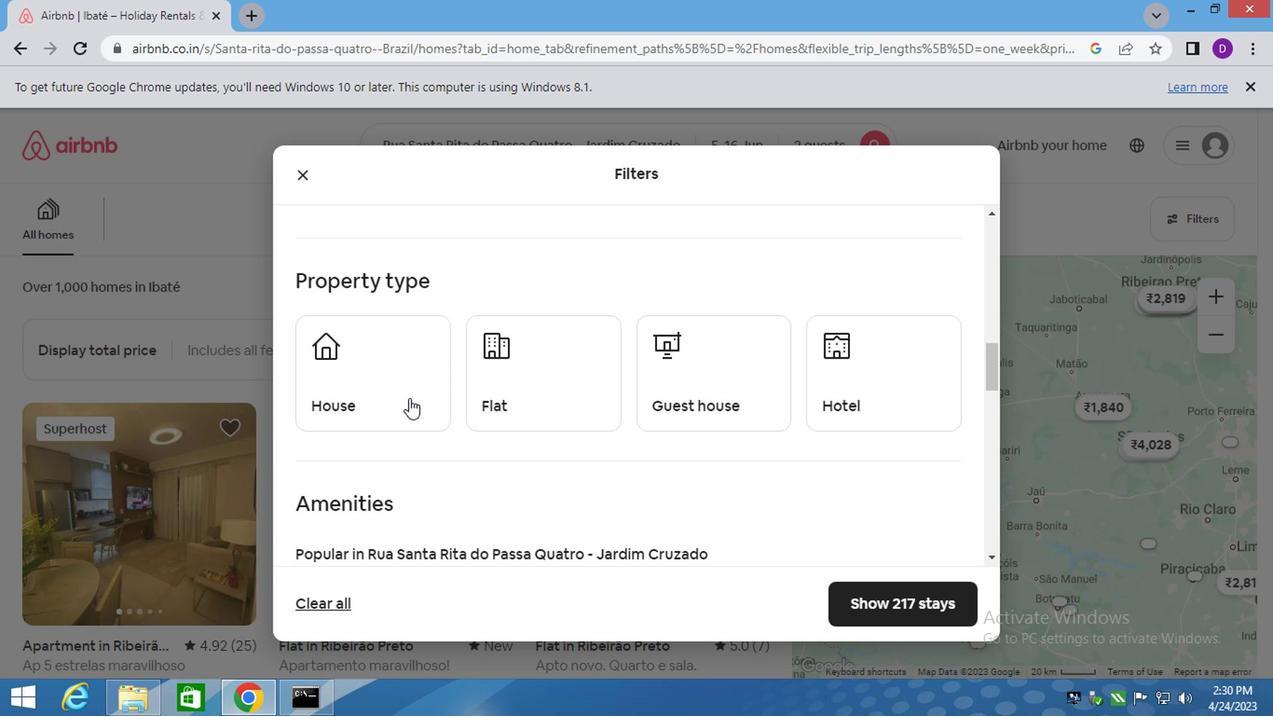 
Action: Mouse moved to (497, 381)
Screenshot: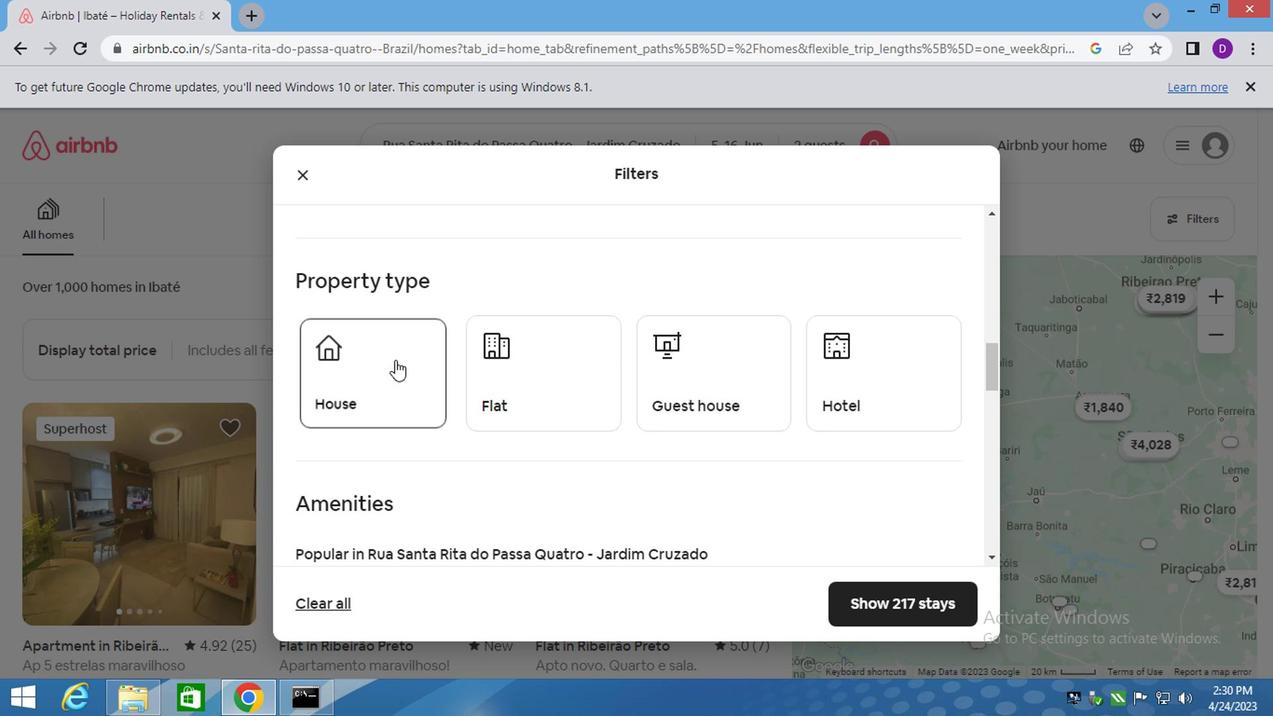 
Action: Mouse pressed left at (497, 381)
Screenshot: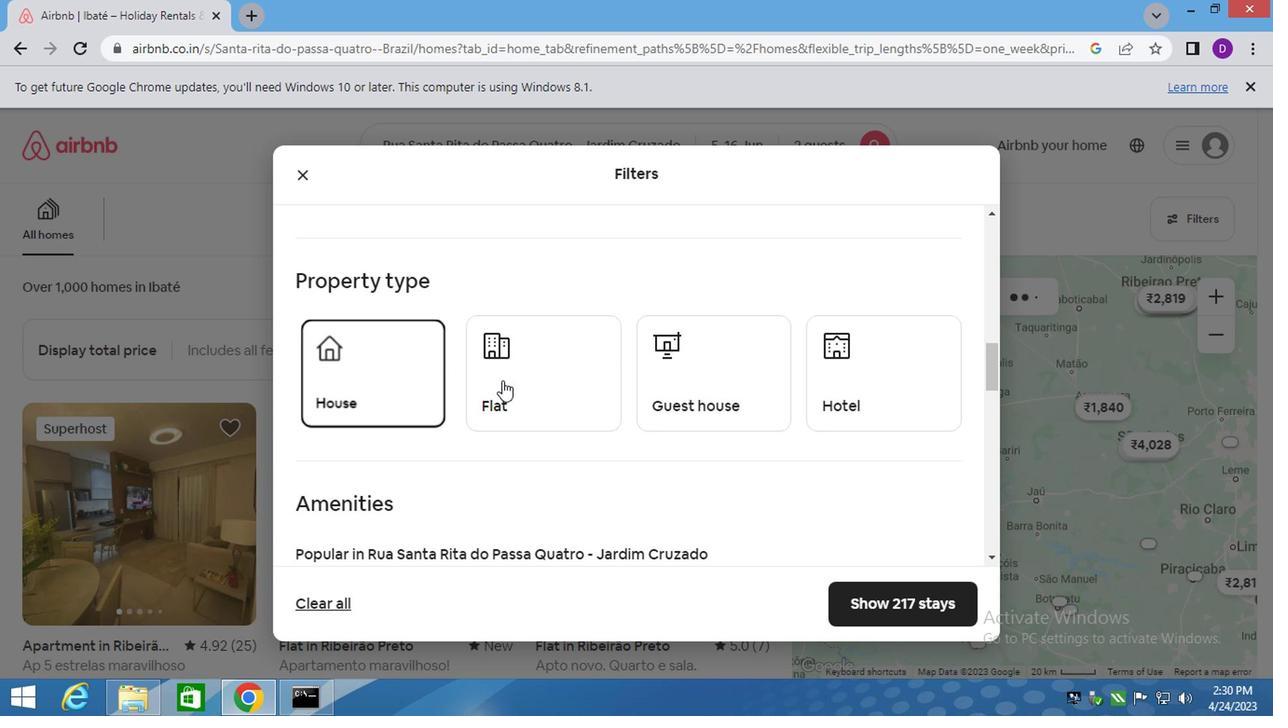 
Action: Mouse moved to (716, 387)
Screenshot: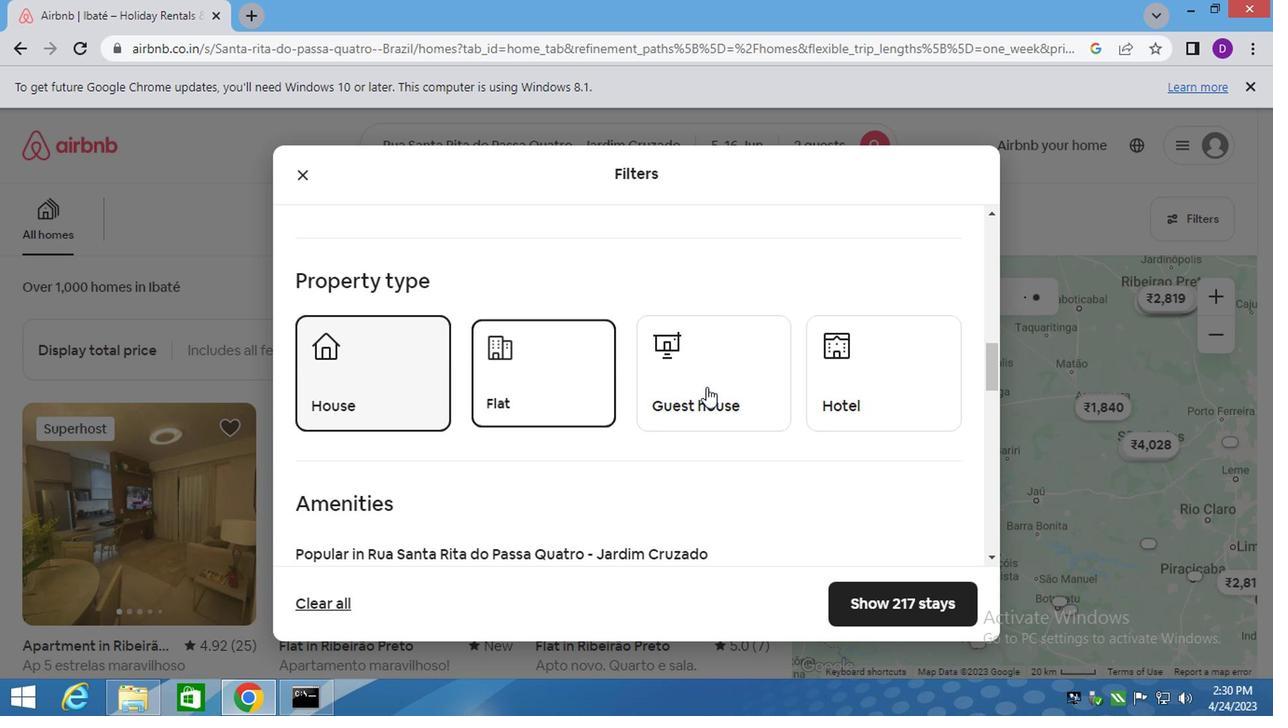 
Action: Mouse pressed left at (716, 387)
Screenshot: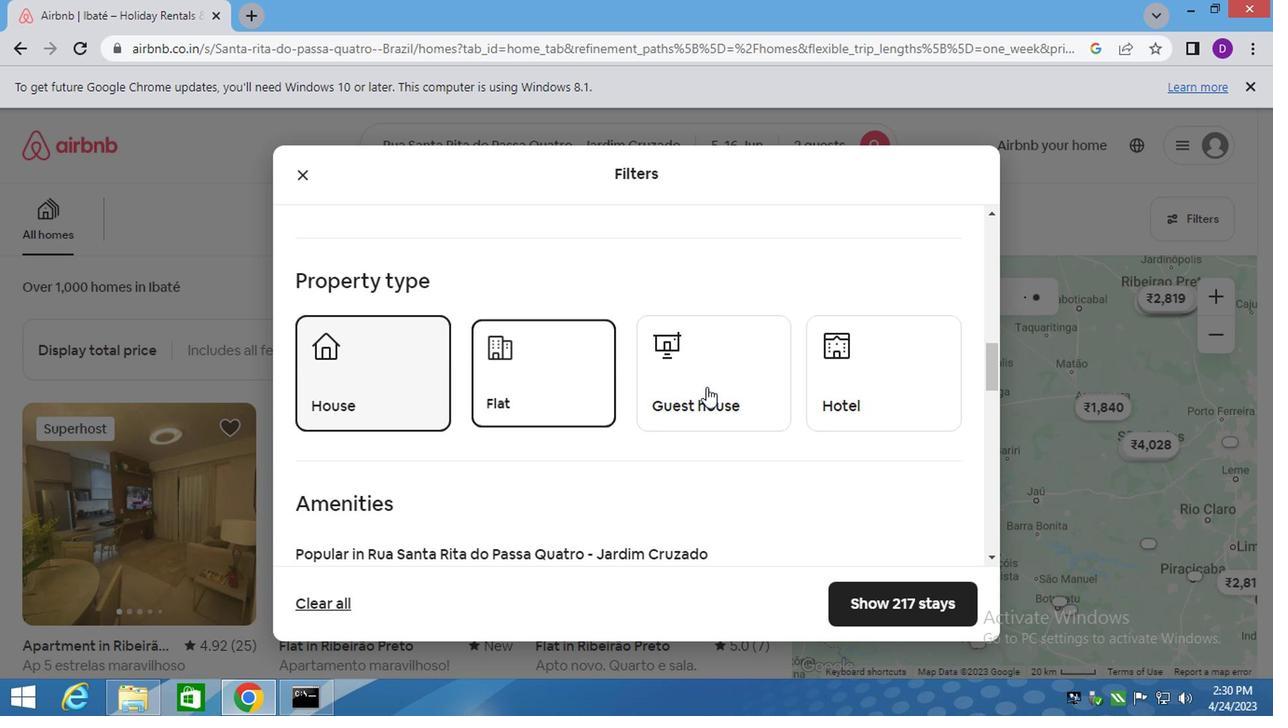 
Action: Mouse moved to (838, 391)
Screenshot: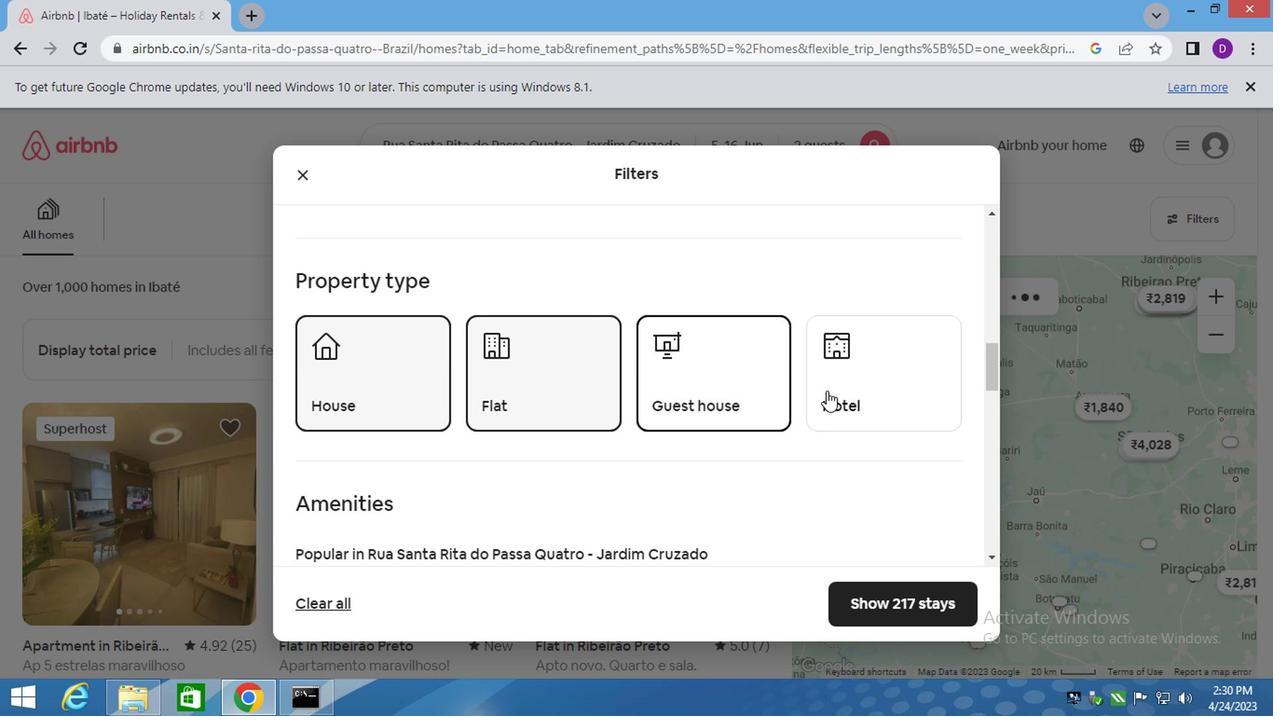 
Action: Mouse pressed left at (838, 391)
Screenshot: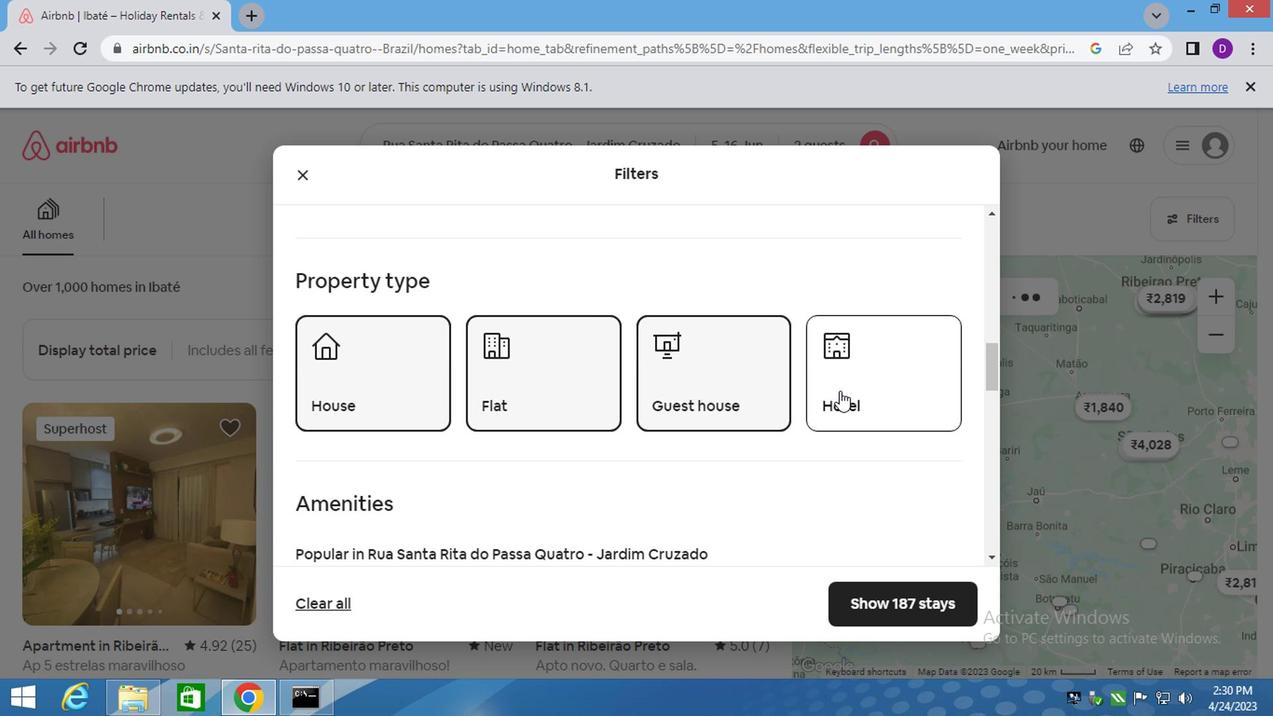 
Action: Mouse moved to (620, 430)
Screenshot: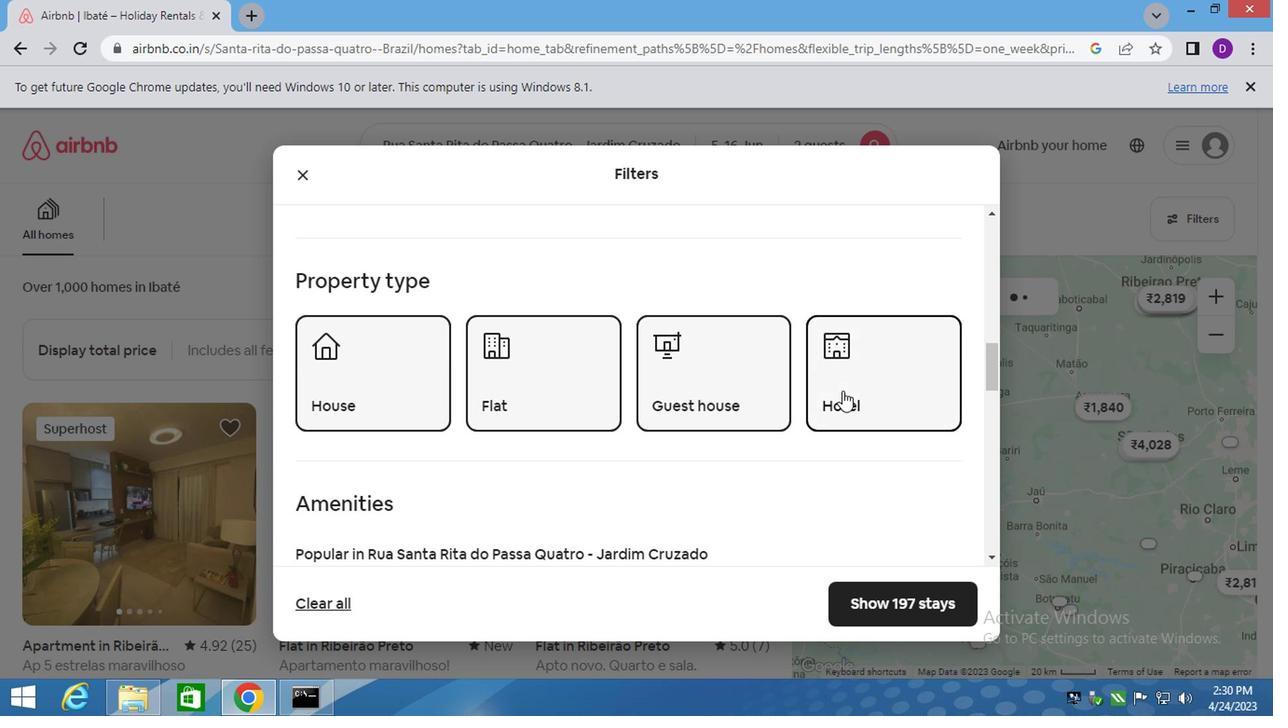 
Action: Mouse scrolled (621, 428) with delta (0, -1)
Screenshot: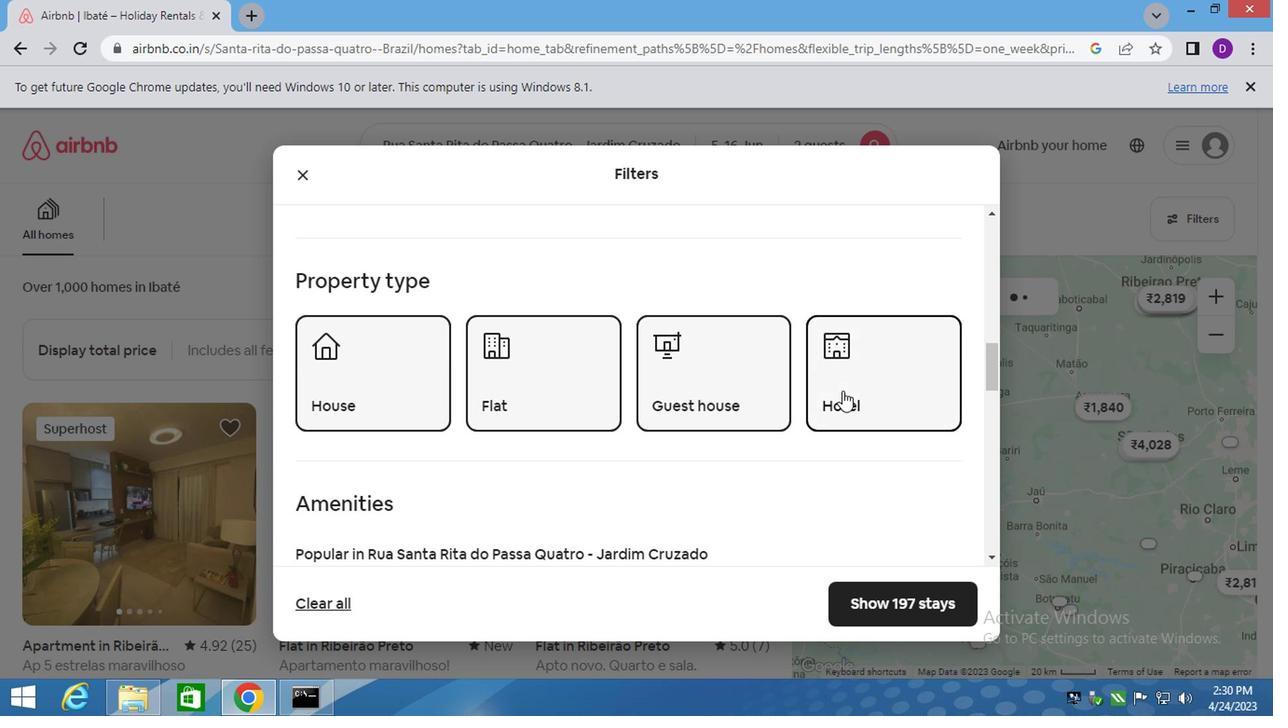 
Action: Mouse scrolled (620, 430) with delta (0, 0)
Screenshot: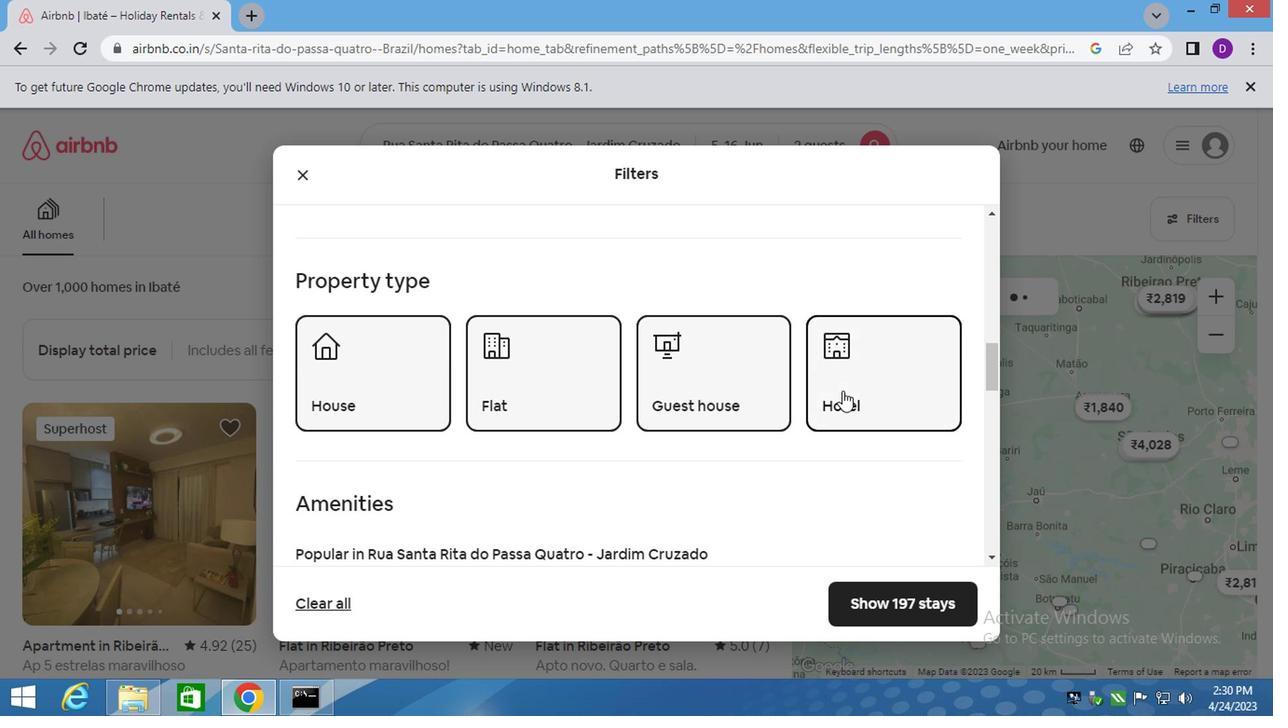
Action: Mouse moved to (620, 436)
Screenshot: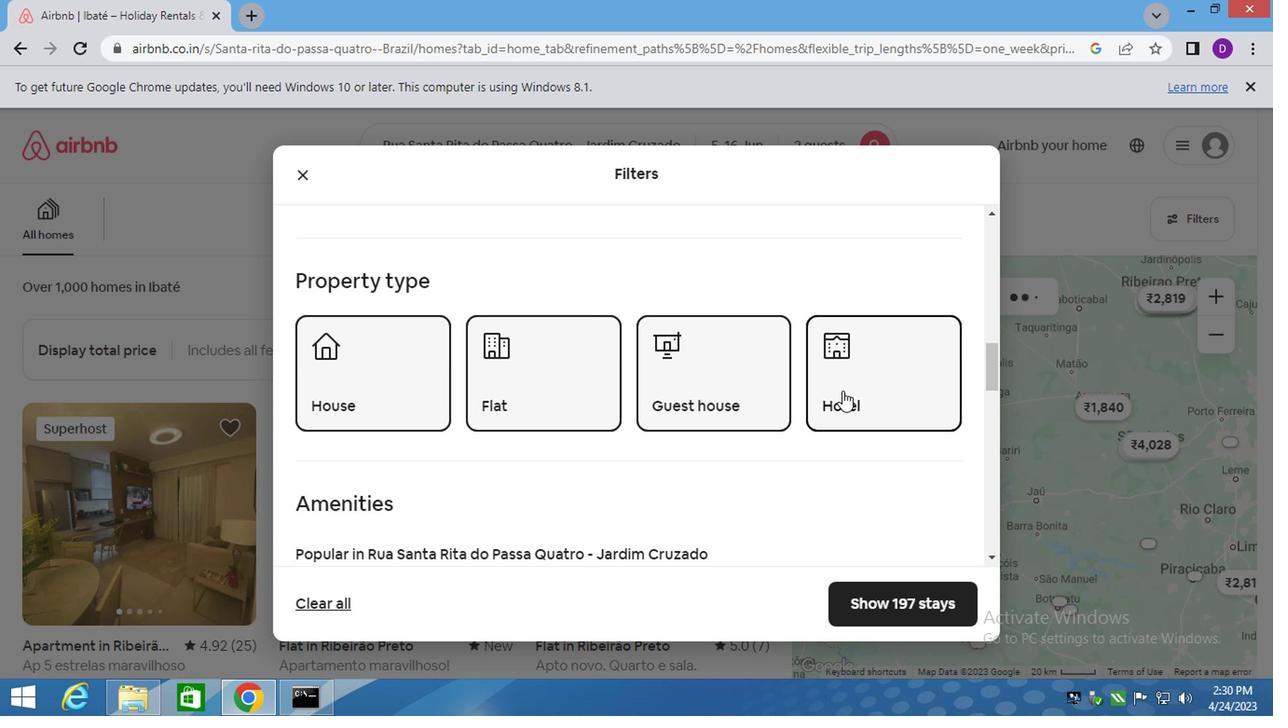 
Action: Mouse scrolled (620, 430) with delta (0, -1)
Screenshot: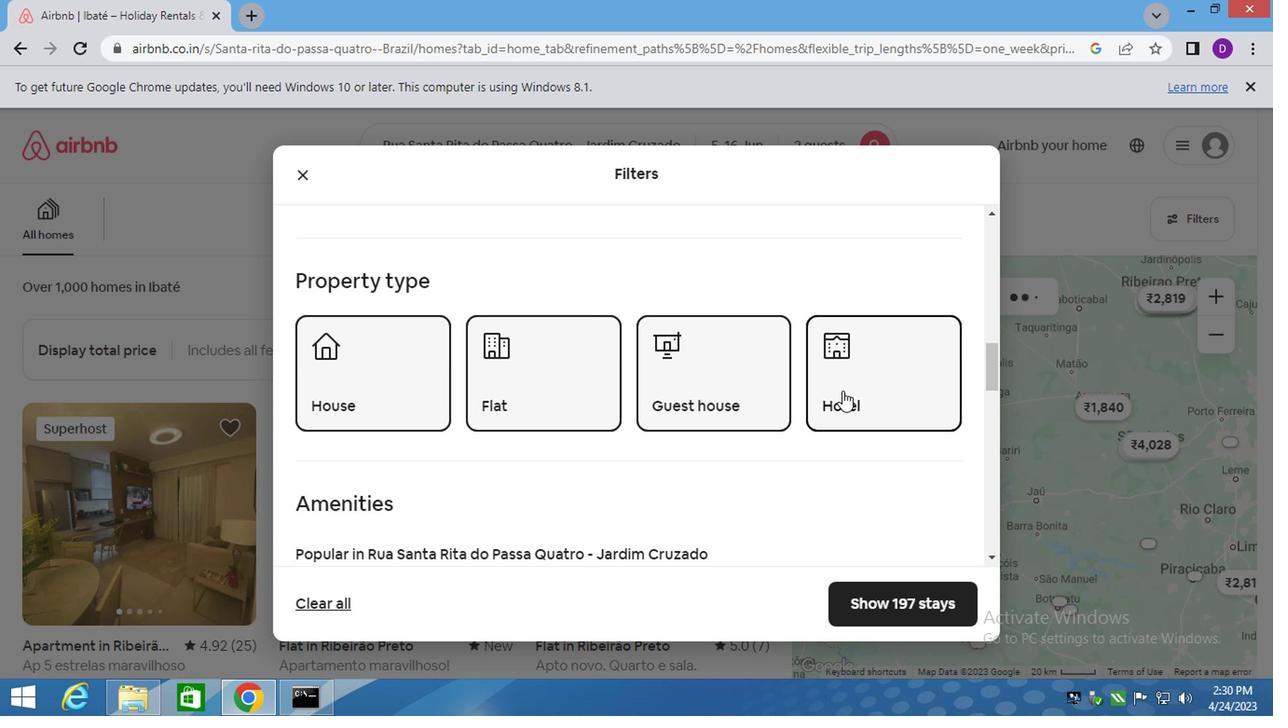 
Action: Mouse moved to (469, 408)
Screenshot: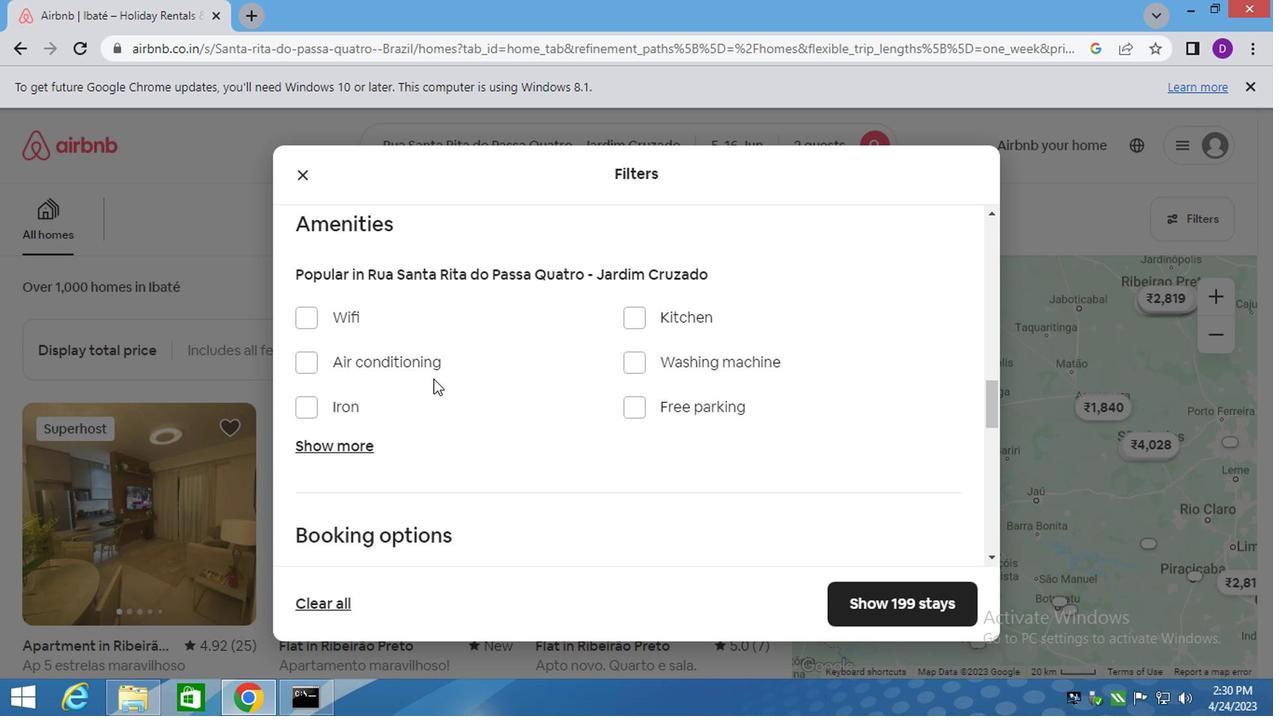 
Action: Mouse scrolled (469, 407) with delta (0, 0)
Screenshot: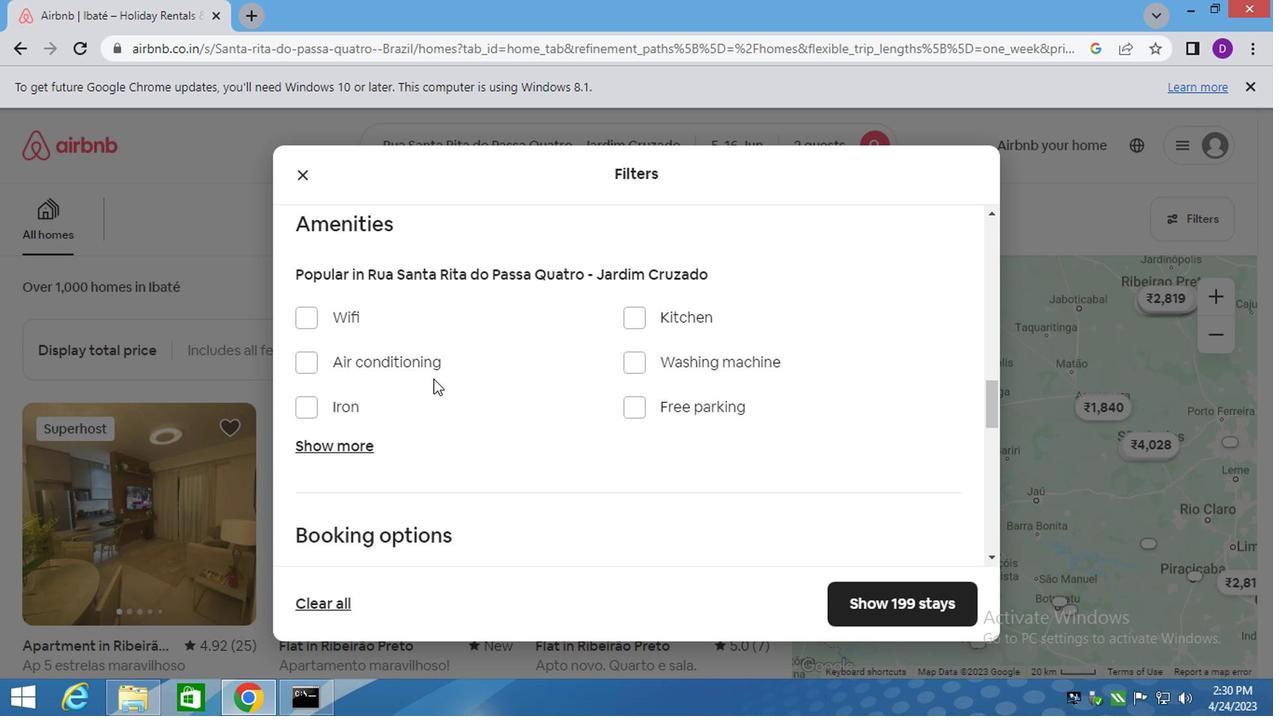 
Action: Mouse moved to (517, 421)
Screenshot: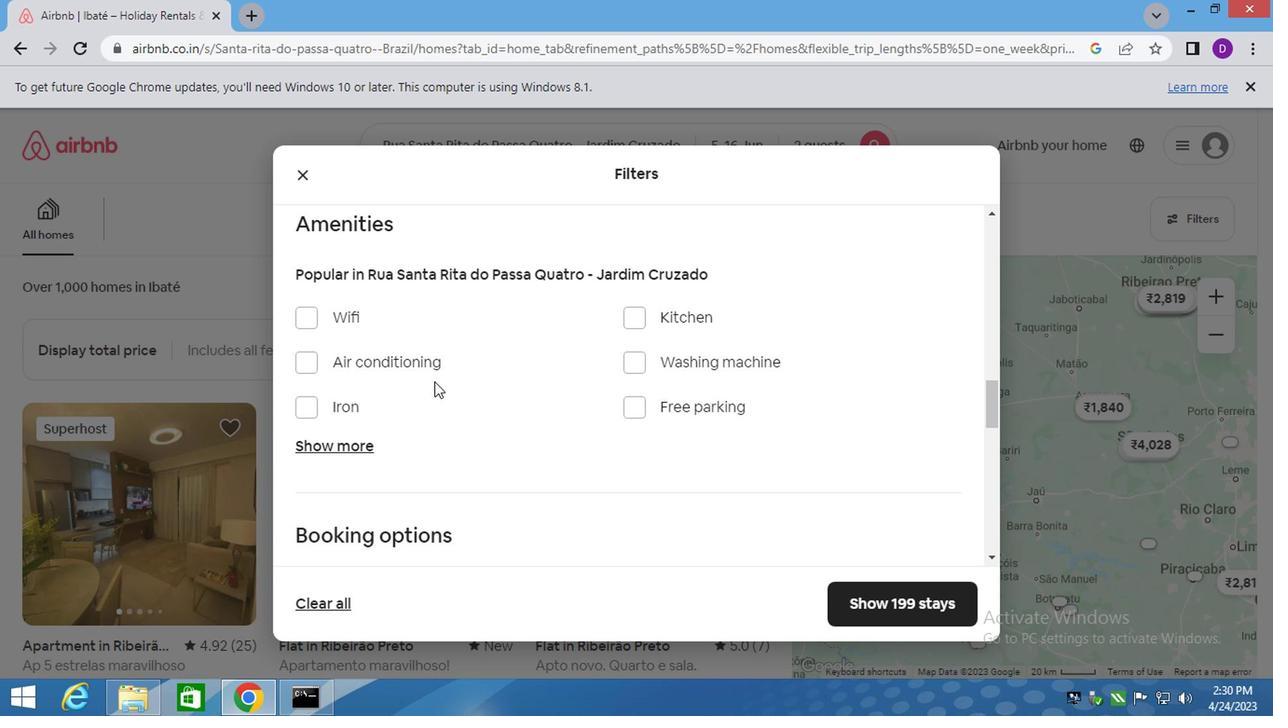 
Action: Mouse scrolled (517, 421) with delta (0, 0)
Screenshot: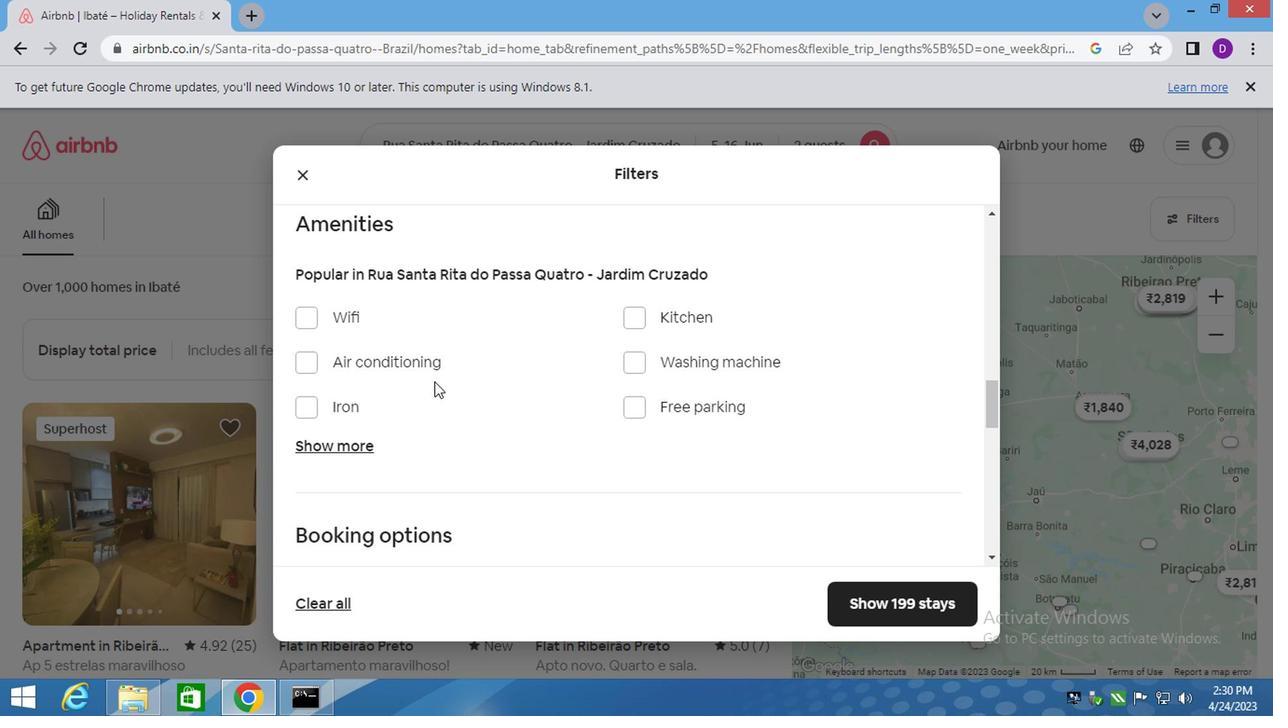 
Action: Mouse moved to (655, 439)
Screenshot: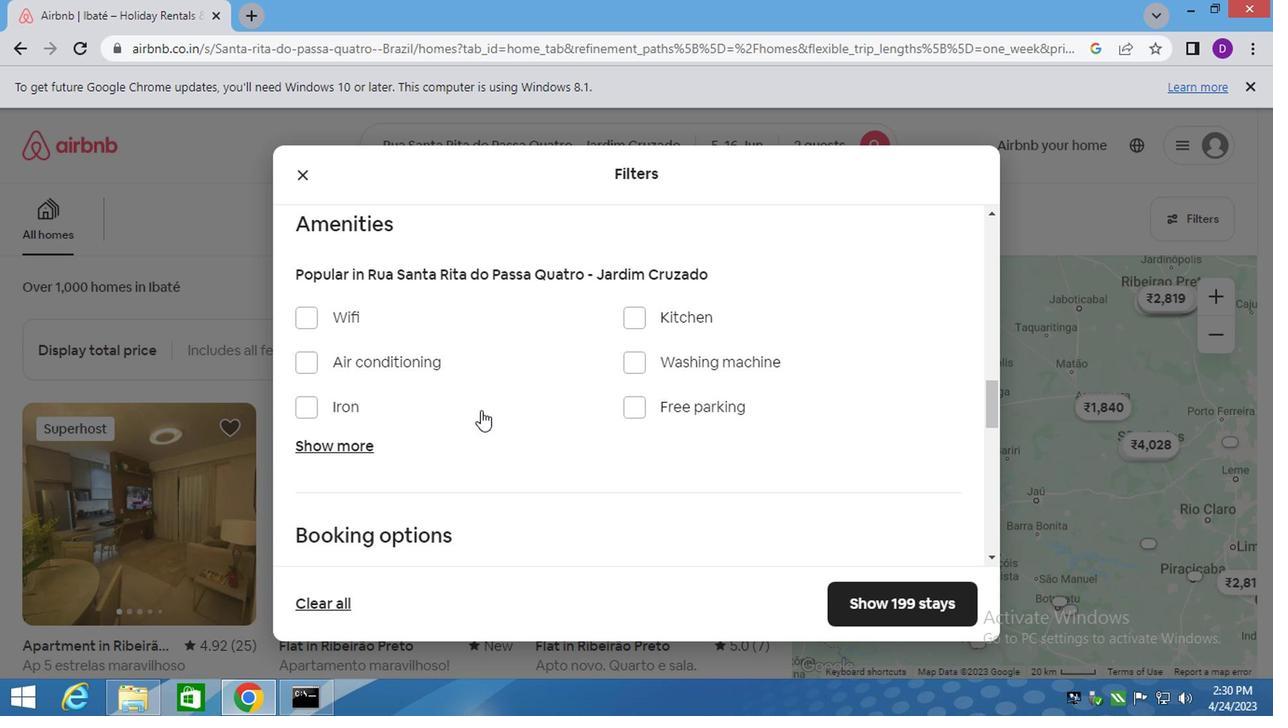
Action: Mouse scrolled (626, 434) with delta (0, 0)
Screenshot: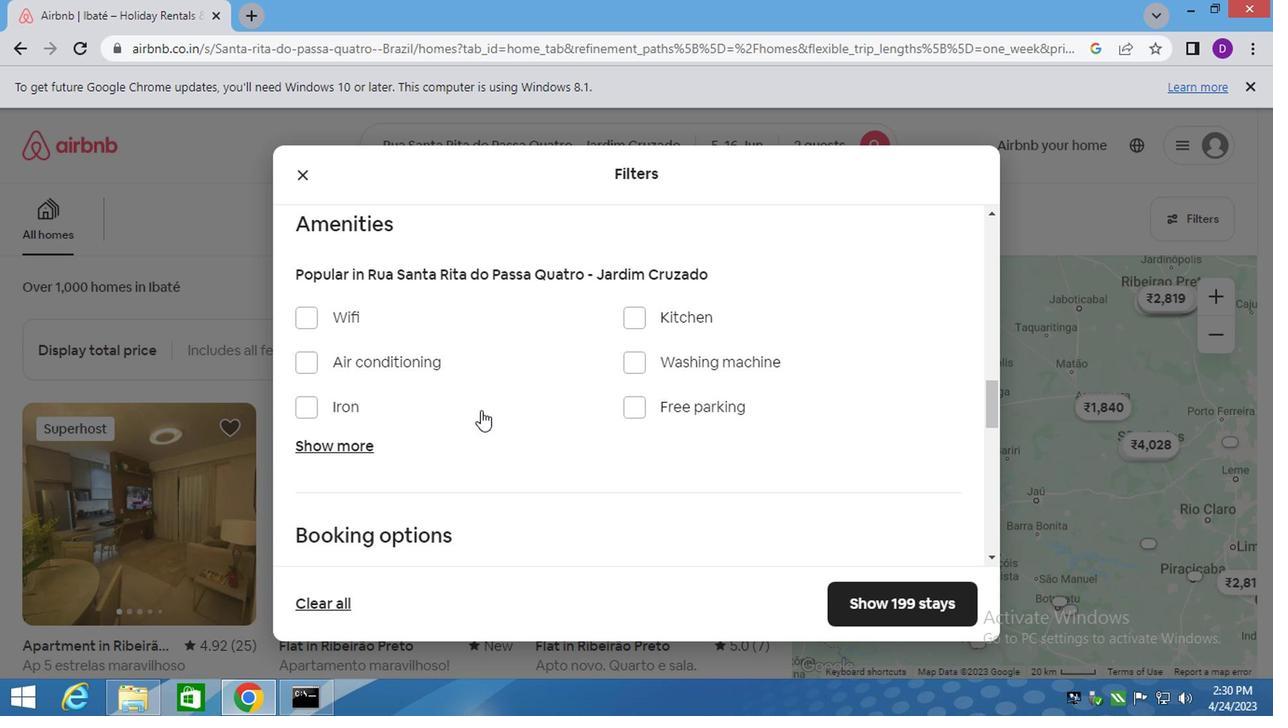 
Action: Mouse moved to (918, 383)
Screenshot: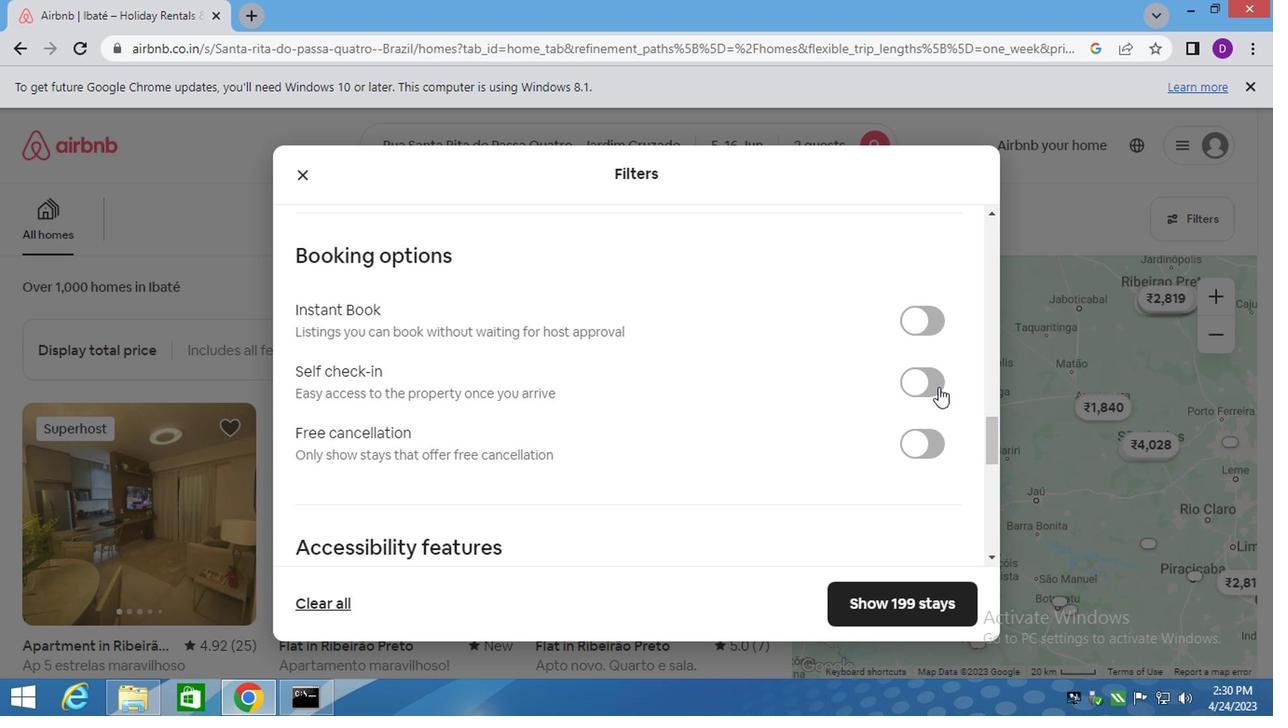
Action: Mouse pressed left at (918, 383)
Screenshot: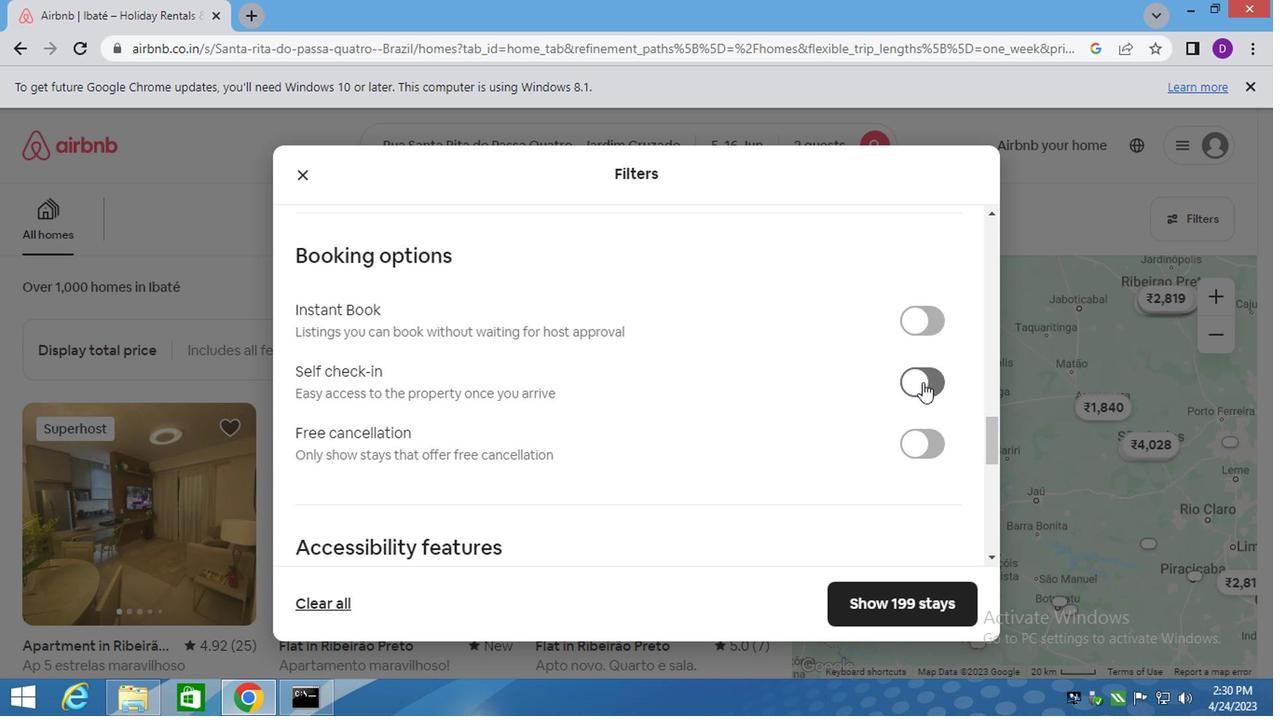 
Action: Mouse moved to (655, 480)
Screenshot: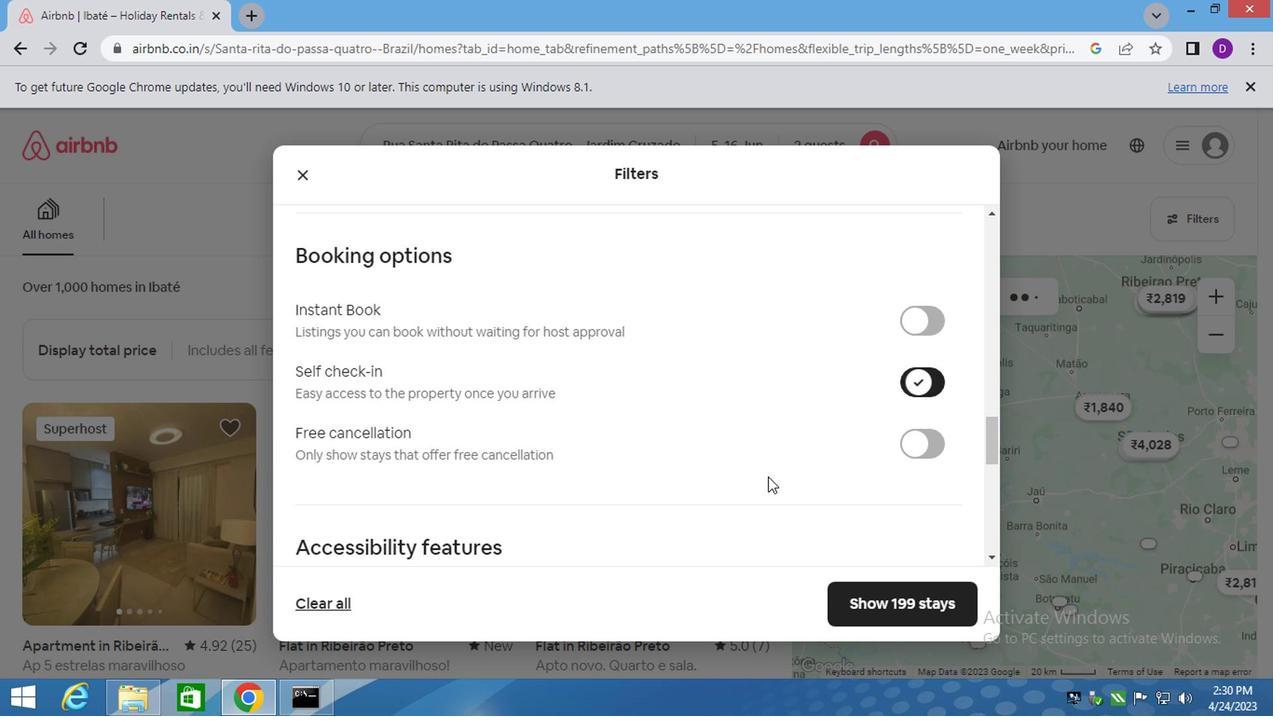 
Action: Mouse scrolled (655, 478) with delta (0, -1)
Screenshot: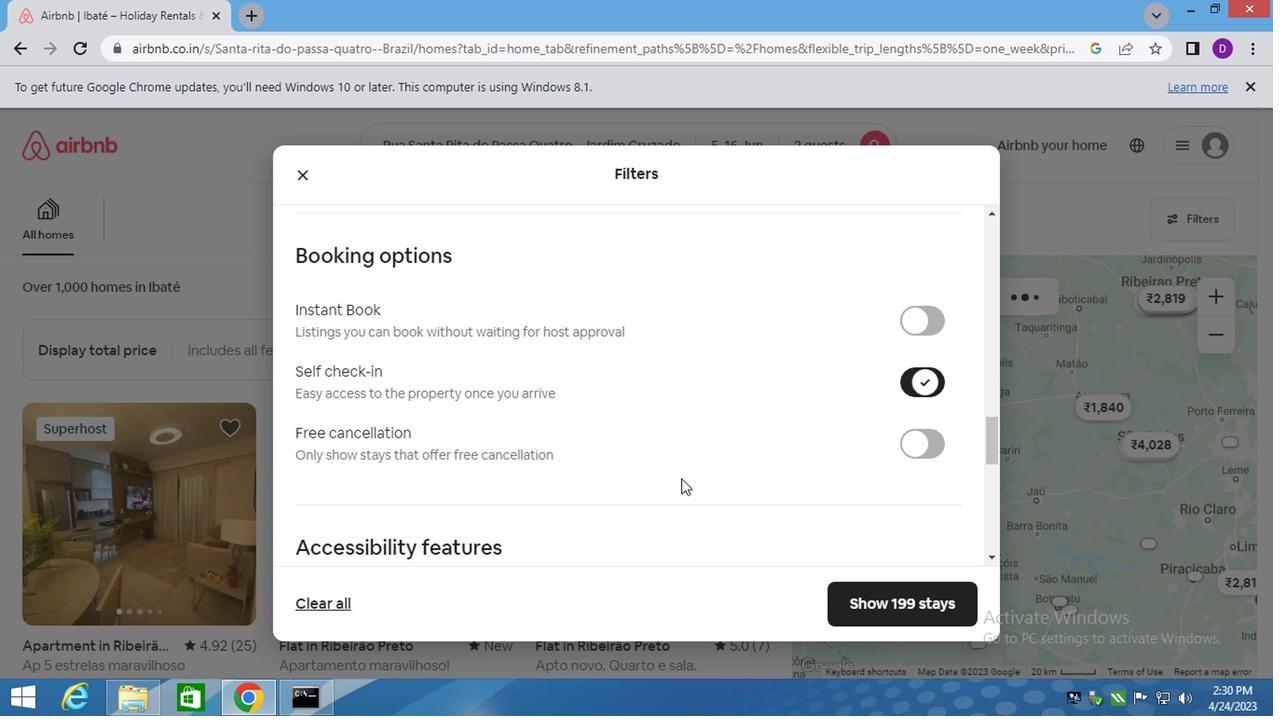 
Action: Mouse scrolled (655, 478) with delta (0, -1)
Screenshot: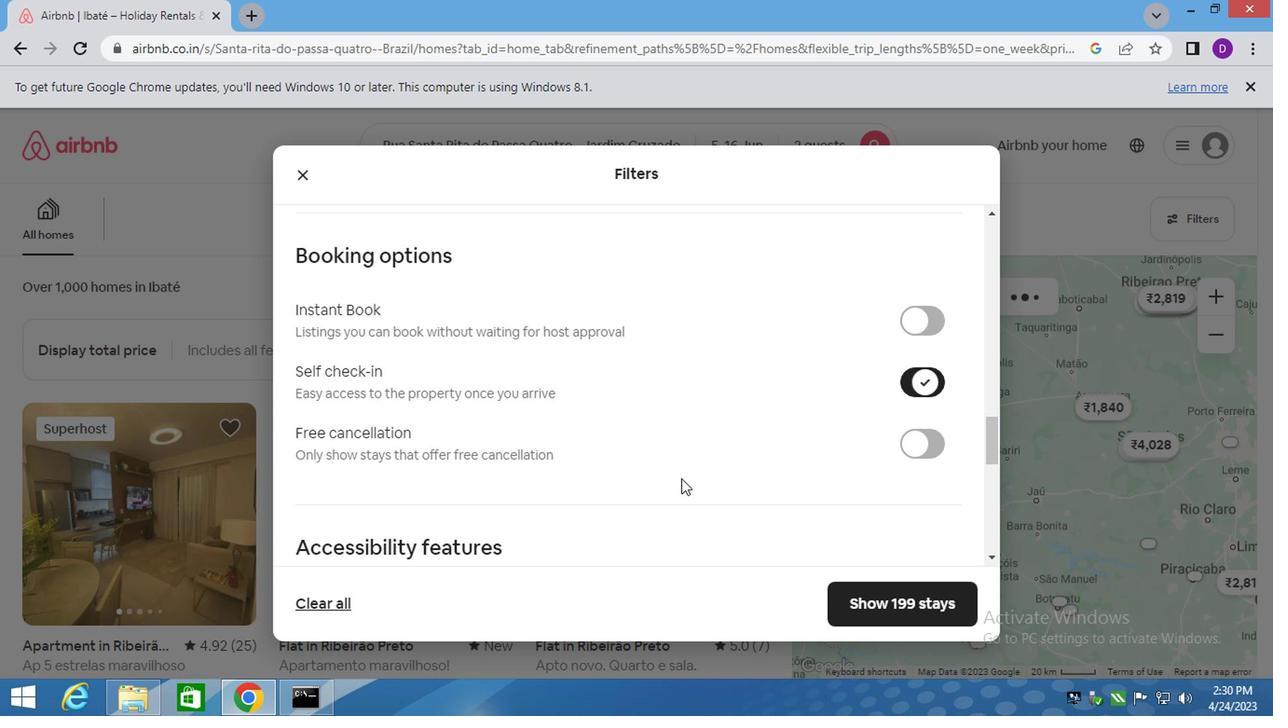 
Action: Mouse scrolled (655, 478) with delta (0, -1)
Screenshot: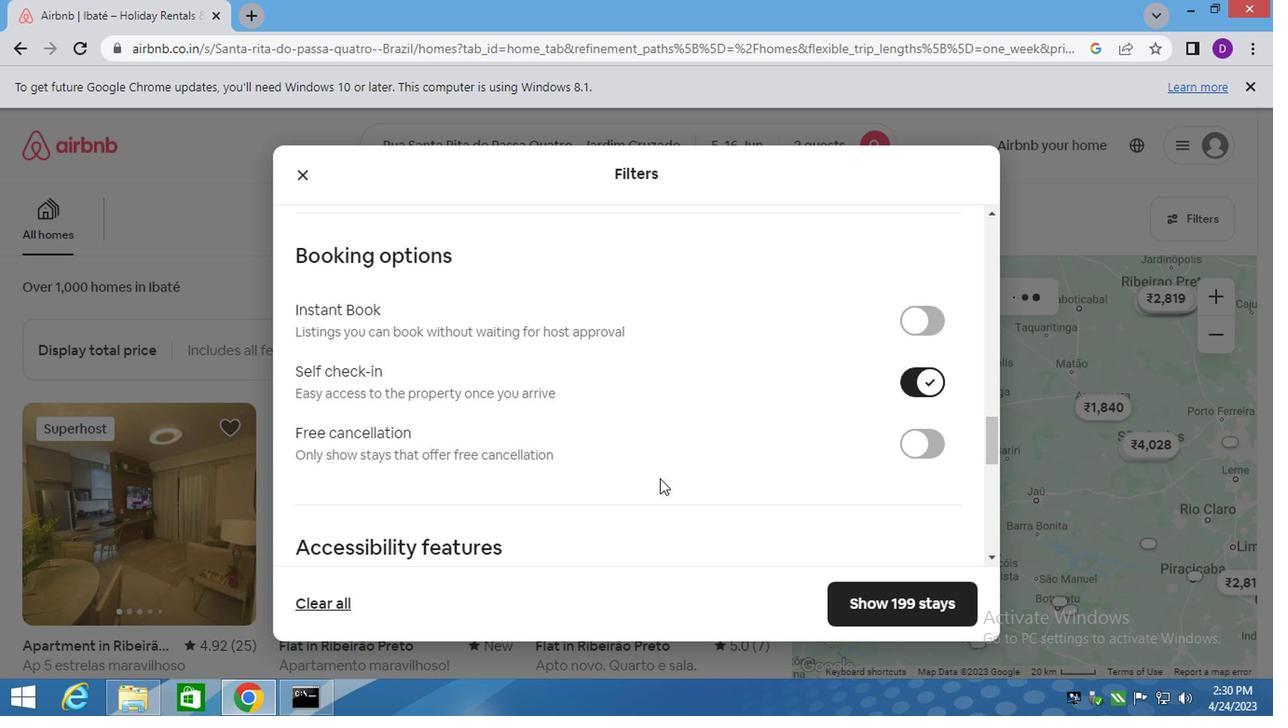 
Action: Mouse moved to (654, 480)
Screenshot: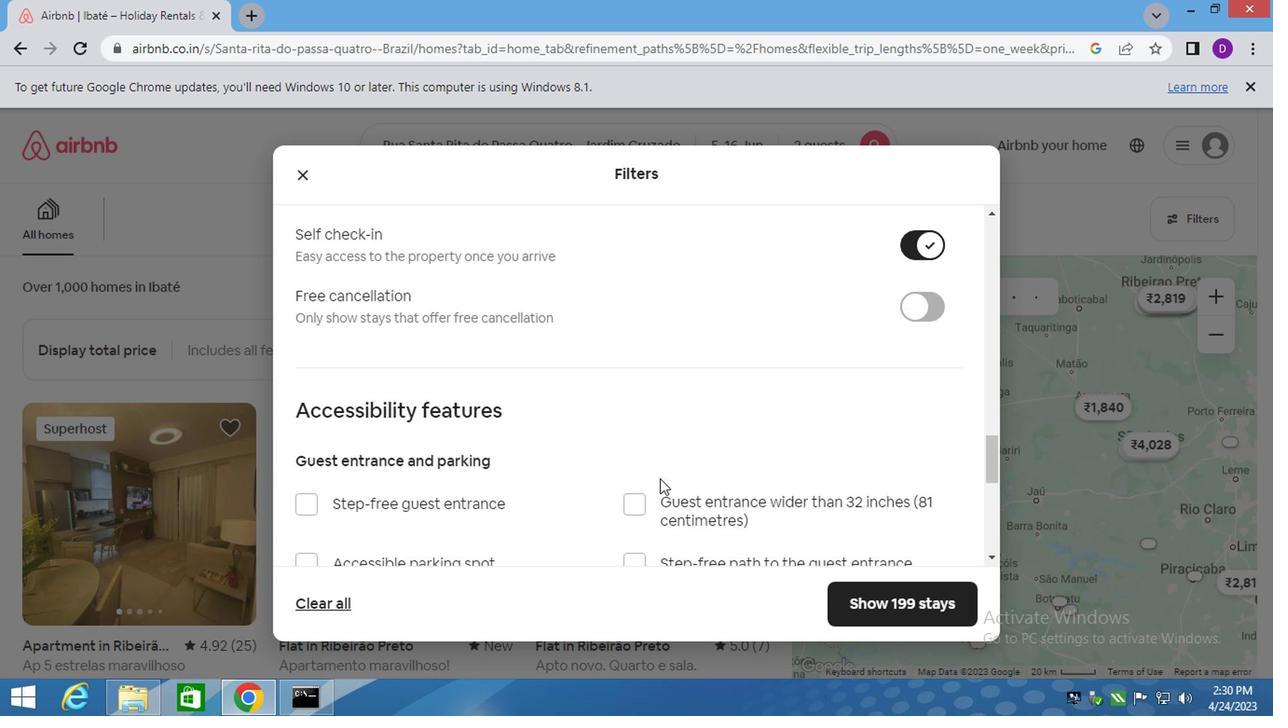 
Action: Mouse scrolled (655, 478) with delta (0, -1)
Screenshot: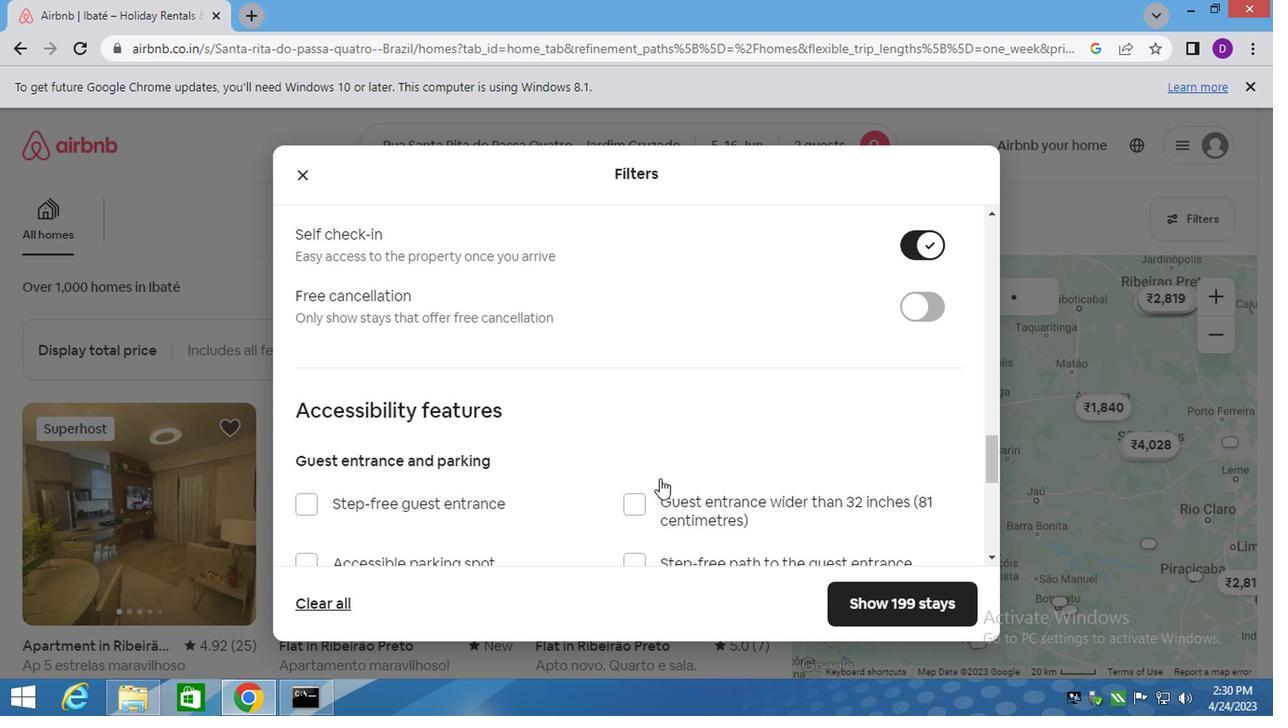 
Action: Mouse moved to (651, 480)
Screenshot: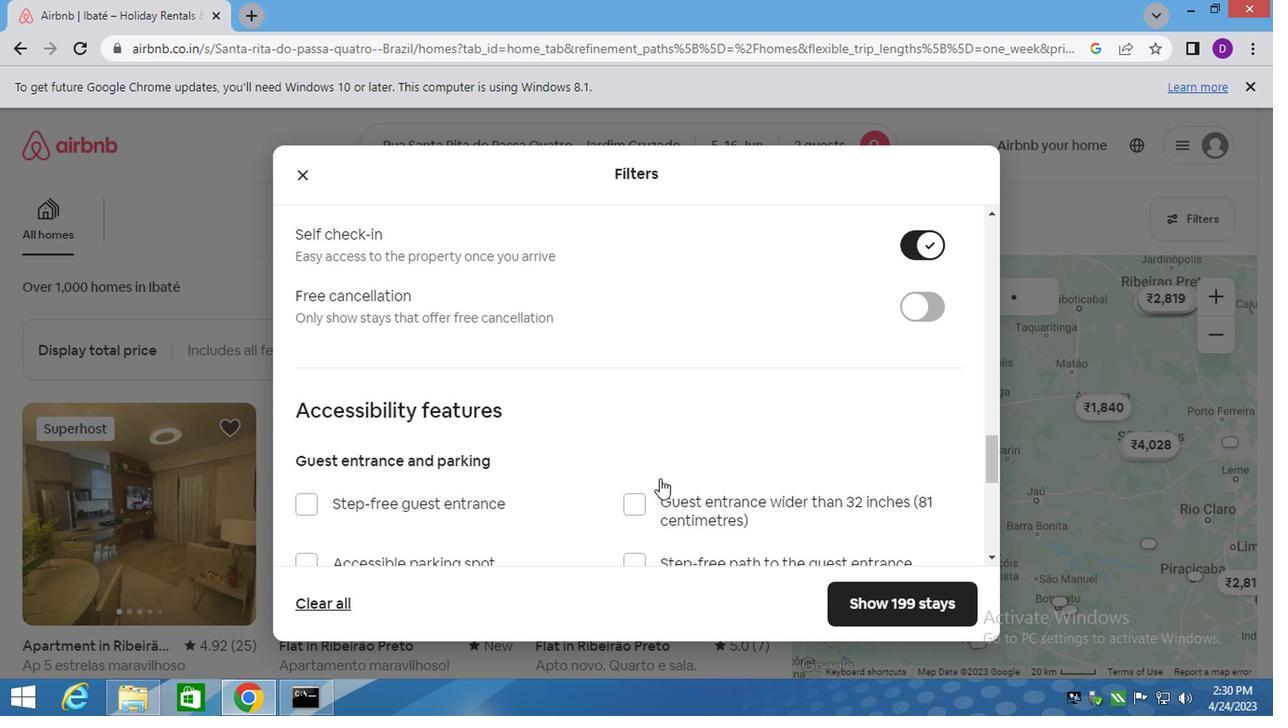 
Action: Mouse scrolled (651, 480) with delta (0, 0)
Screenshot: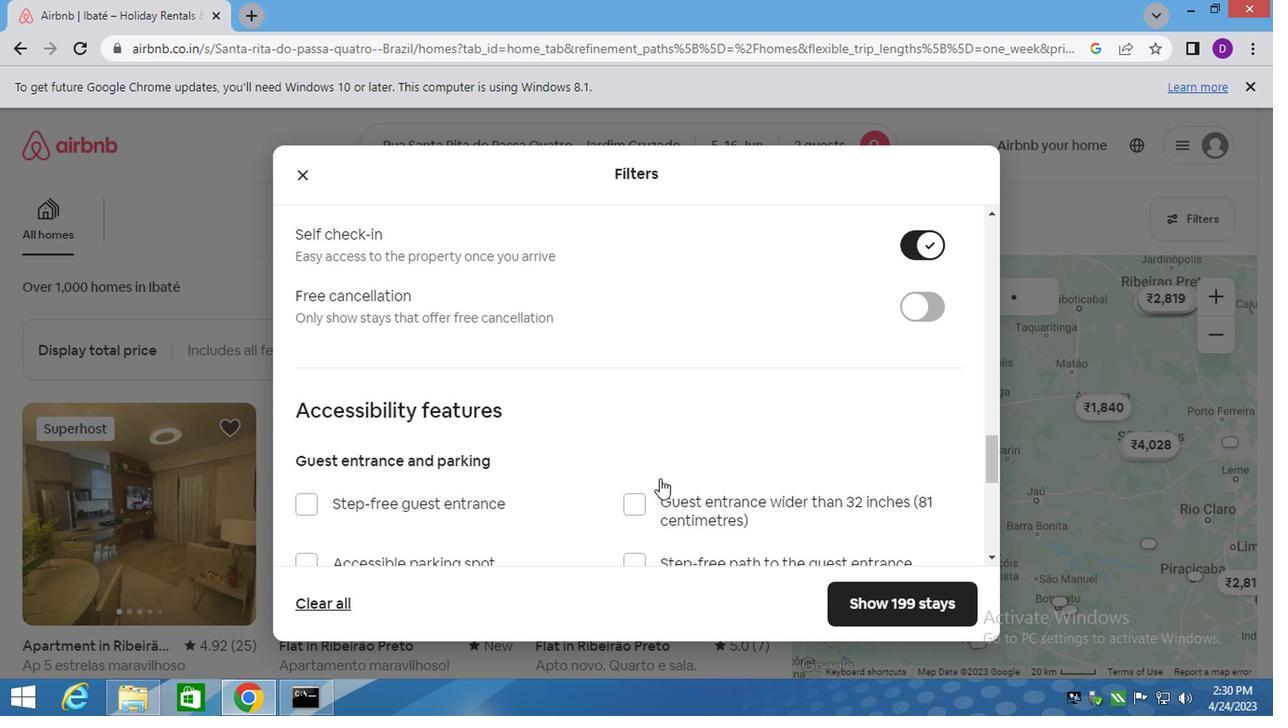 
Action: Mouse scrolled (651, 480) with delta (0, 0)
Screenshot: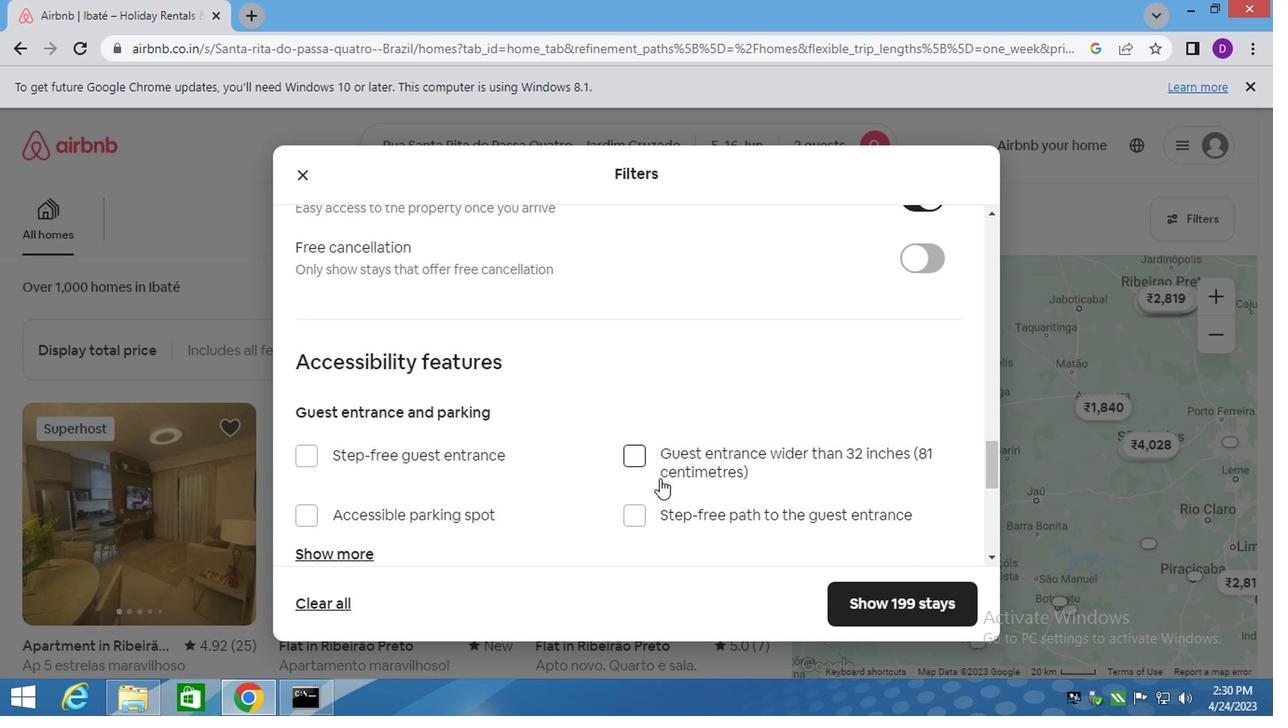 
Action: Mouse scrolled (651, 480) with delta (0, 0)
Screenshot: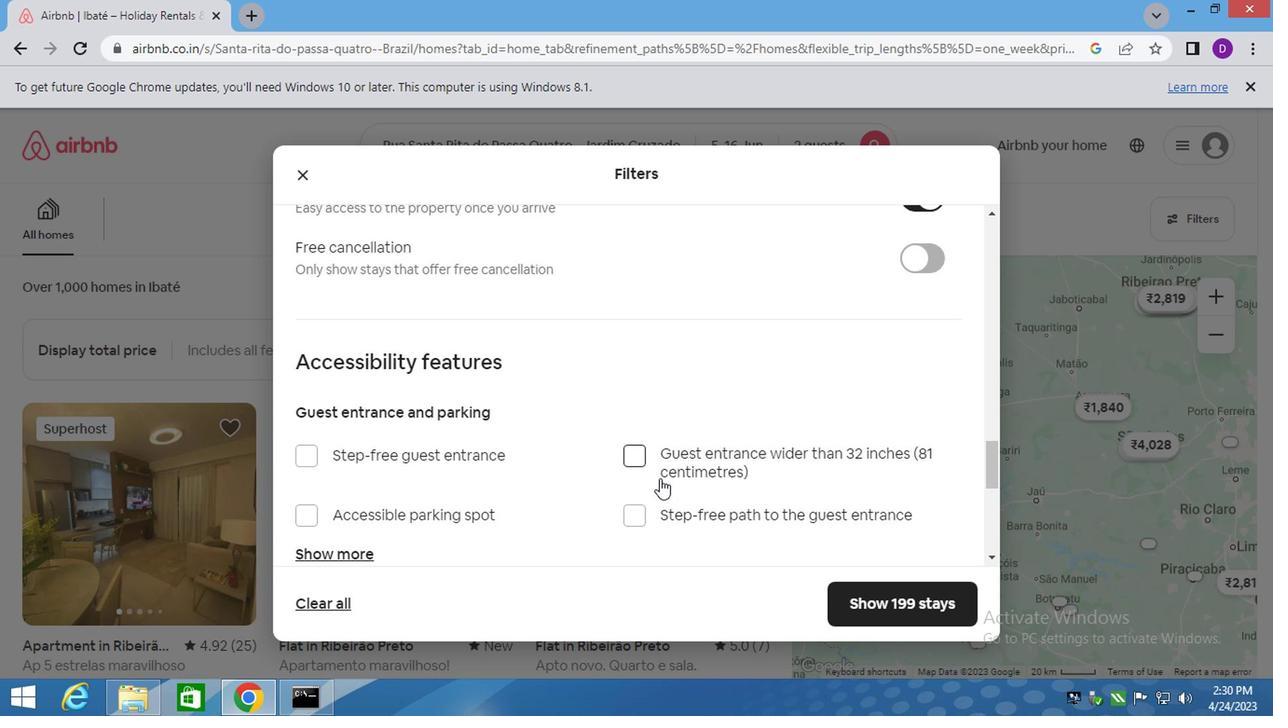 
Action: Mouse moved to (347, 520)
Screenshot: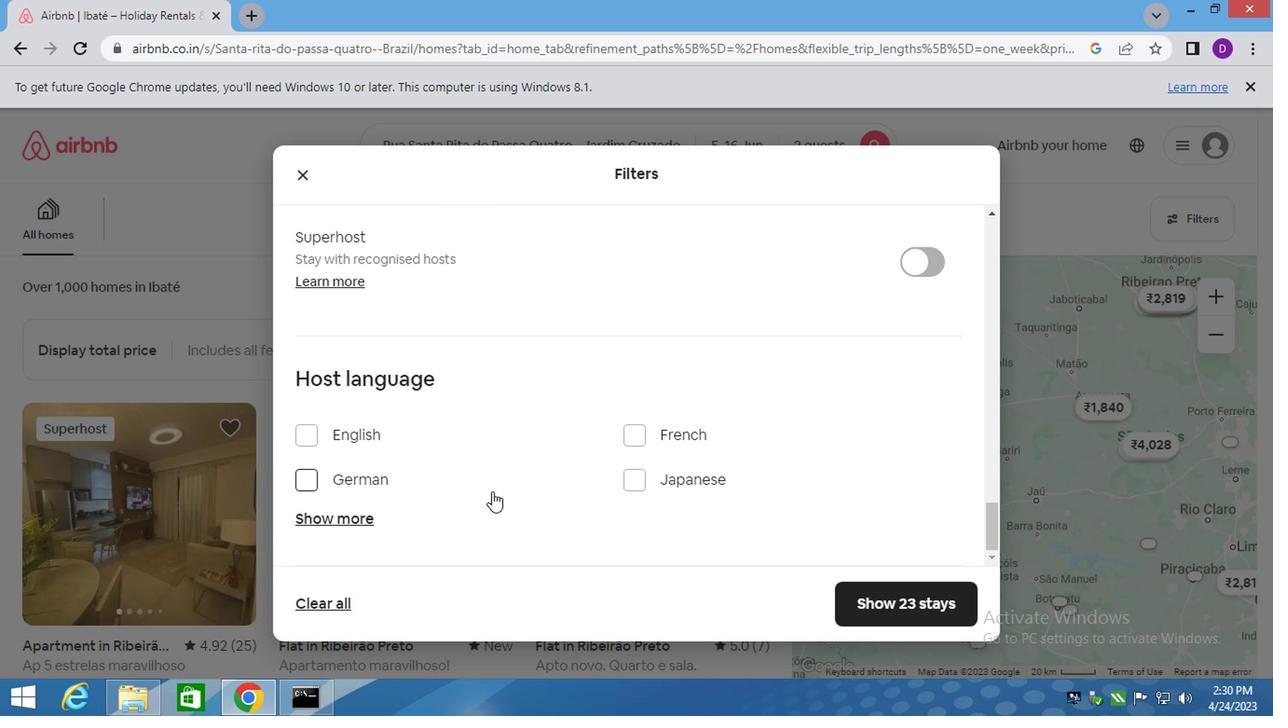 
Action: Mouse scrolled (389, 515) with delta (0, -1)
Screenshot: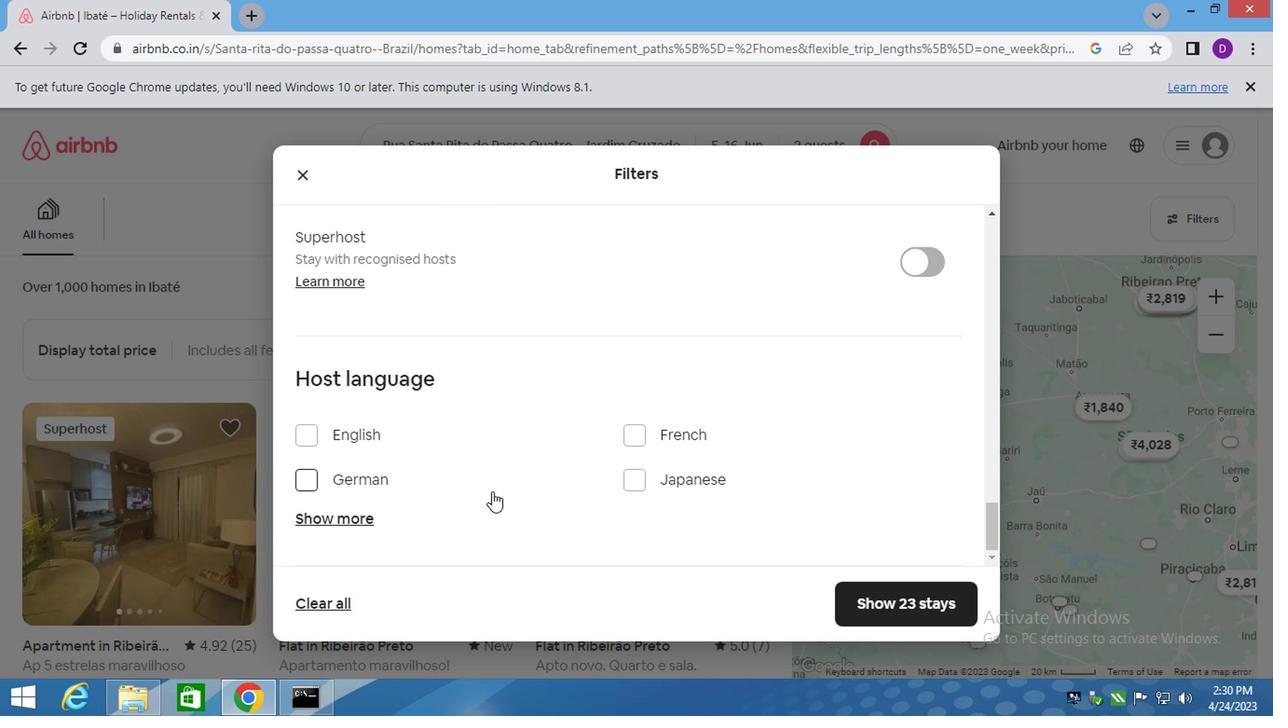 
Action: Mouse moved to (271, 520)
Screenshot: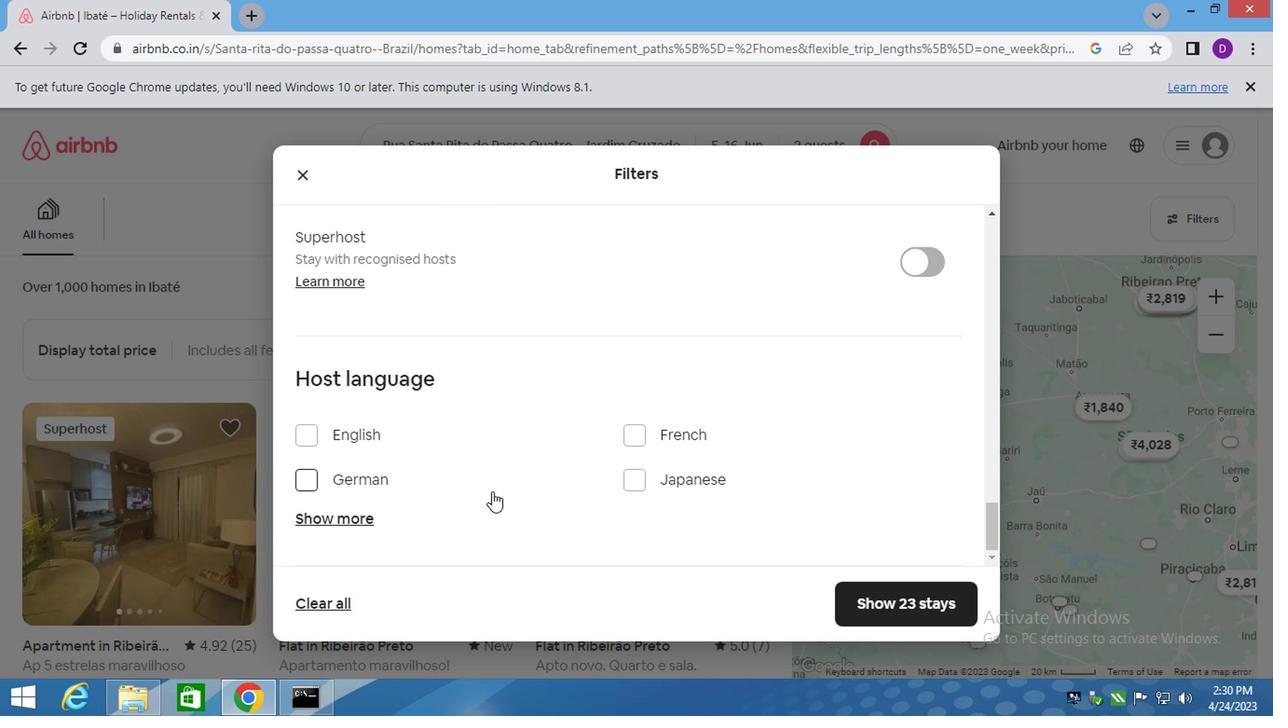 
Action: Mouse scrolled (389, 515) with delta (0, -1)
Screenshot: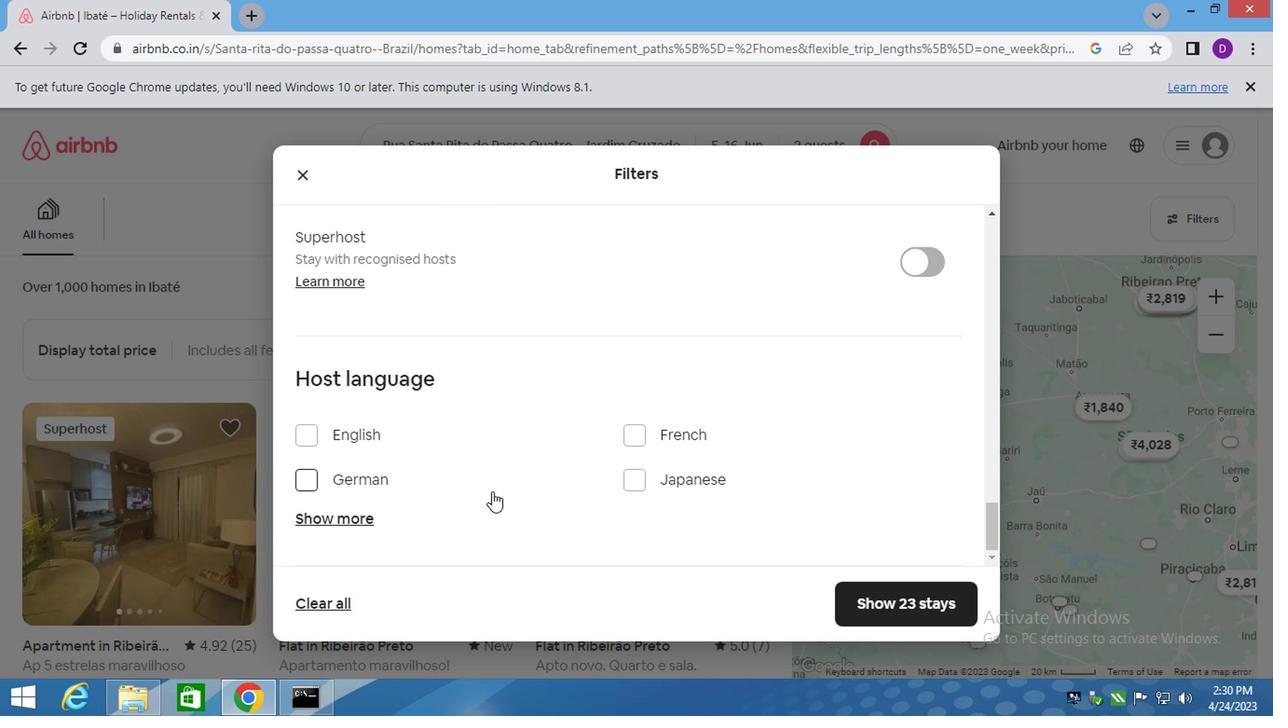 
Action: Mouse scrolled (389, 515) with delta (0, -1)
Screenshot: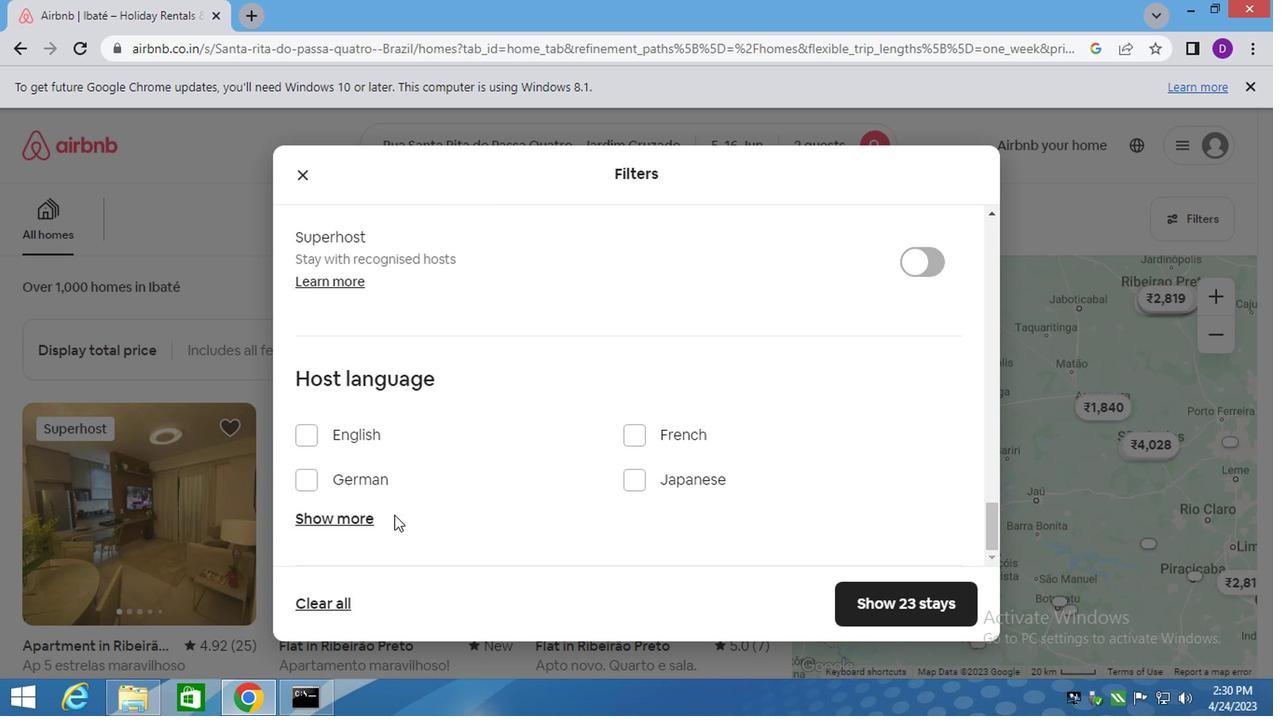 
Action: Mouse moved to (313, 523)
Screenshot: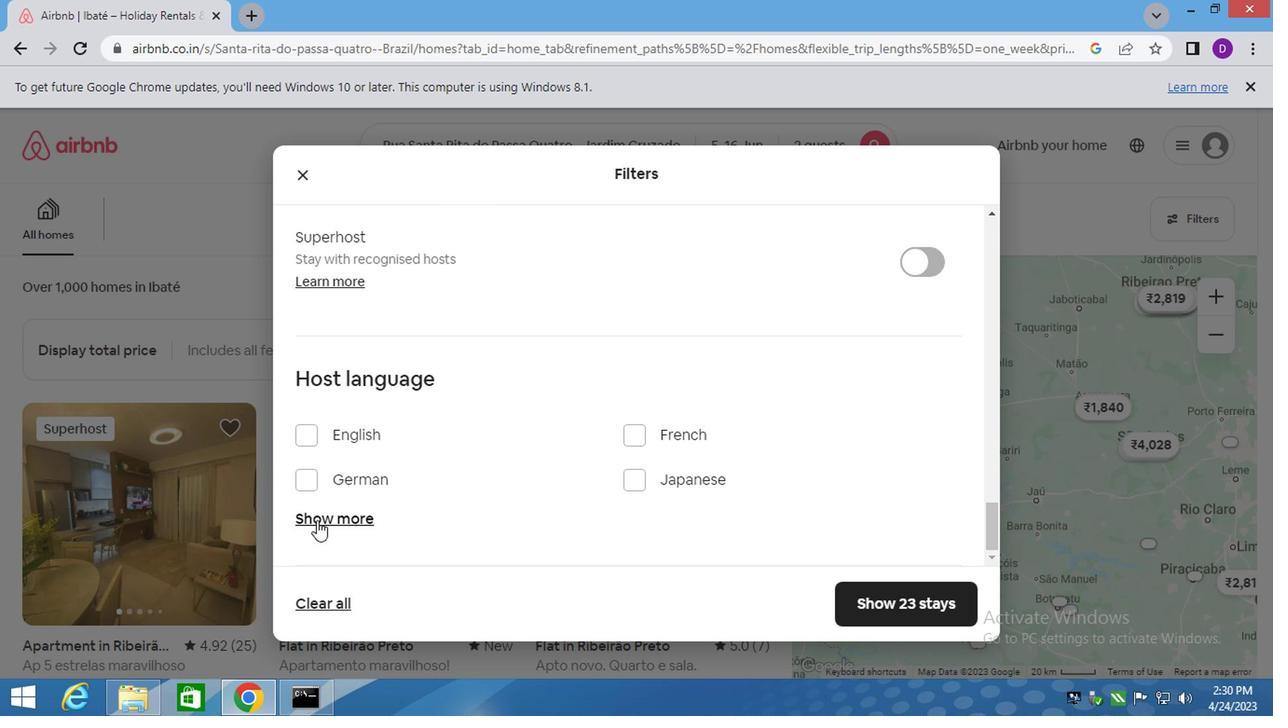 
Action: Mouse pressed left at (313, 523)
Screenshot: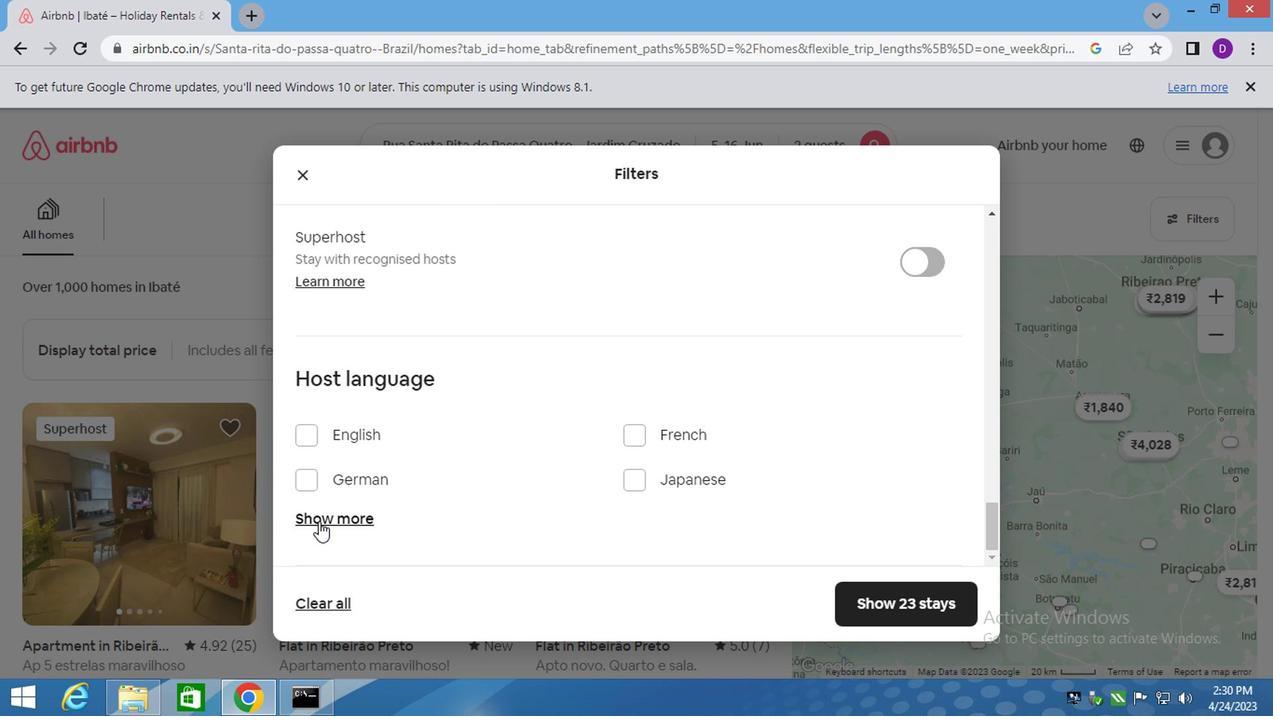 
Action: Mouse moved to (345, 509)
Screenshot: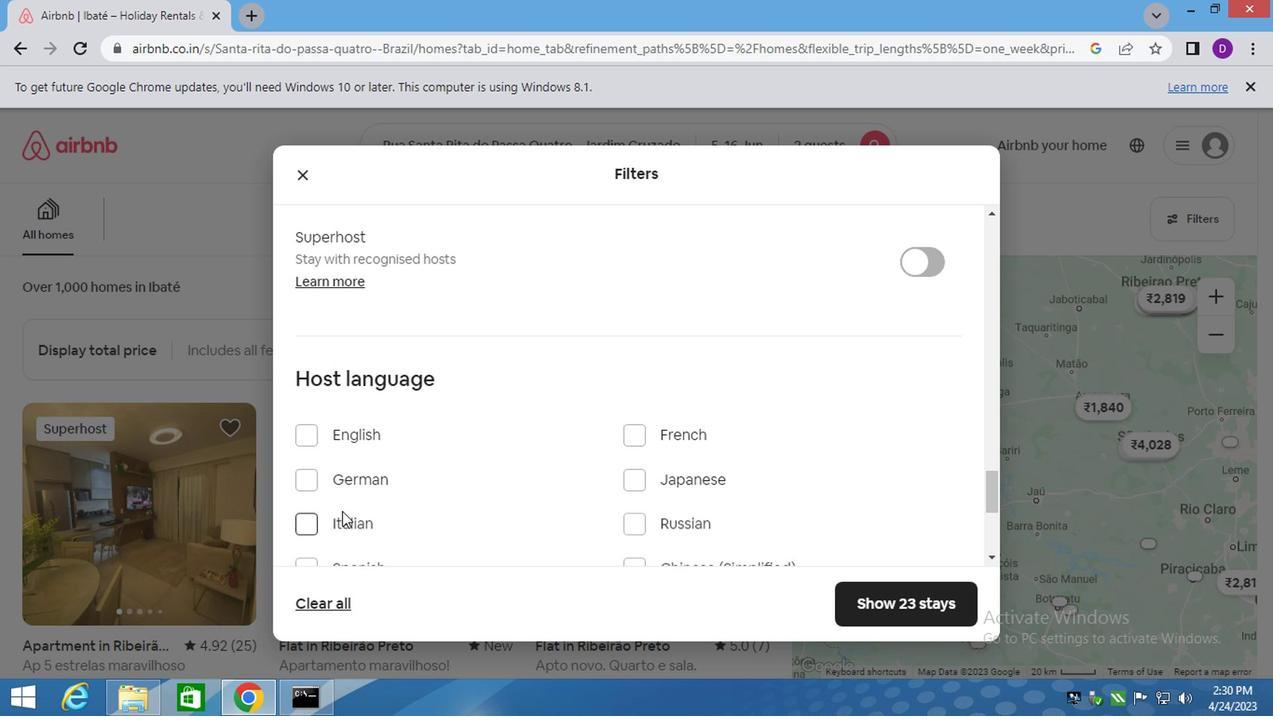 
Action: Mouse scrolled (345, 509) with delta (0, 0)
Screenshot: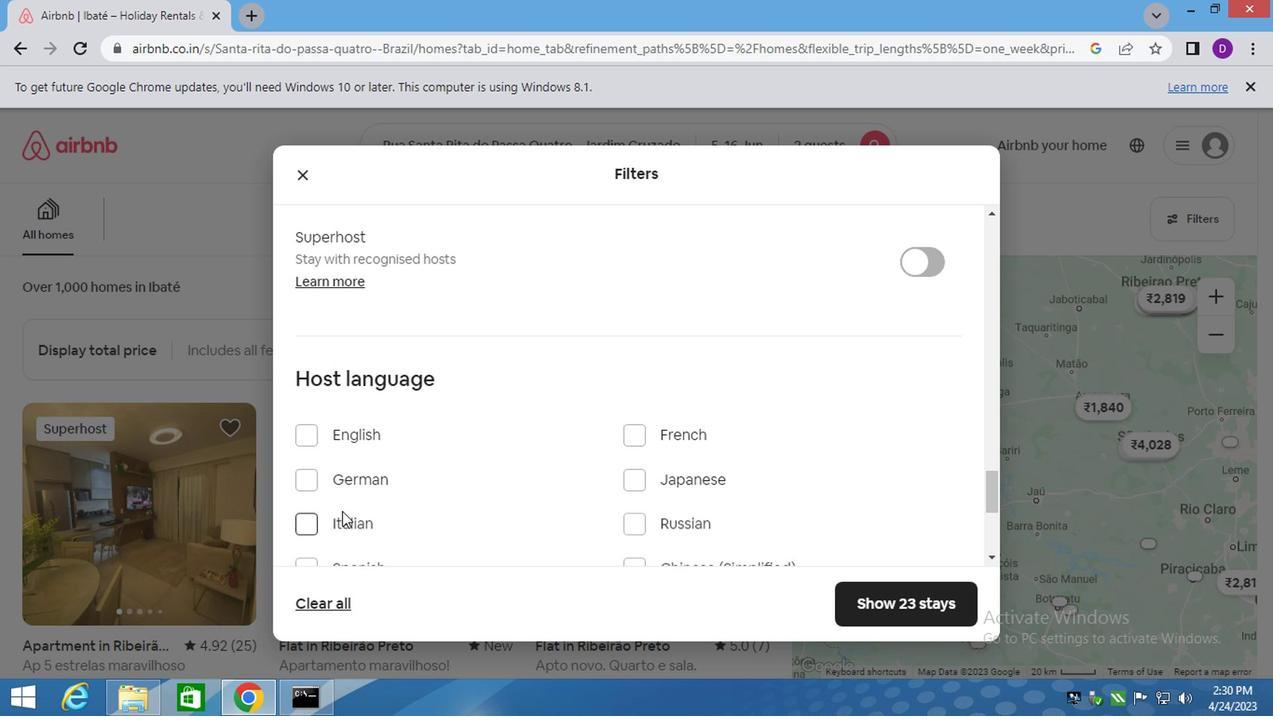 
Action: Mouse moved to (342, 476)
Screenshot: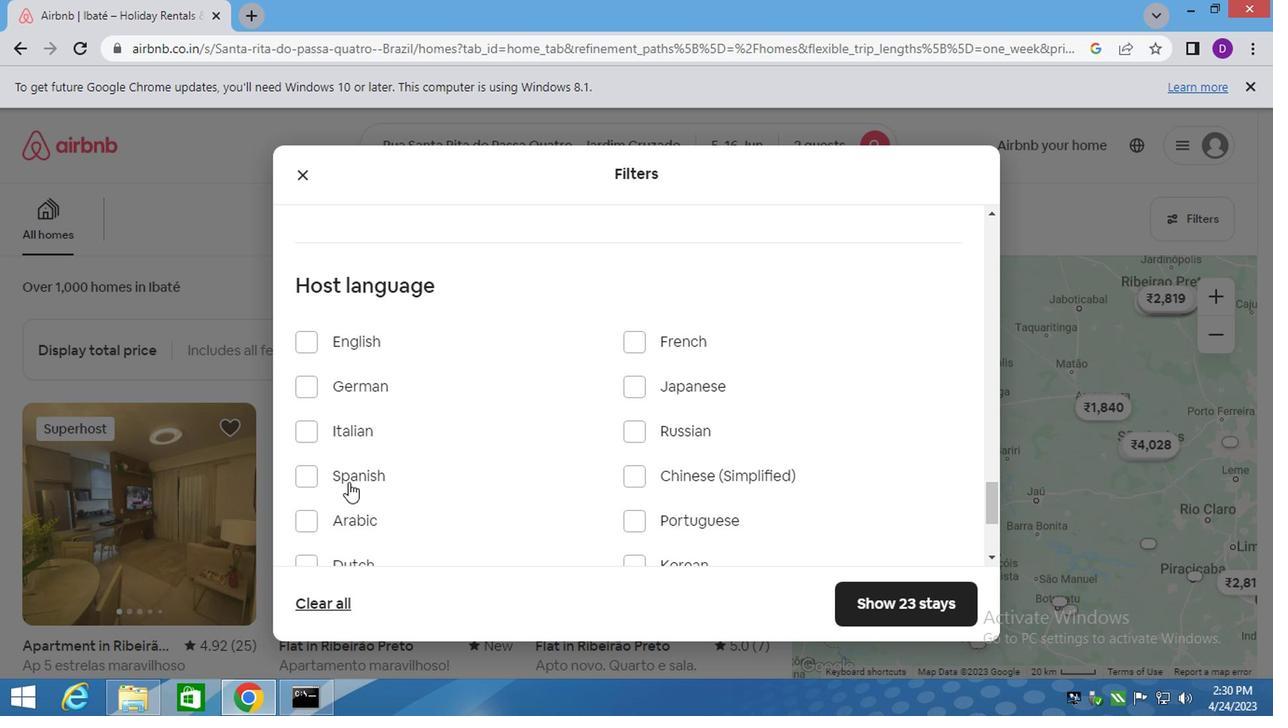 
Action: Mouse pressed left at (342, 476)
Screenshot: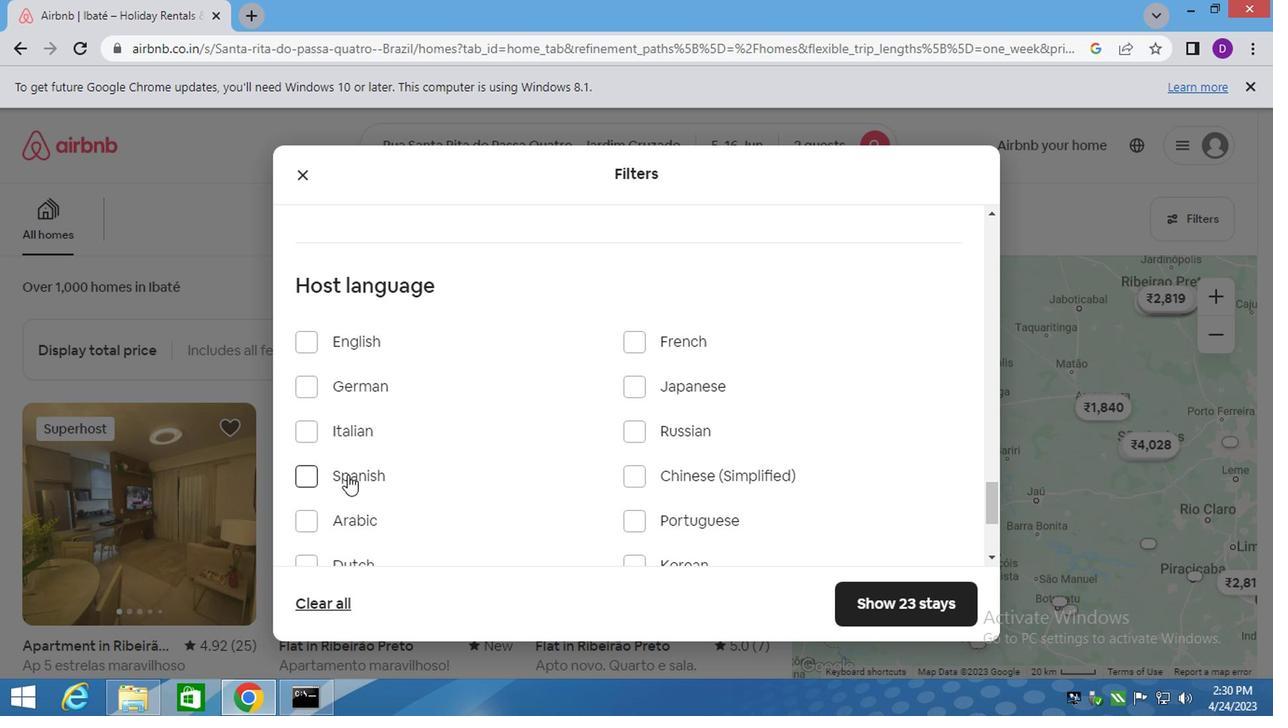 
Action: Mouse moved to (892, 604)
Screenshot: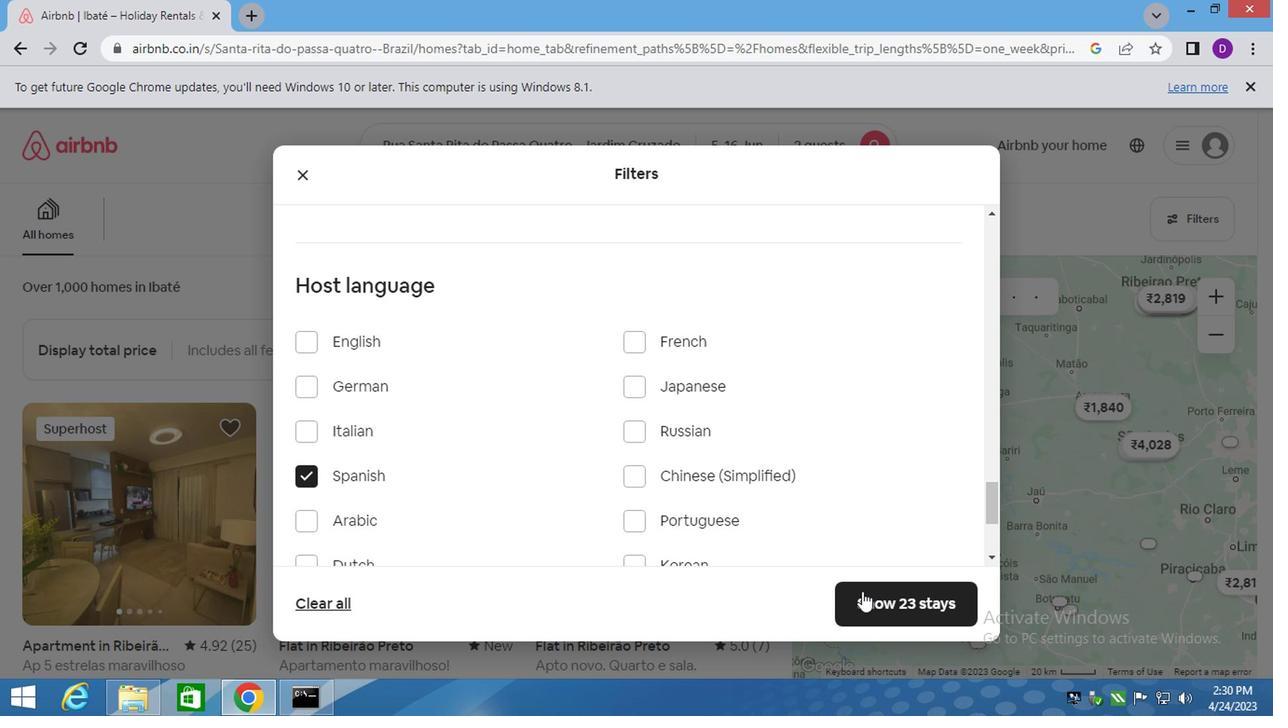 
Action: Mouse pressed left at (892, 604)
Screenshot: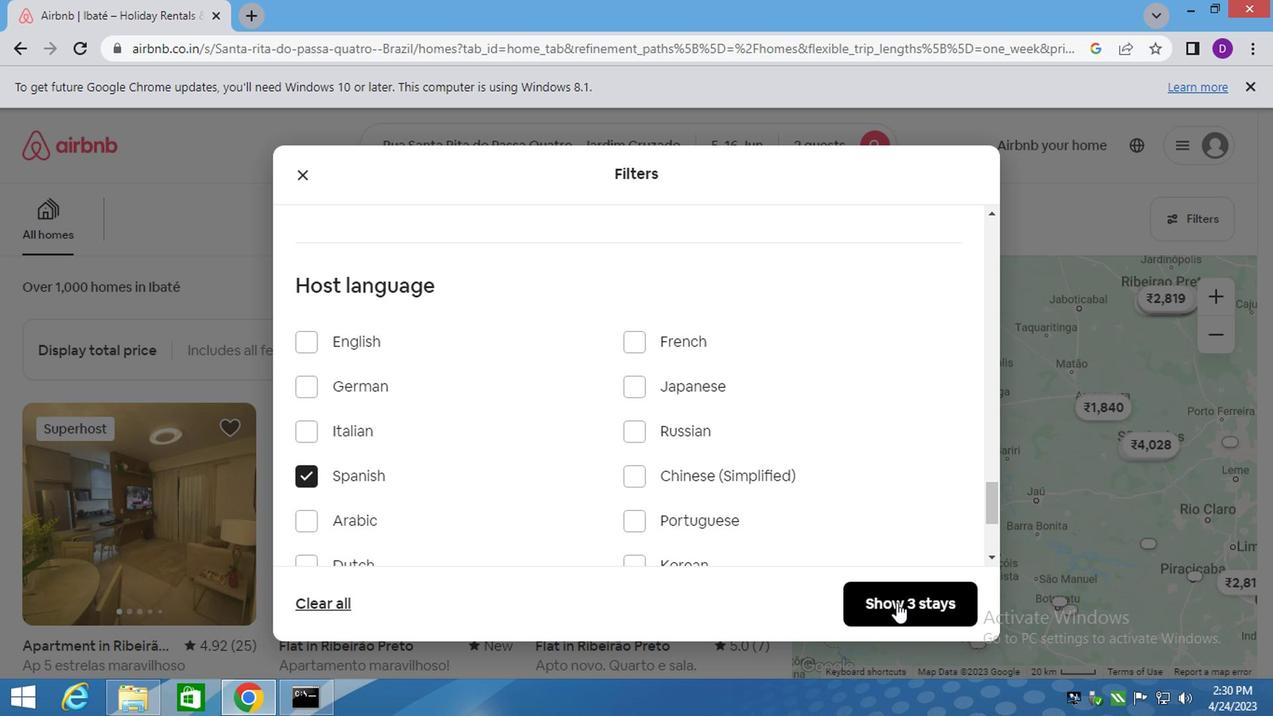
Action: Mouse moved to (321, 383)
Screenshot: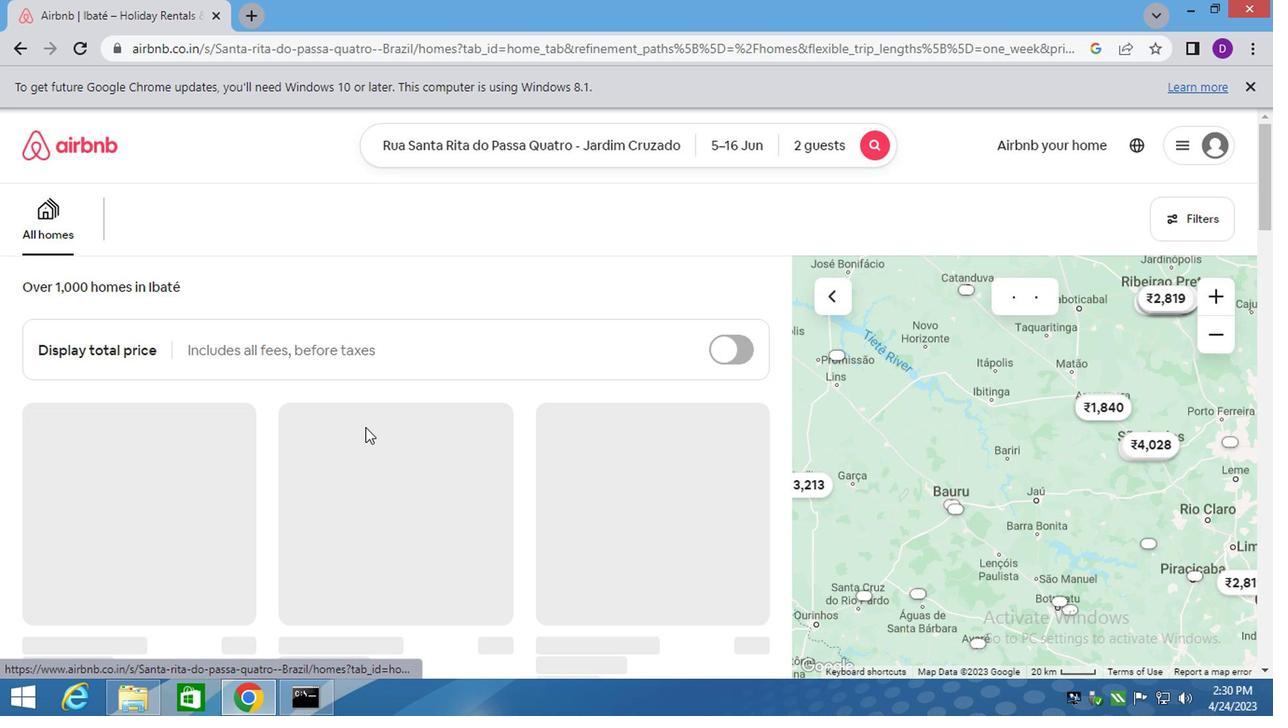 
